 Task: Buy 5 Injectors from Meat & Poultry Tools section under best seller category for shipping address: London Baker, 301 Lake Floyd Circle, Hockessin, Delaware 19707, Cell Number 3022398079. Pay from credit card ending with 7965, CVV 549
Action: Mouse moved to (236, 112)
Screenshot: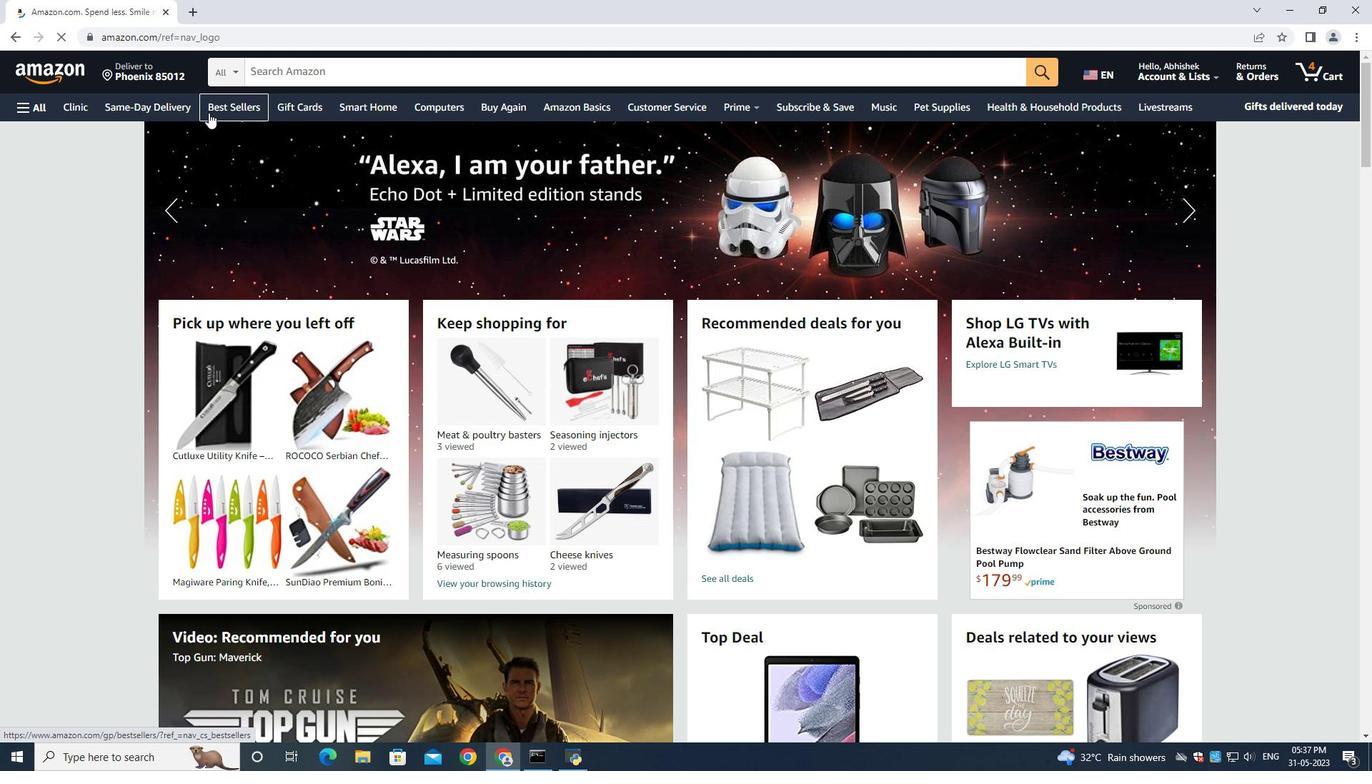 
Action: Mouse pressed left at (236, 112)
Screenshot: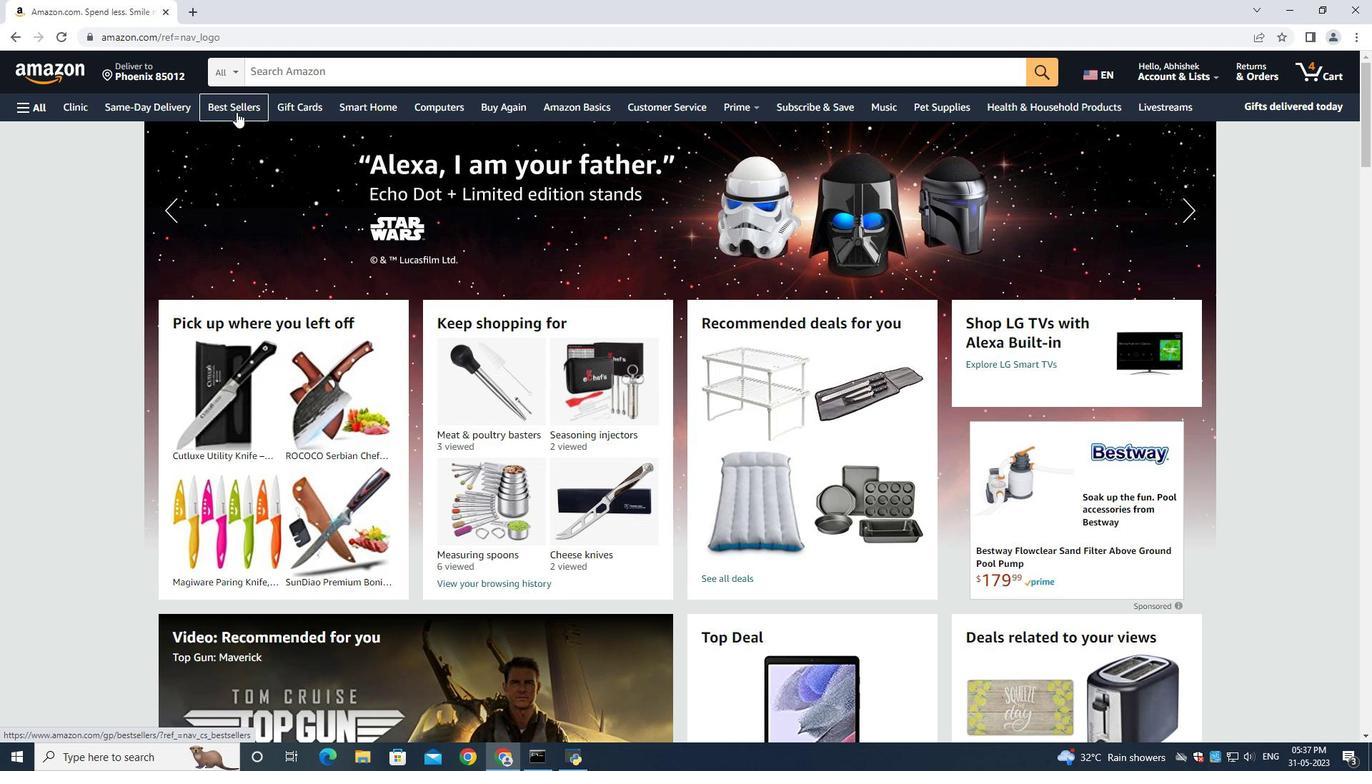 
Action: Mouse moved to (295, 78)
Screenshot: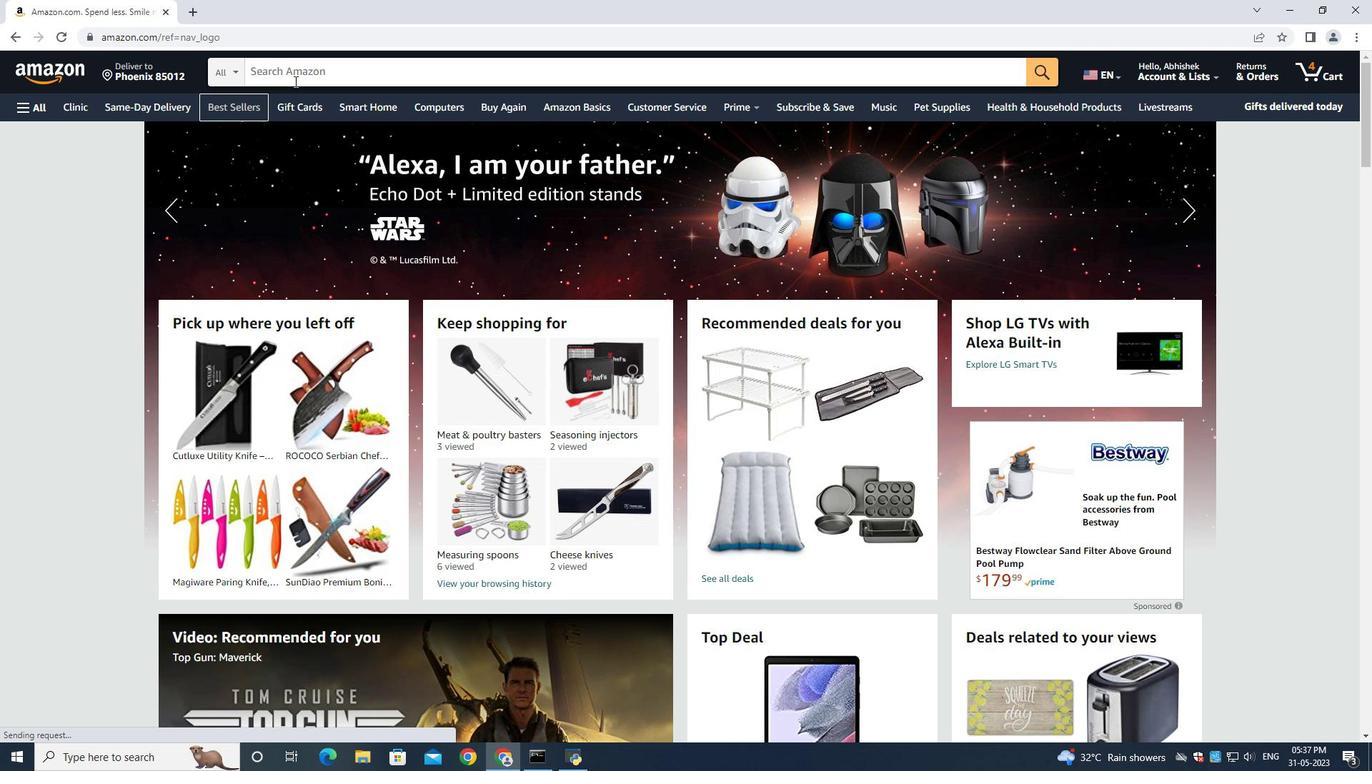 
Action: Mouse pressed left at (295, 78)
Screenshot: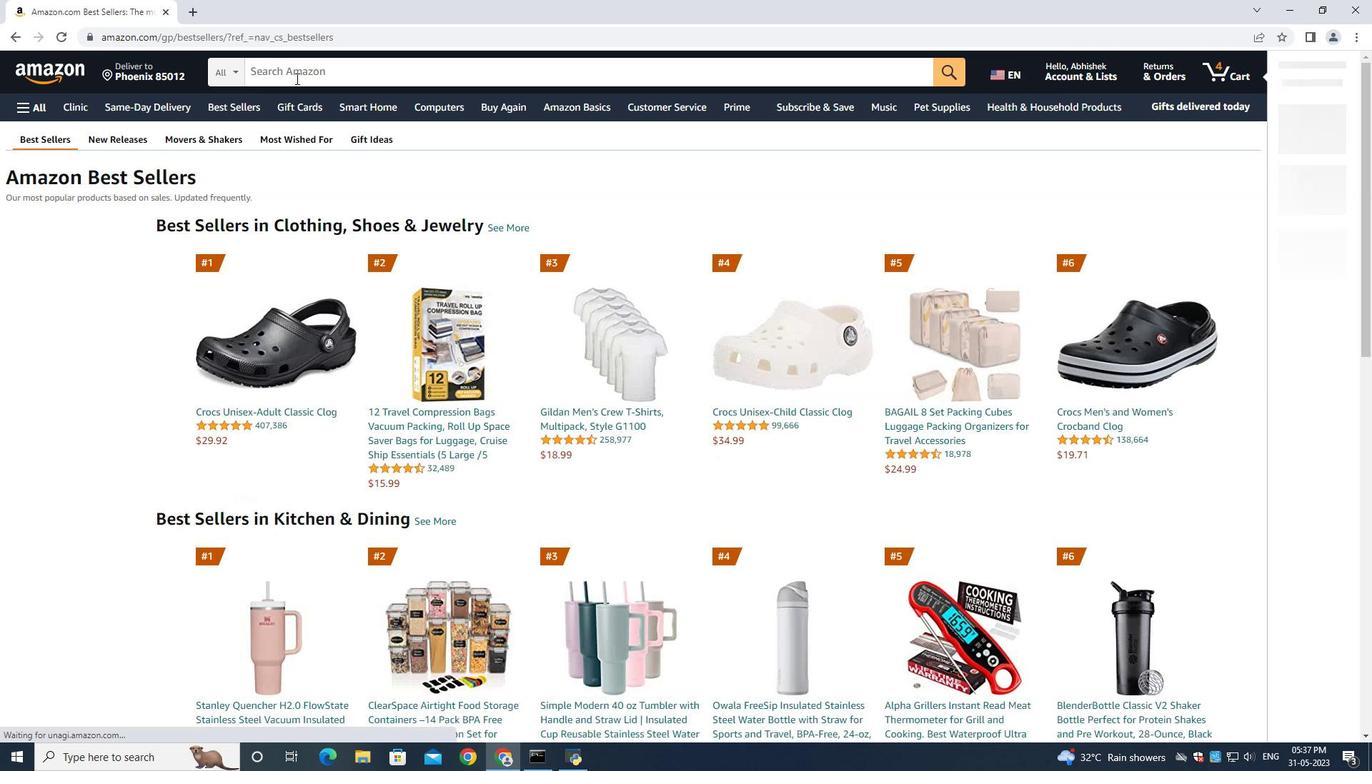 
Action: Key pressed <Key.shift><Key.shift><Key.shift>Injectors
Screenshot: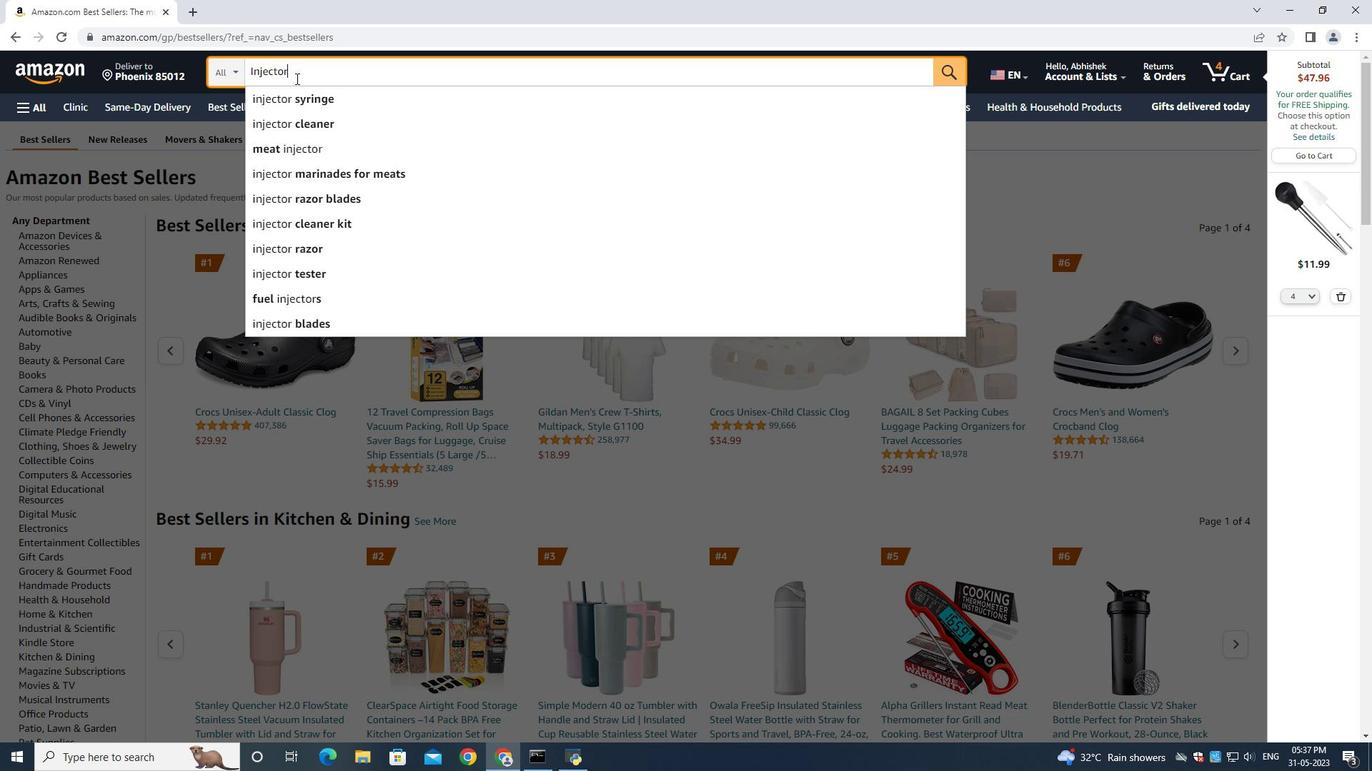 
Action: Mouse moved to (305, 78)
Screenshot: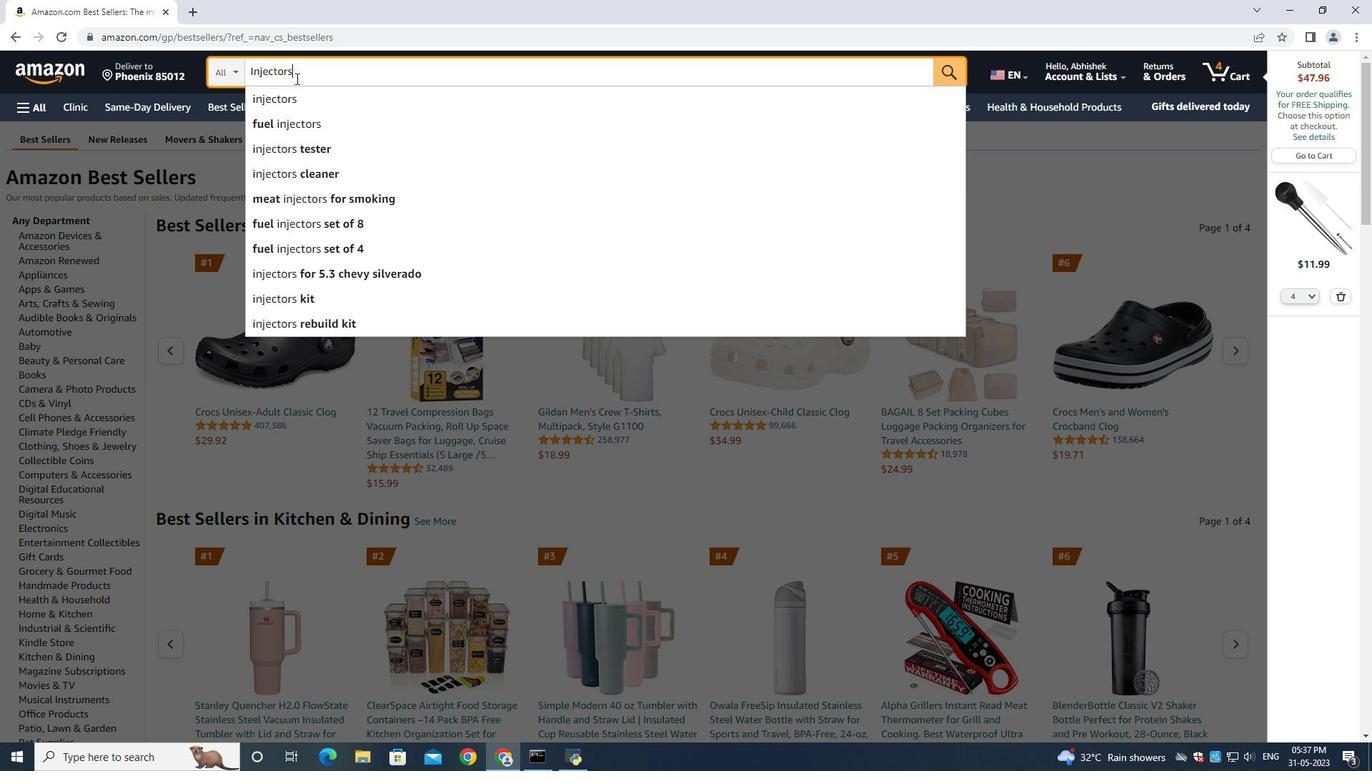 
Action: Key pressed <Key.enter>
Screenshot: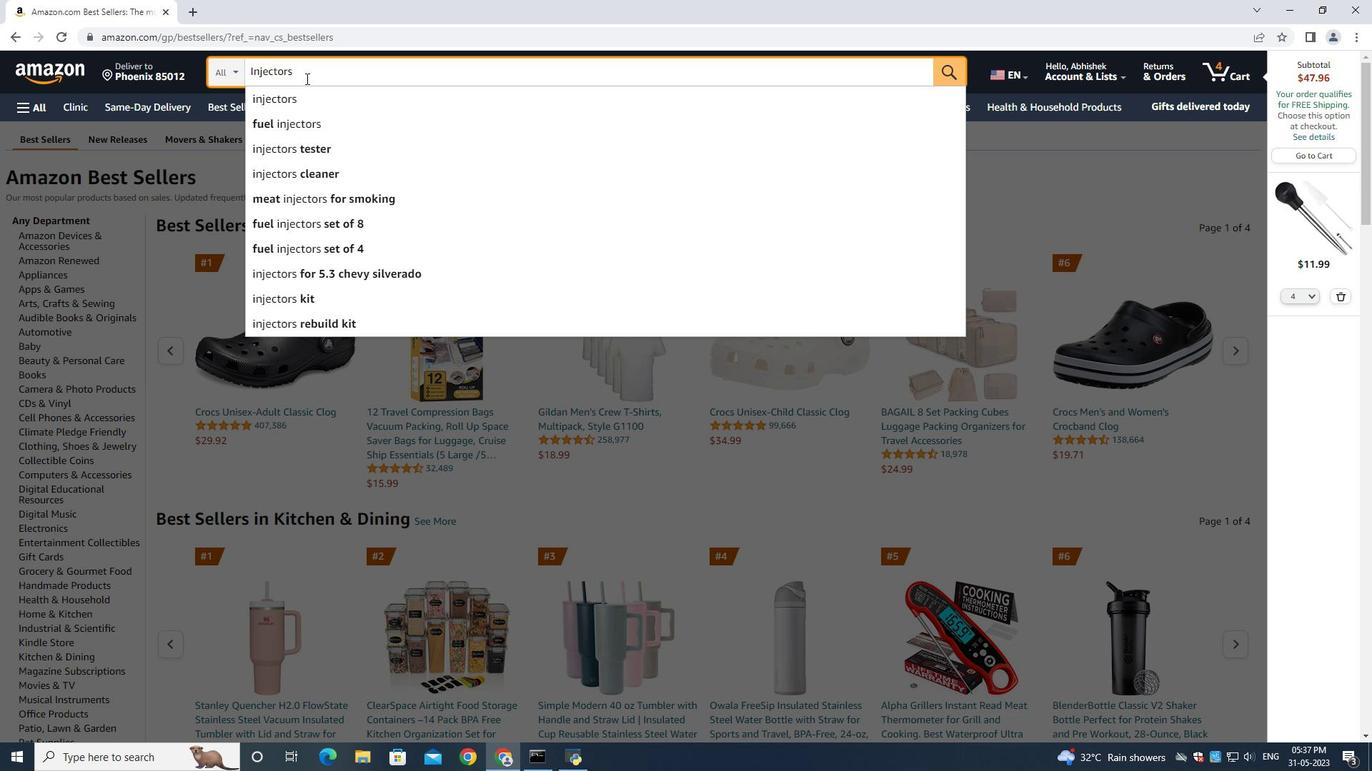 
Action: Mouse moved to (1349, 297)
Screenshot: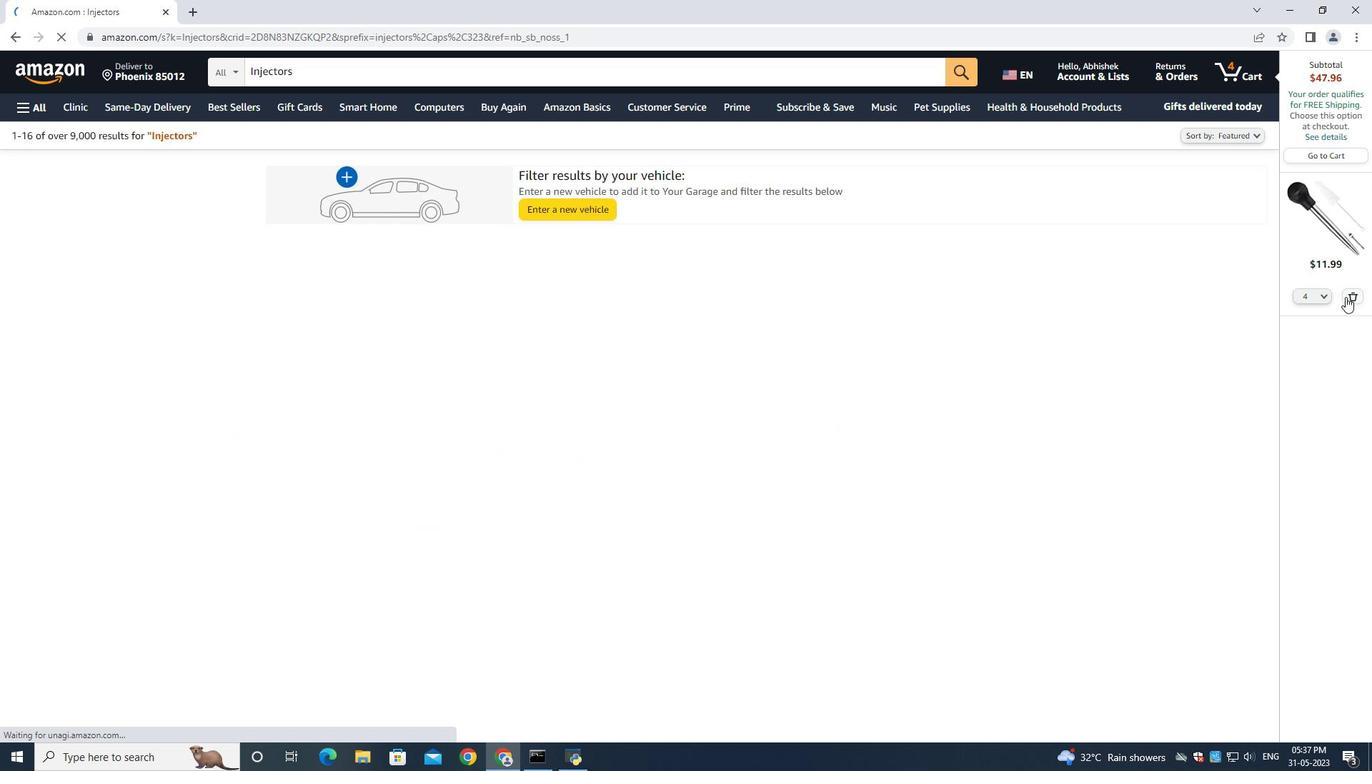 
Action: Mouse pressed left at (1349, 297)
Screenshot: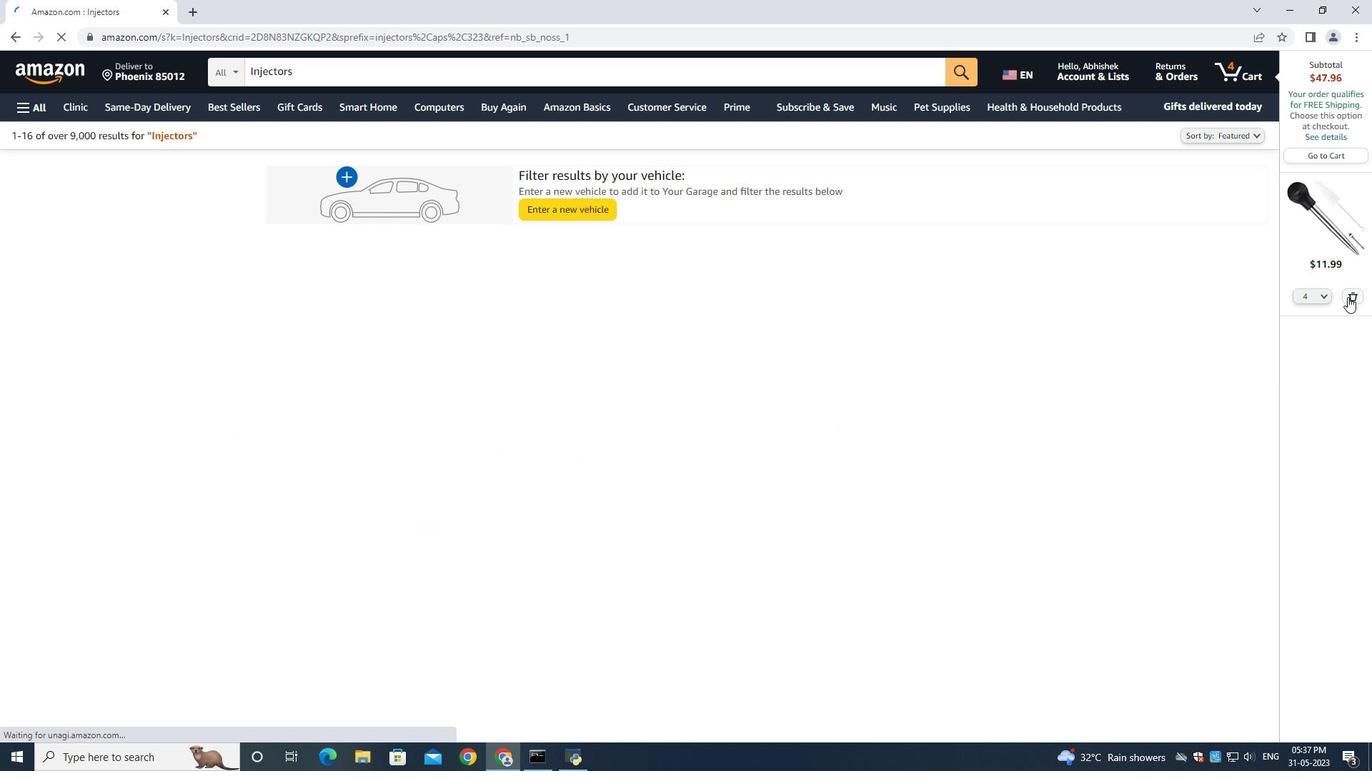 
Action: Mouse moved to (1338, 298)
Screenshot: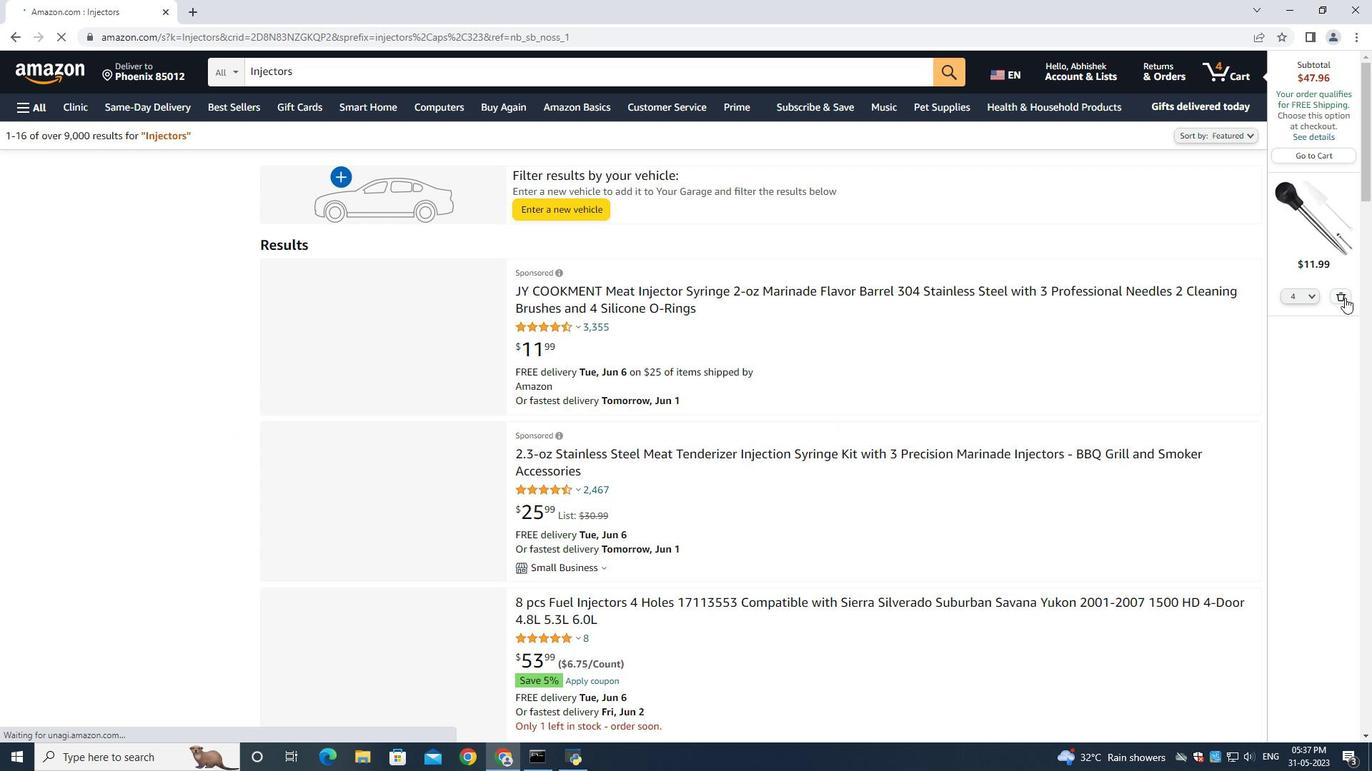 
Action: Mouse pressed left at (1338, 298)
Screenshot: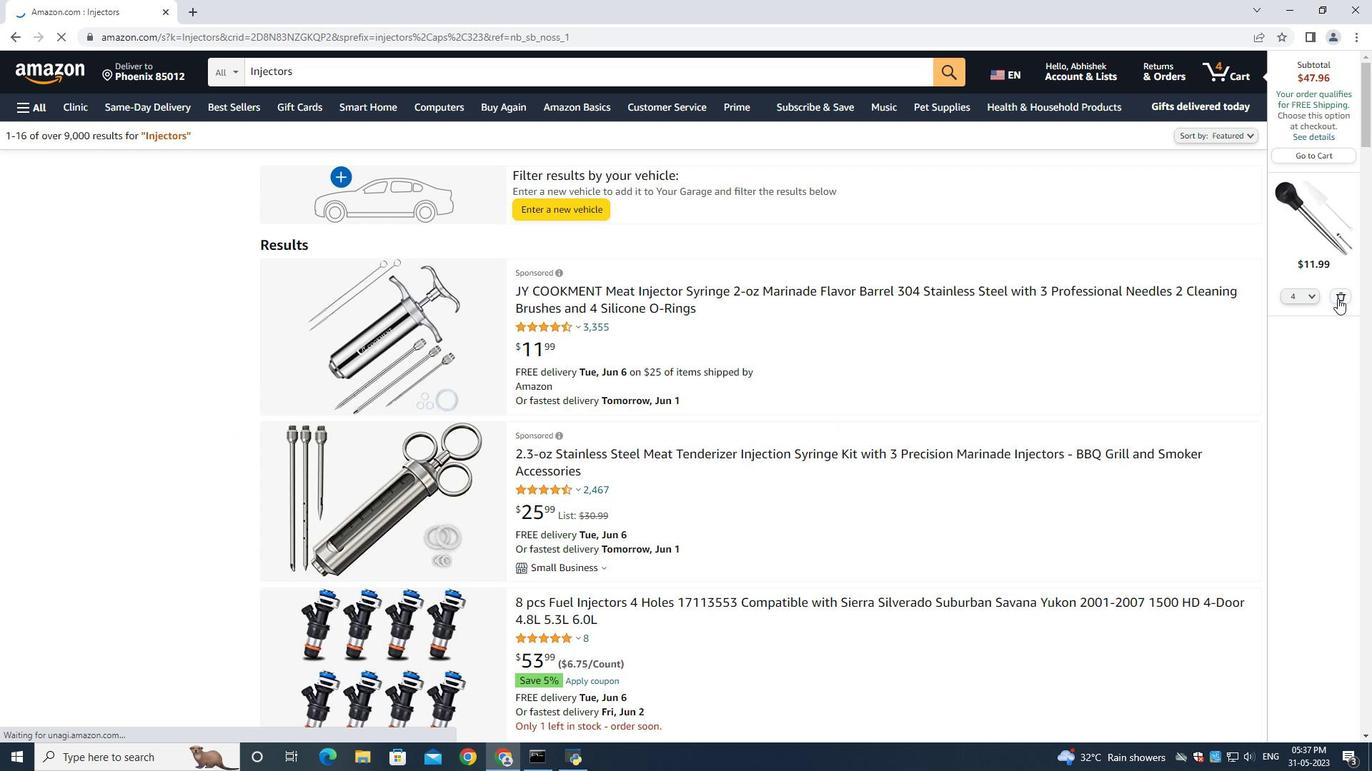 
Action: Mouse moved to (1336, 300)
Screenshot: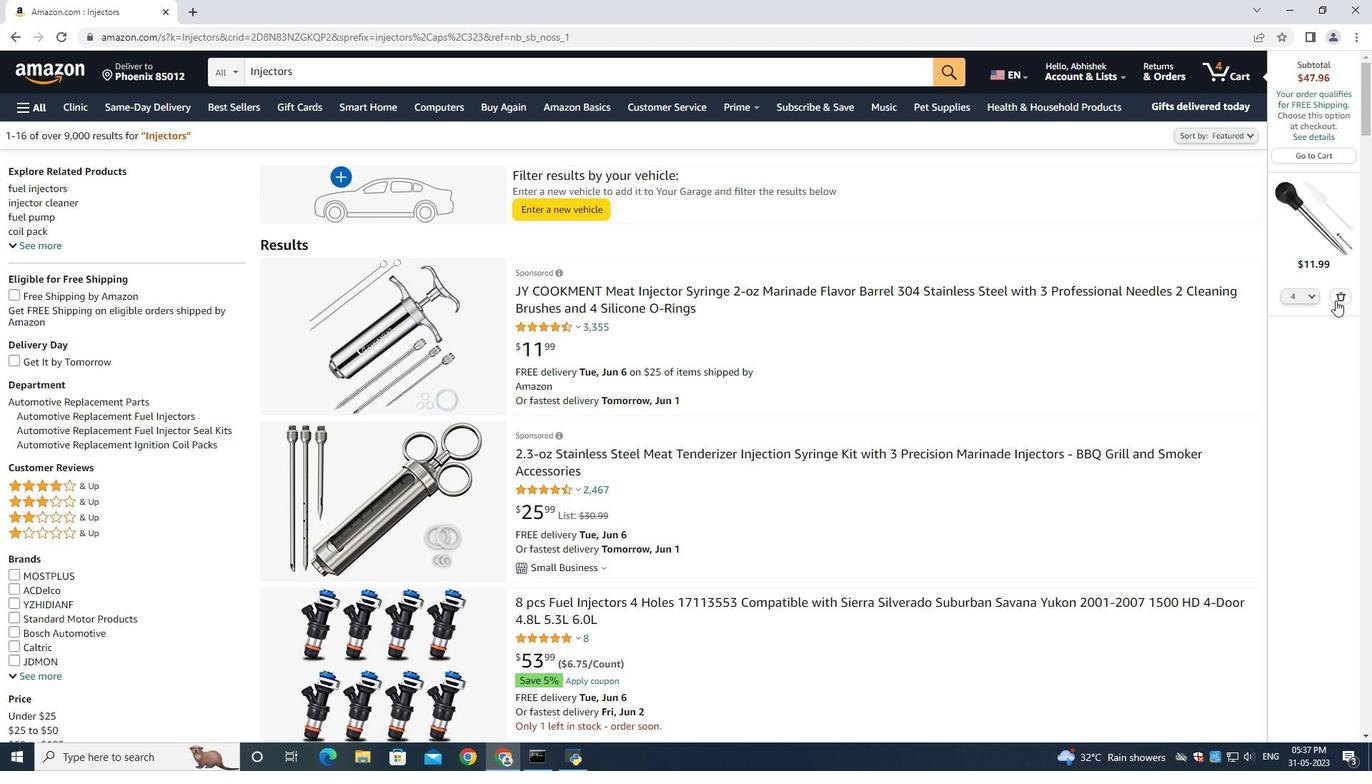 
Action: Mouse pressed left at (1336, 300)
Screenshot: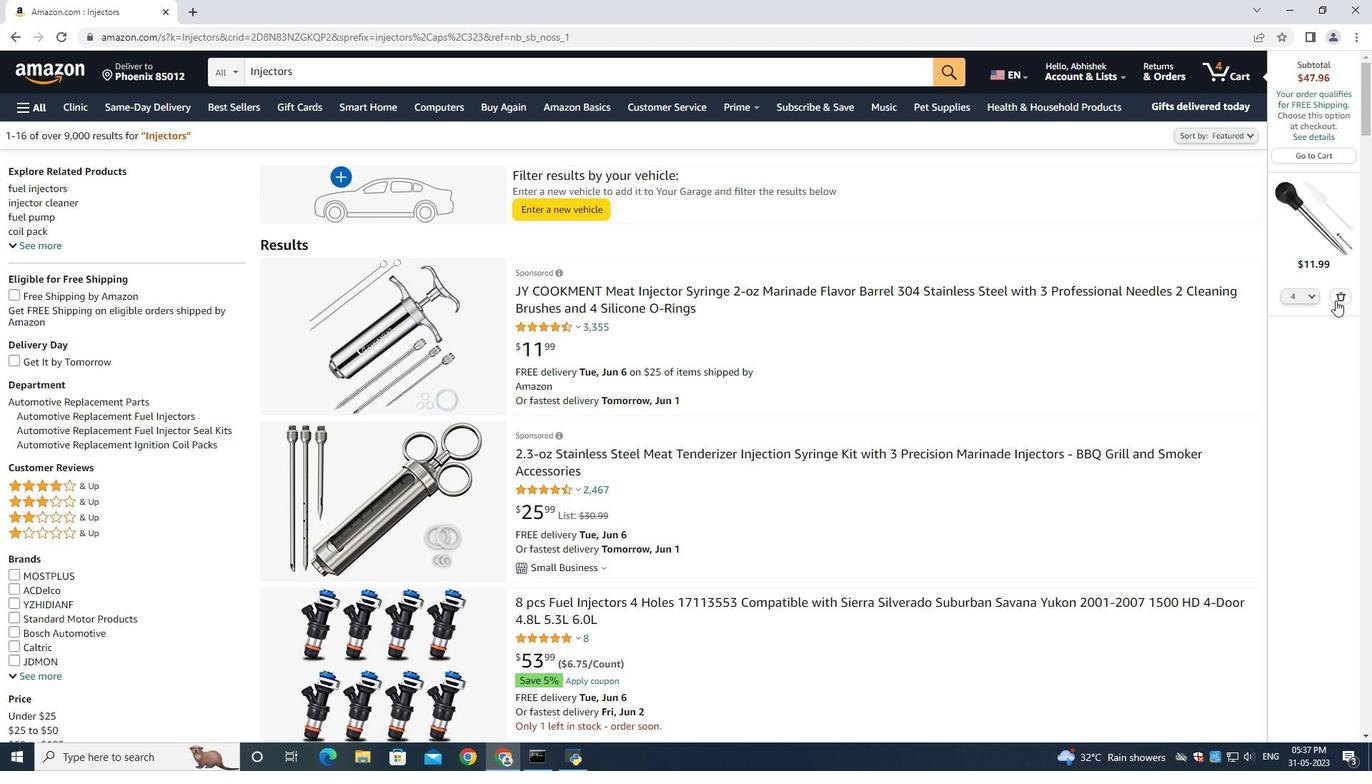 
Action: Mouse moved to (426, 69)
Screenshot: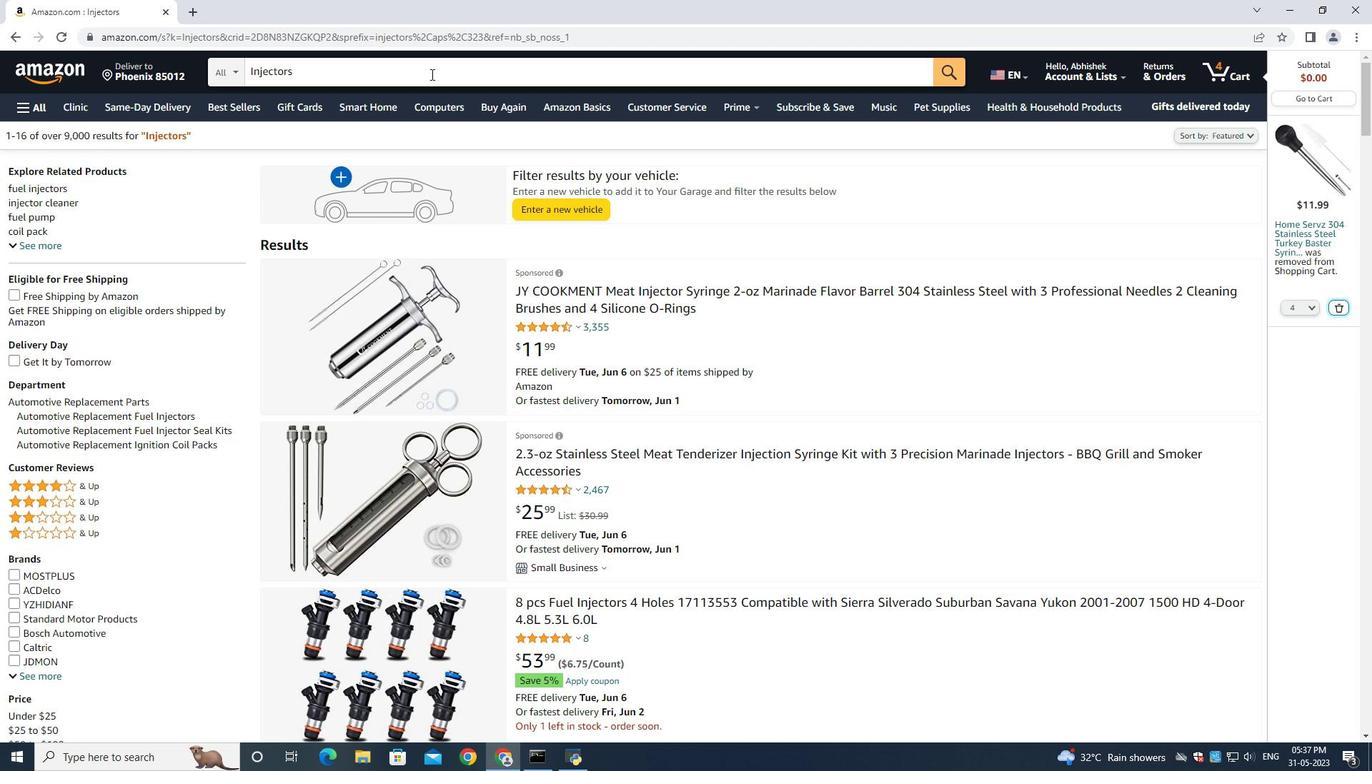 
Action: Mouse pressed left at (426, 69)
Screenshot: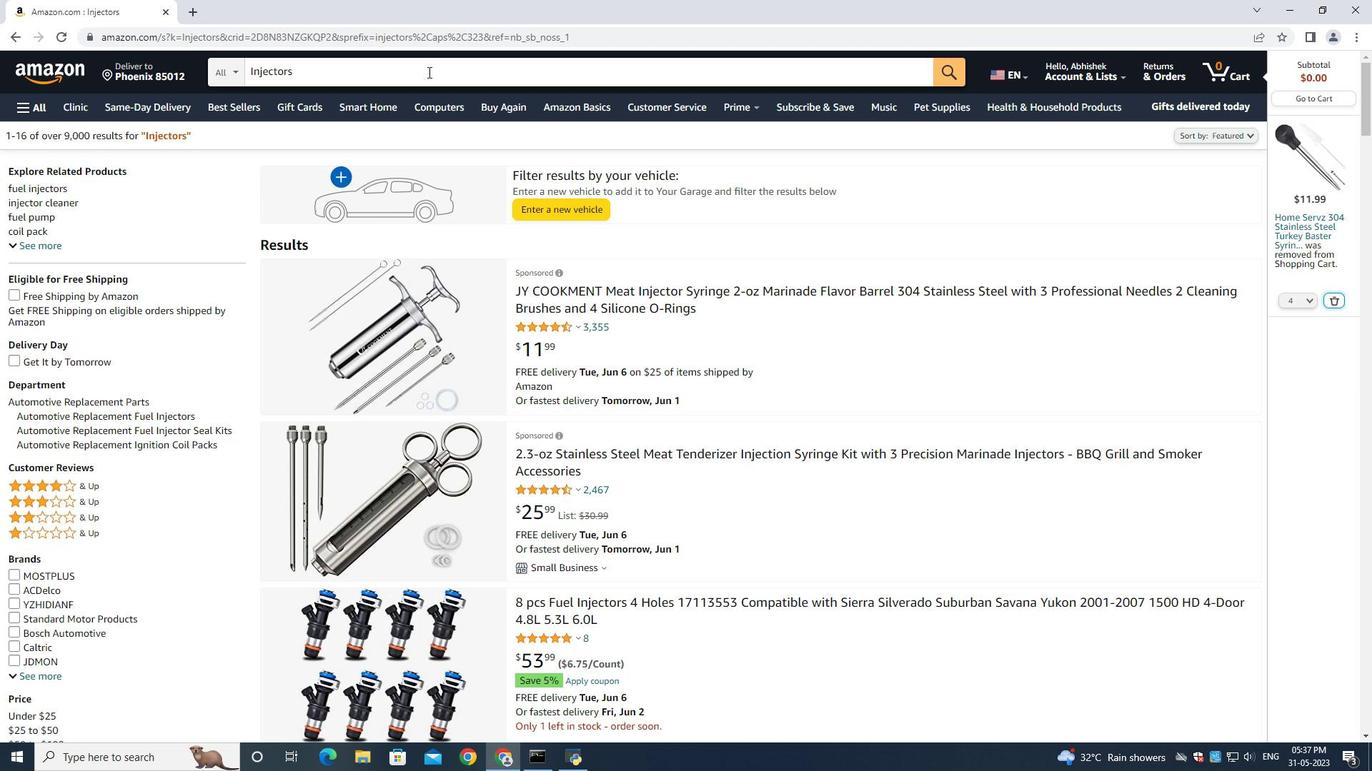 
Action: Mouse moved to (426, 69)
Screenshot: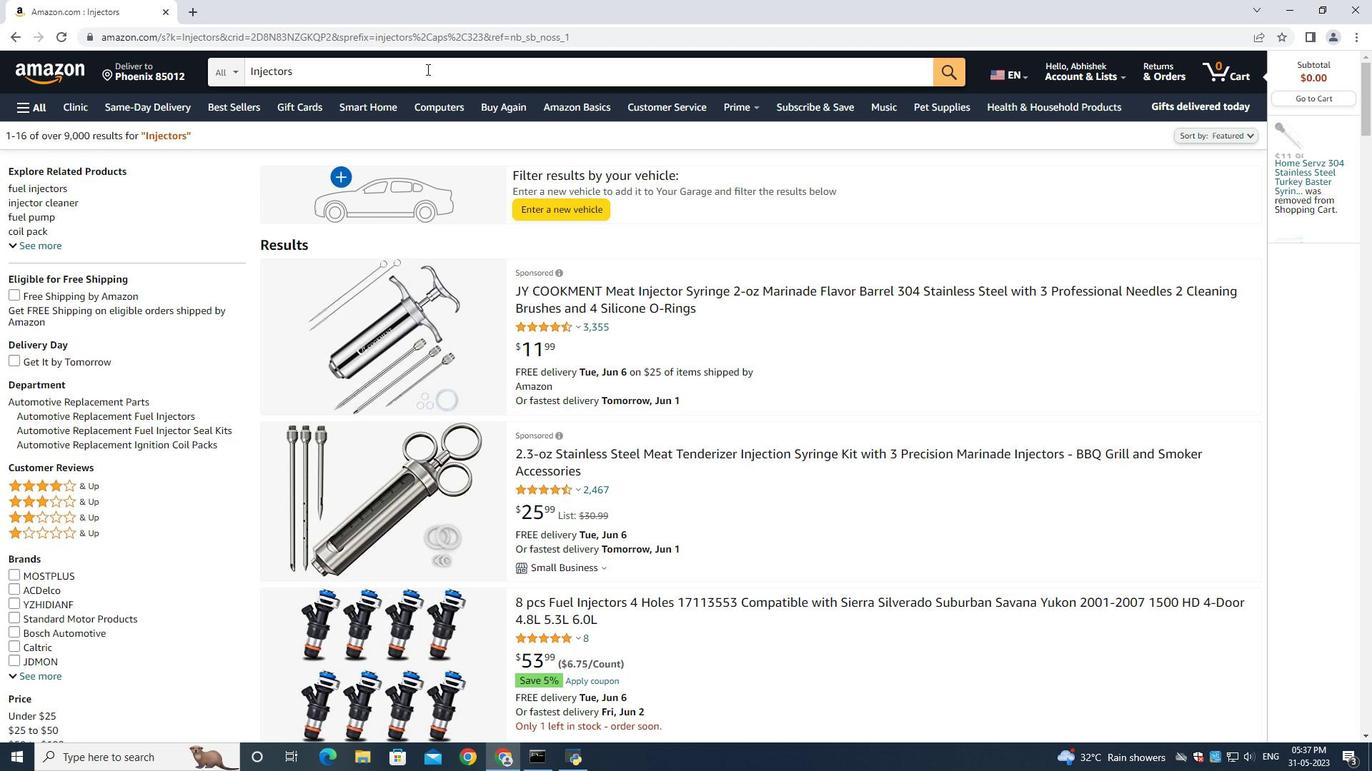 
Action: Key pressed <Key.space>meat<Key.enter>
Screenshot: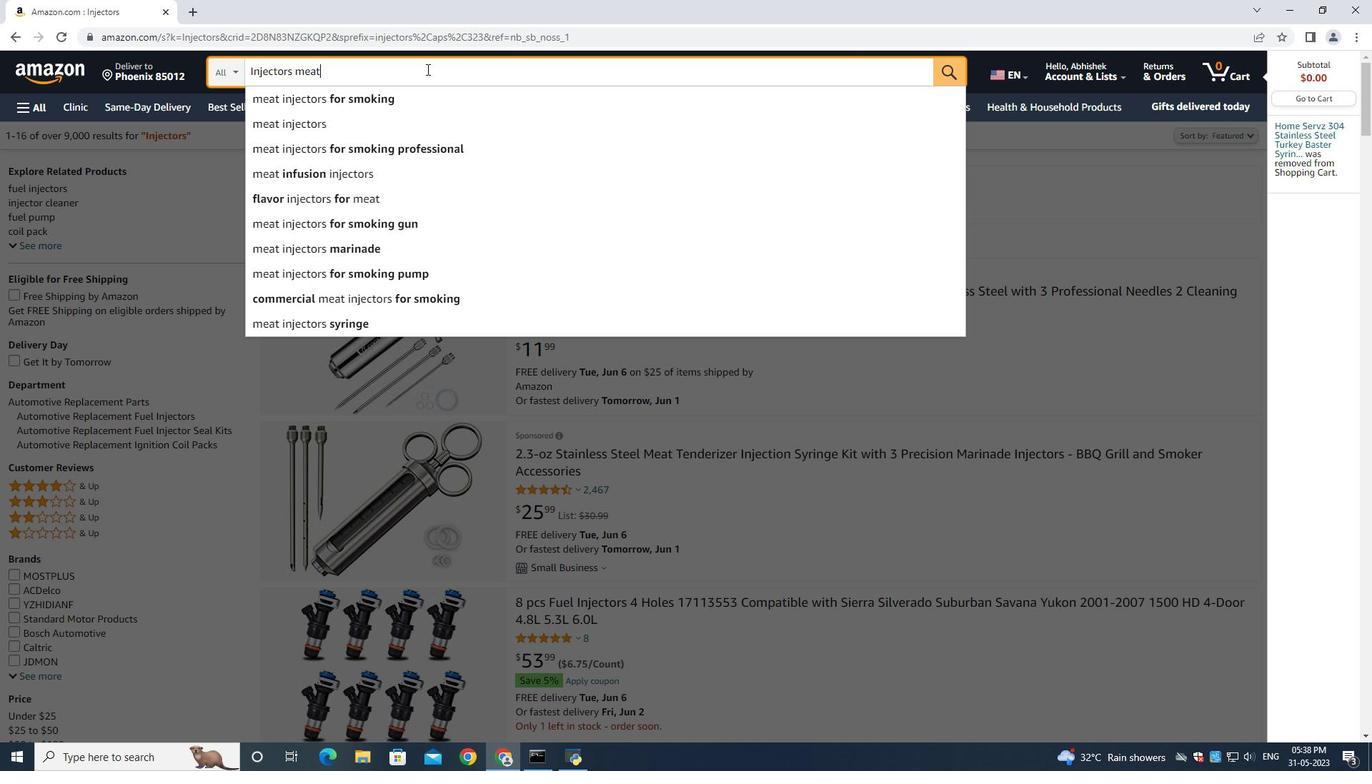 
Action: Mouse moved to (373, 73)
Screenshot: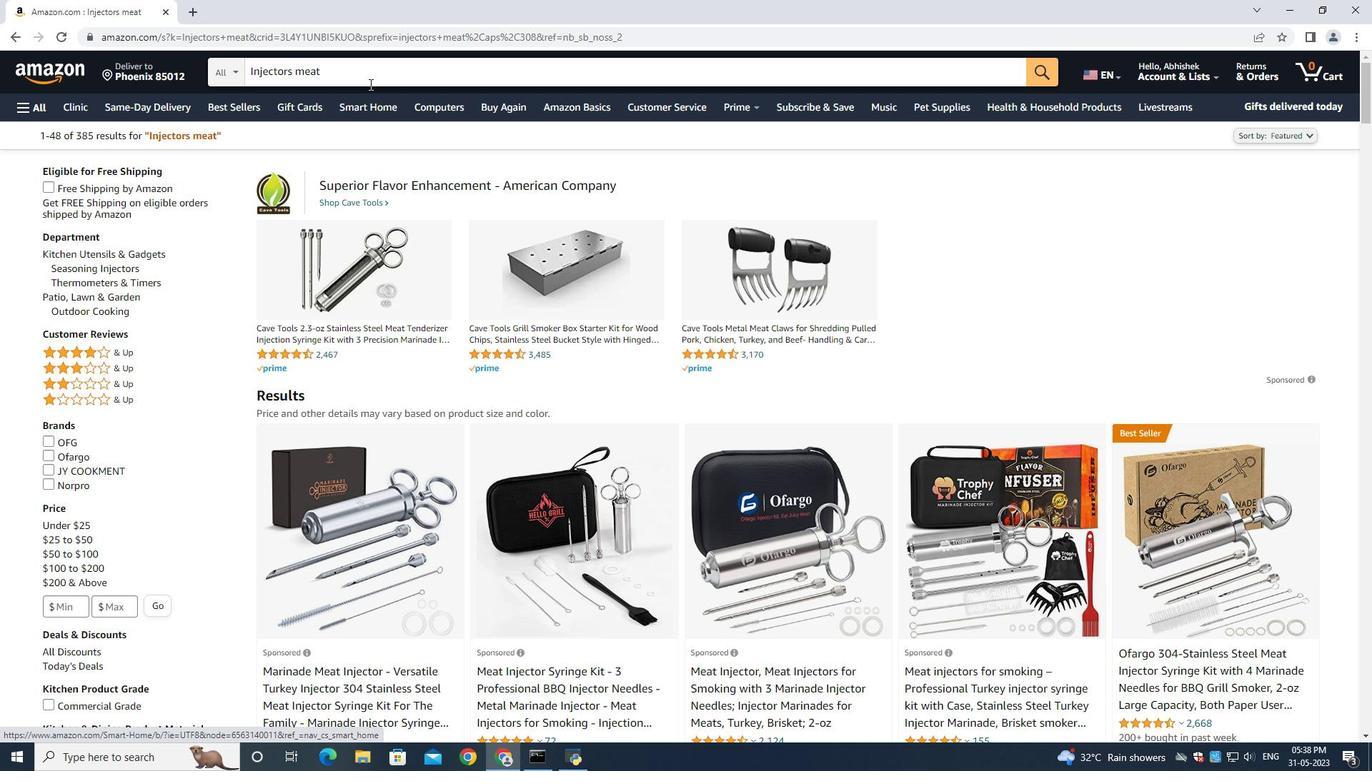 
Action: Mouse pressed left at (373, 73)
Screenshot: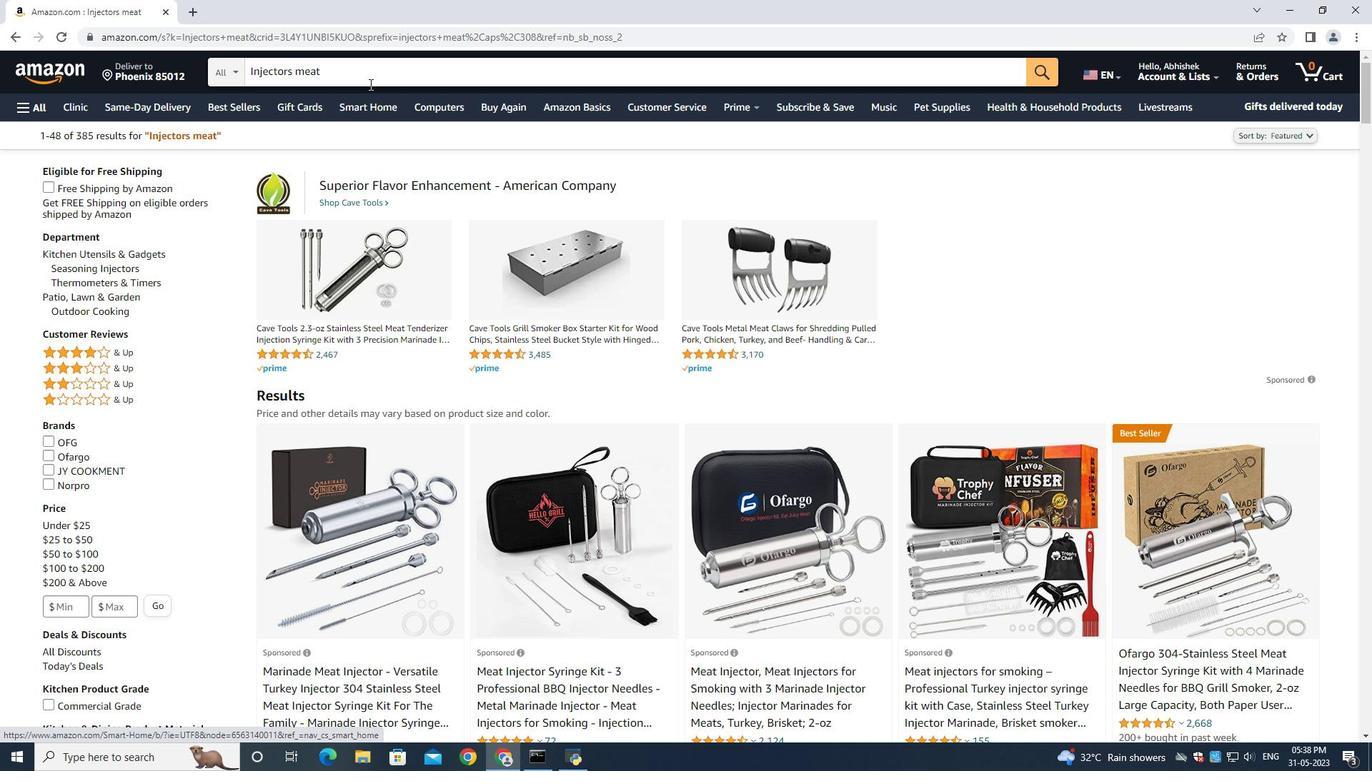 
Action: Key pressed <Key.space>poi<Key.backspace>ultry<Key.enter>
Screenshot: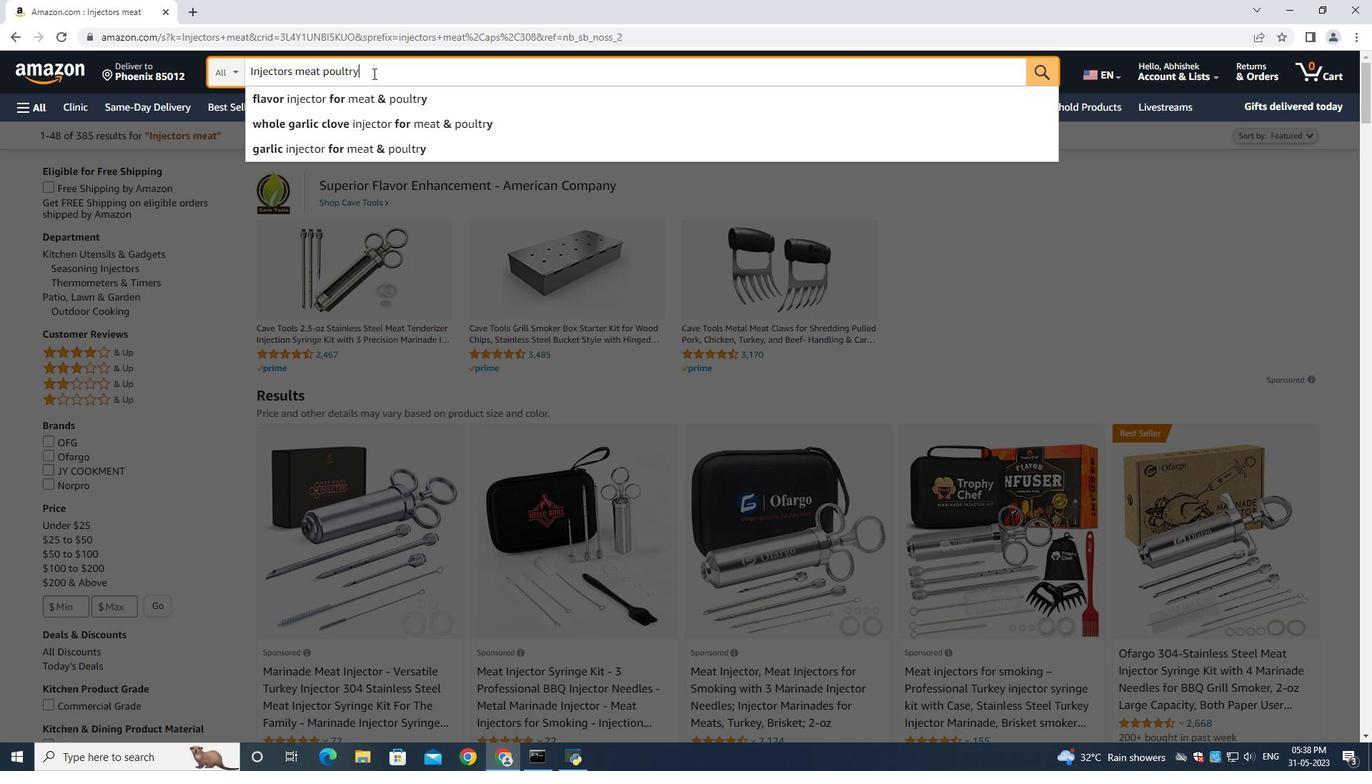 
Action: Mouse moved to (543, 269)
Screenshot: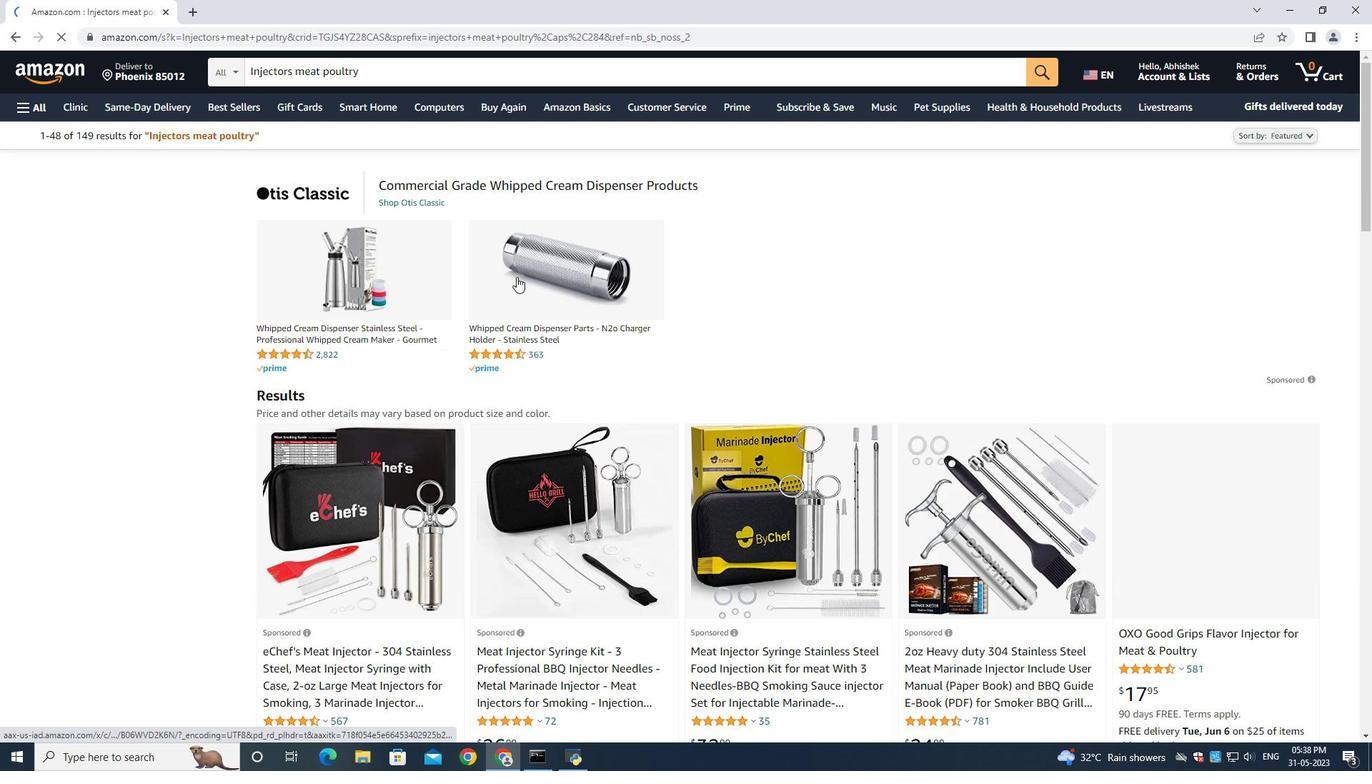 
Action: Mouse scrolled (543, 268) with delta (0, 0)
Screenshot: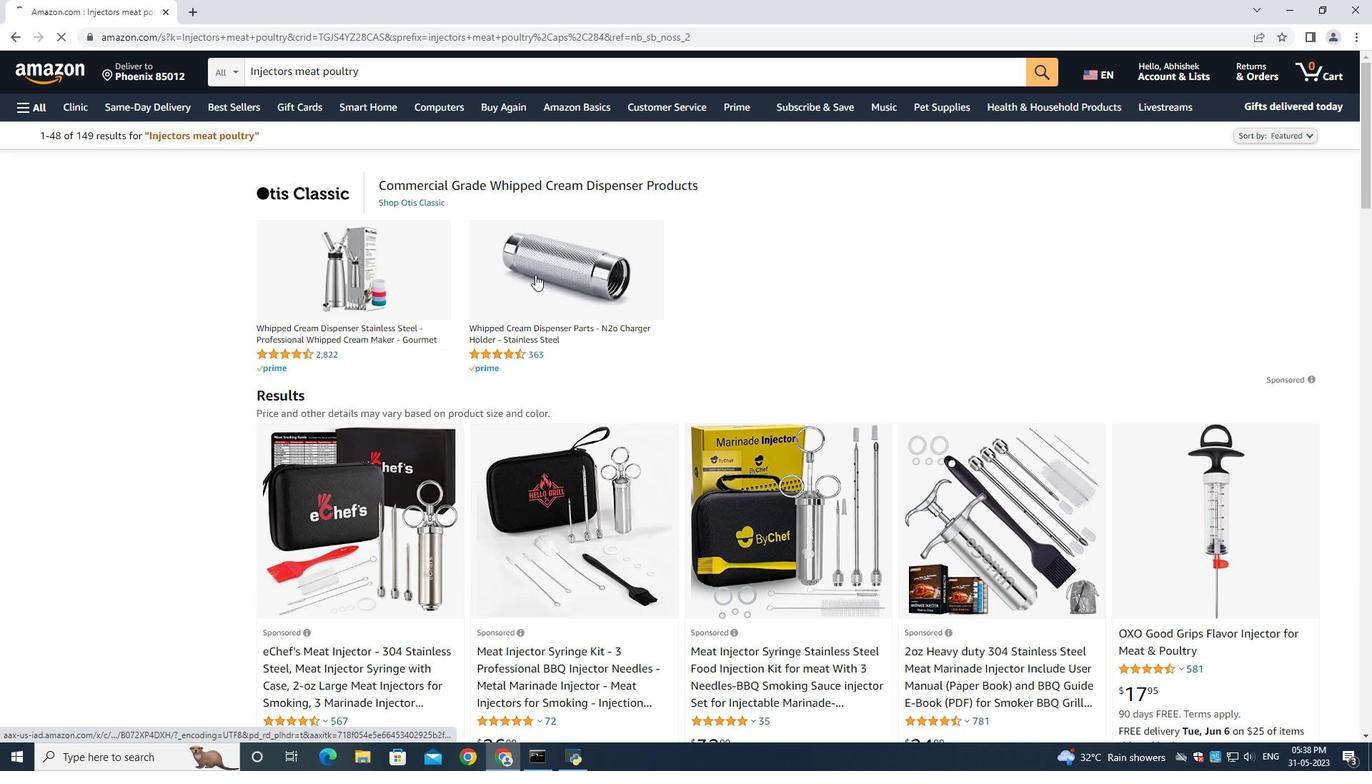 
Action: Mouse scrolled (543, 268) with delta (0, 0)
Screenshot: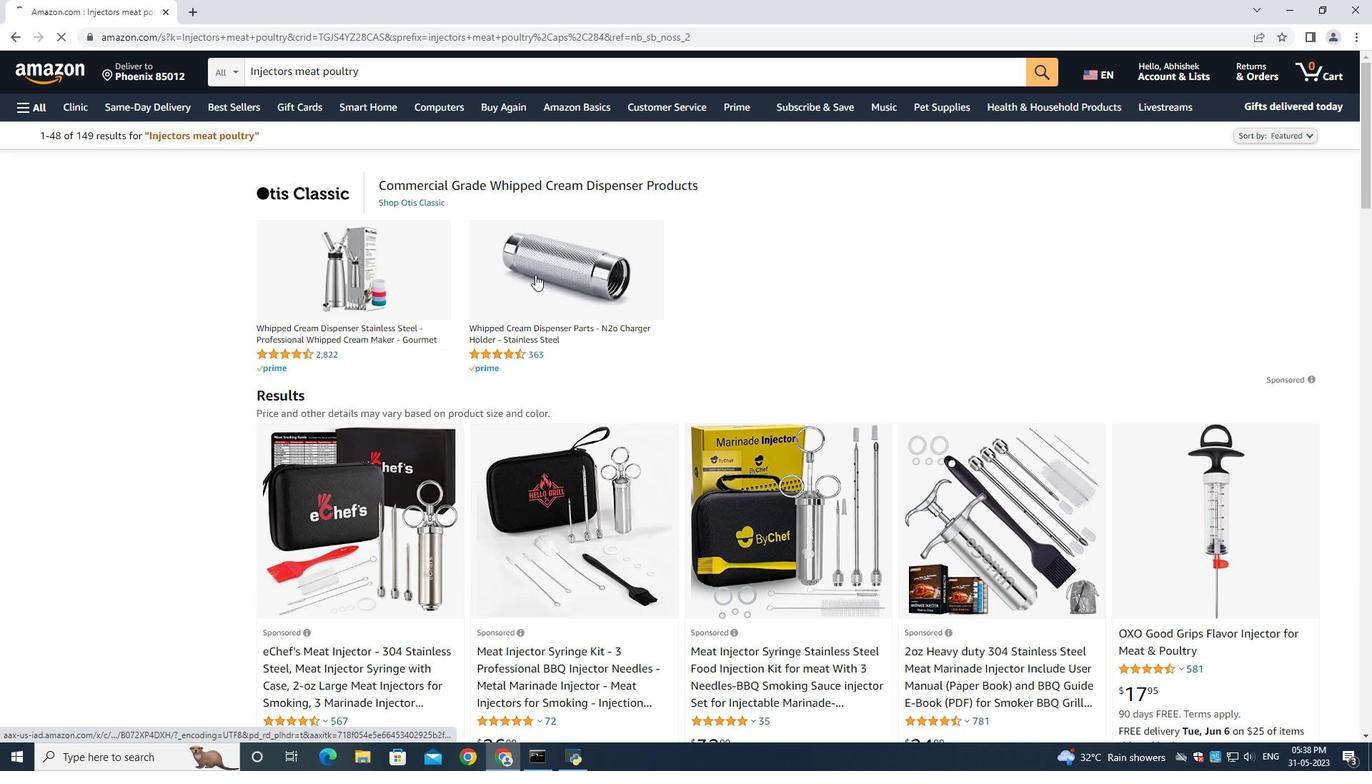 
Action: Mouse scrolled (543, 268) with delta (0, 0)
Screenshot: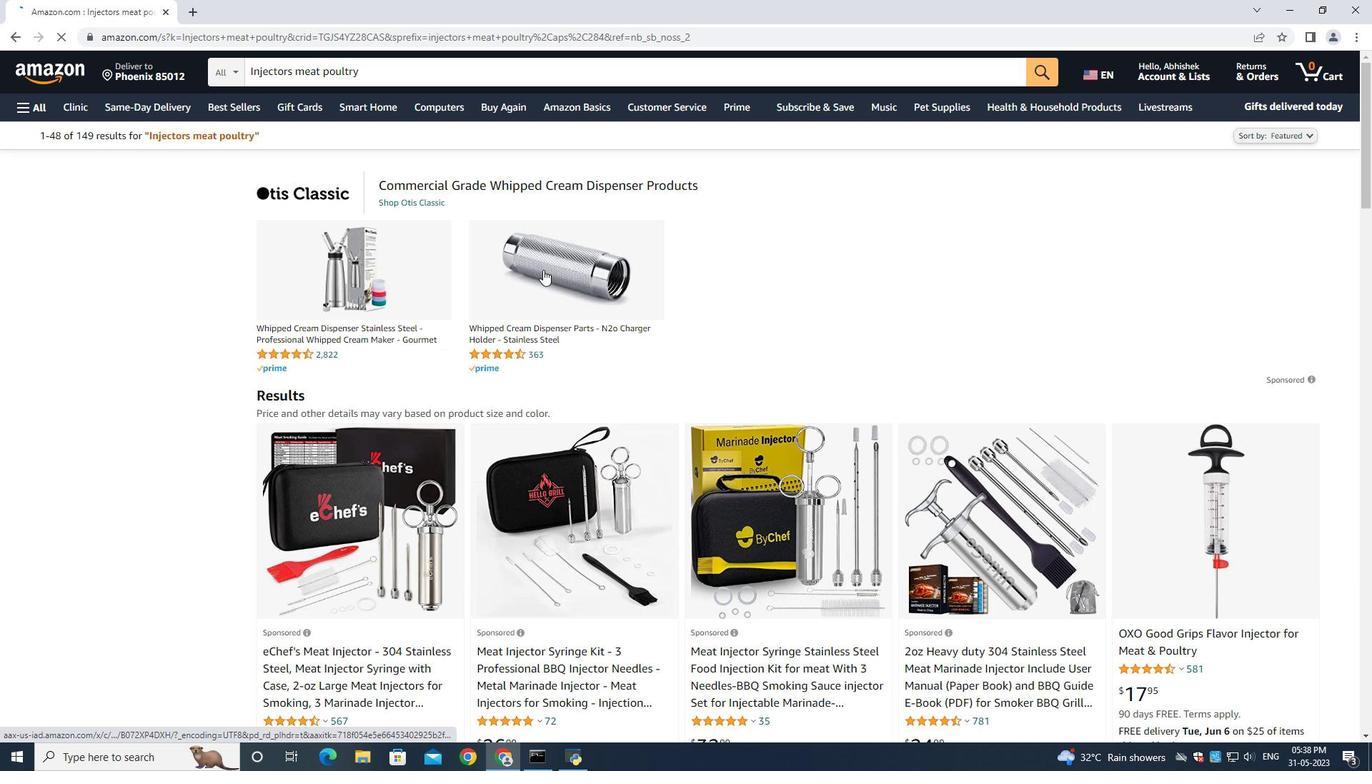 
Action: Mouse moved to (556, 243)
Screenshot: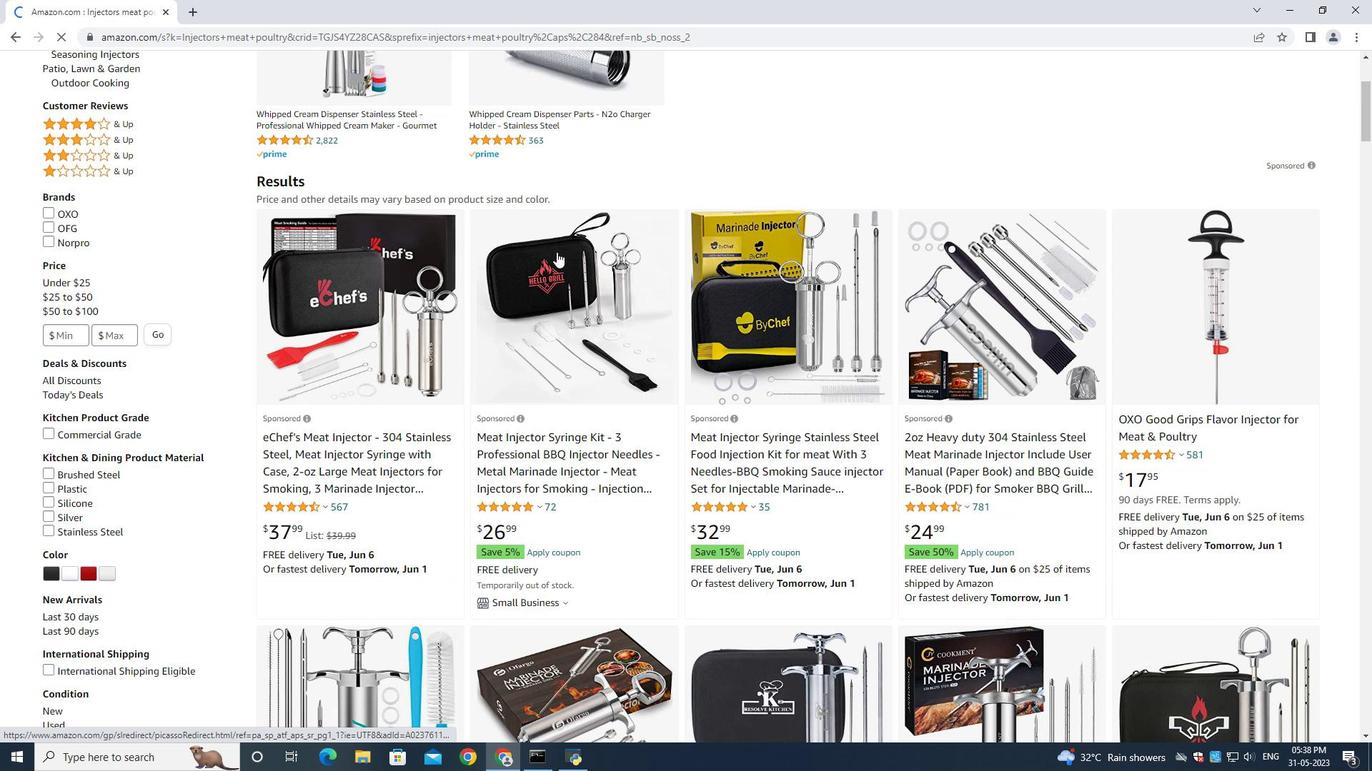 
Action: Mouse scrolled (556, 243) with delta (0, 0)
Screenshot: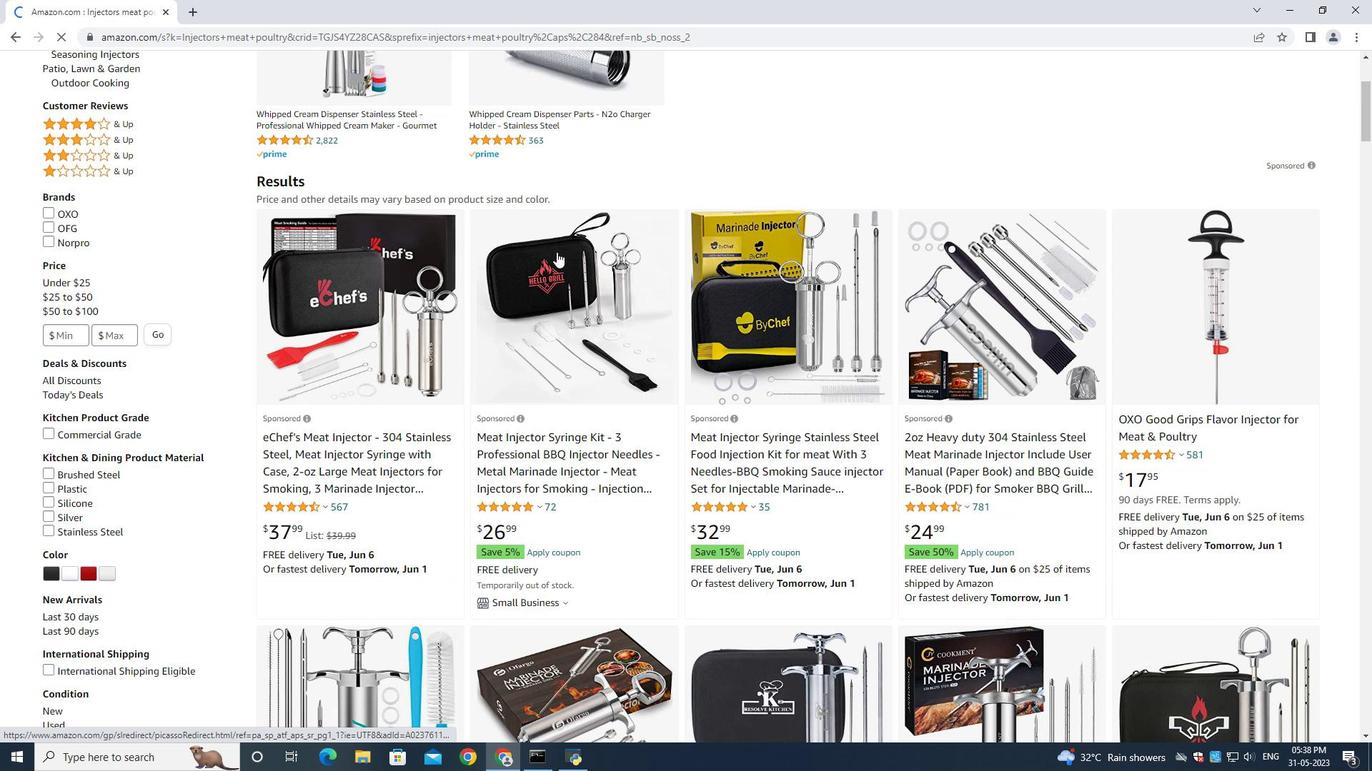
Action: Mouse moved to (117, 115)
Screenshot: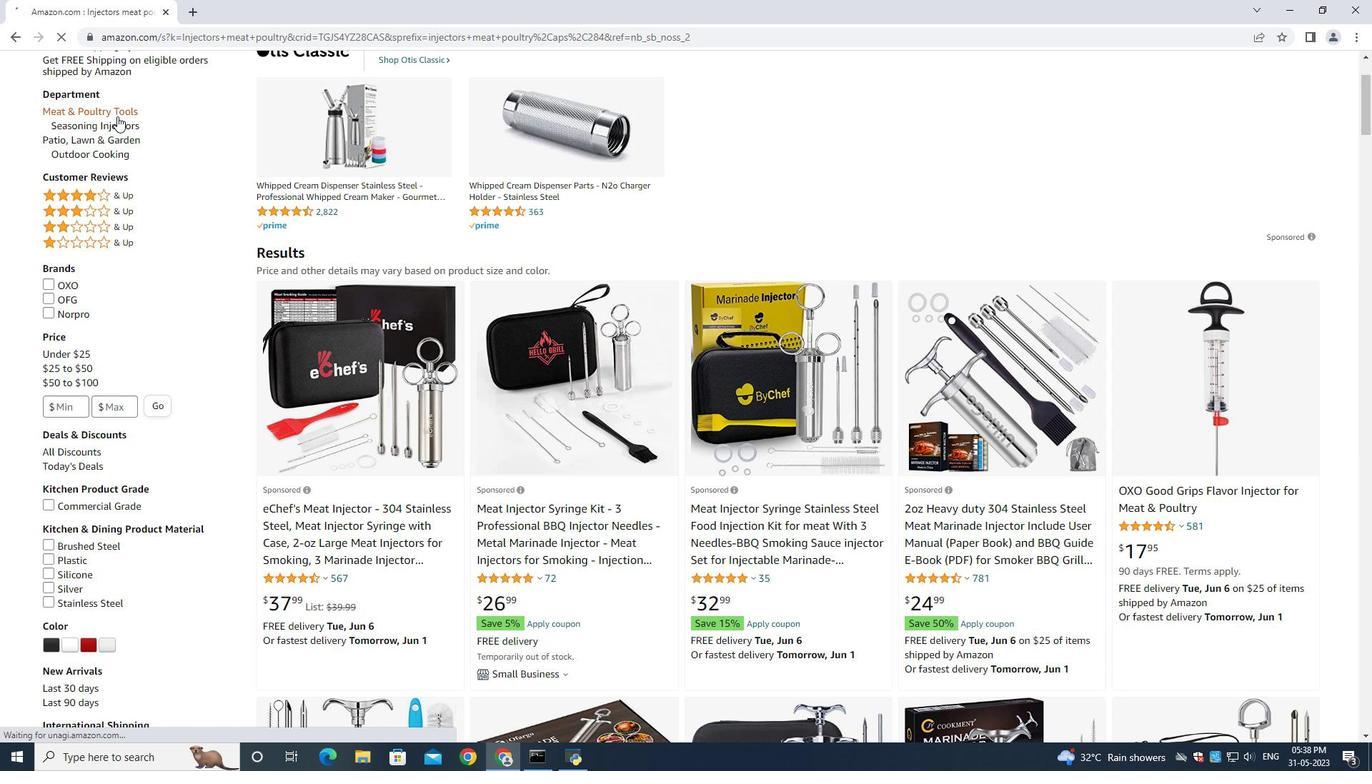 
Action: Mouse pressed left at (117, 115)
Screenshot: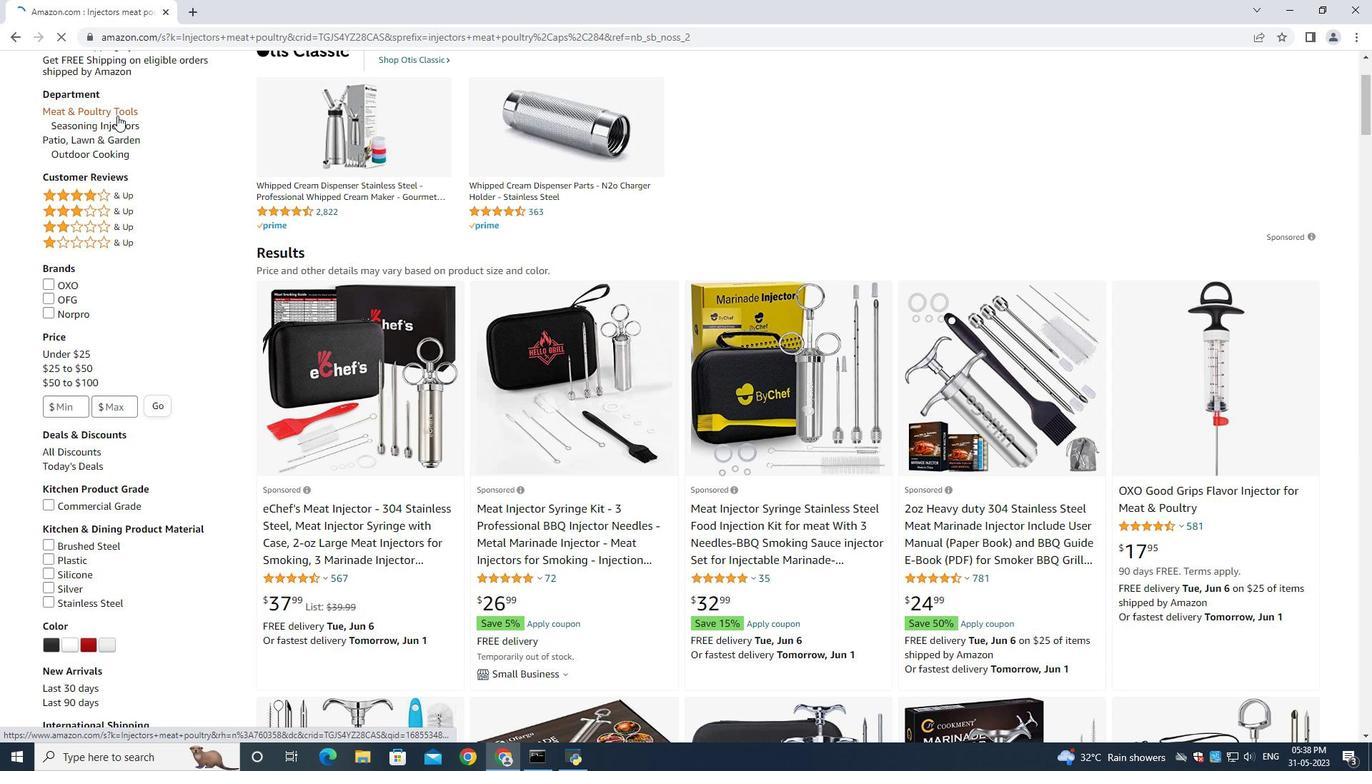 
Action: Mouse moved to (591, 512)
Screenshot: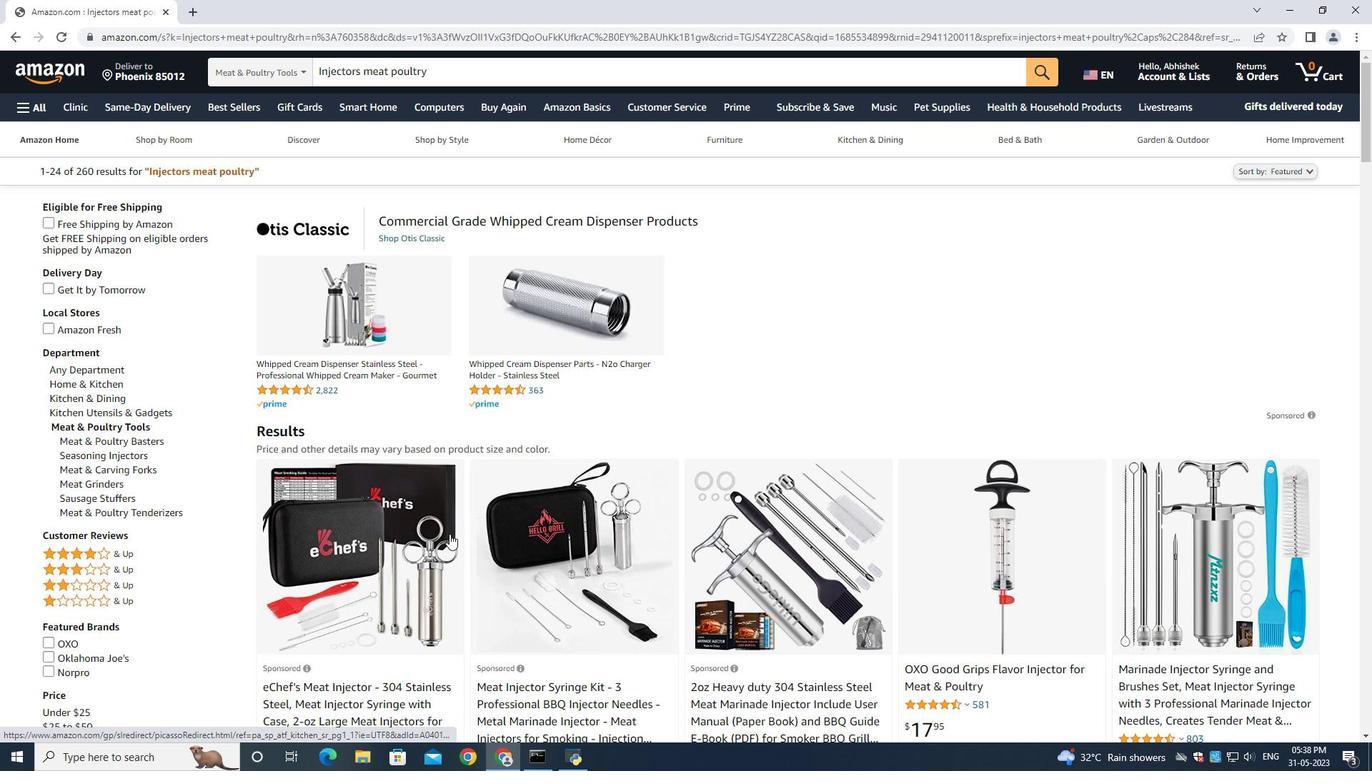 
Action: Mouse scrolled (591, 511) with delta (0, 0)
Screenshot: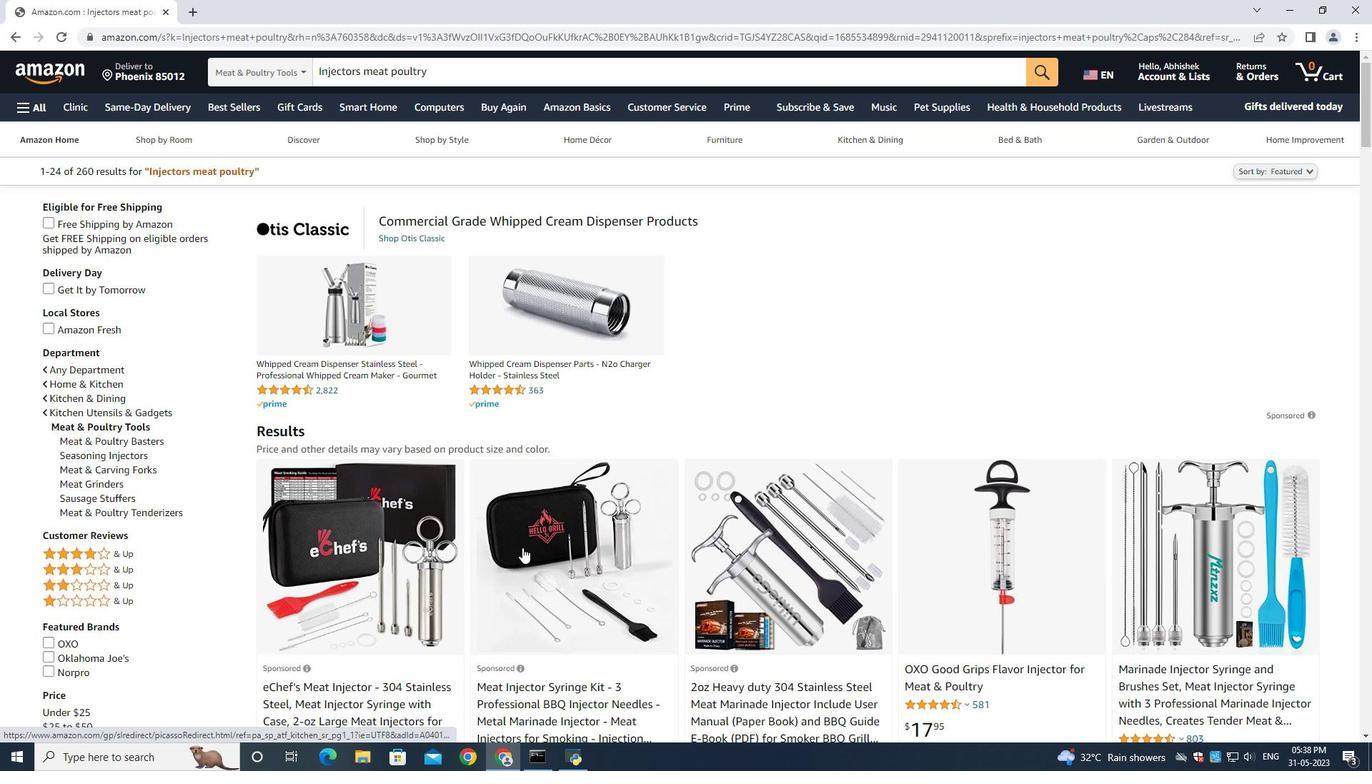 
Action: Mouse scrolled (591, 511) with delta (0, 0)
Screenshot: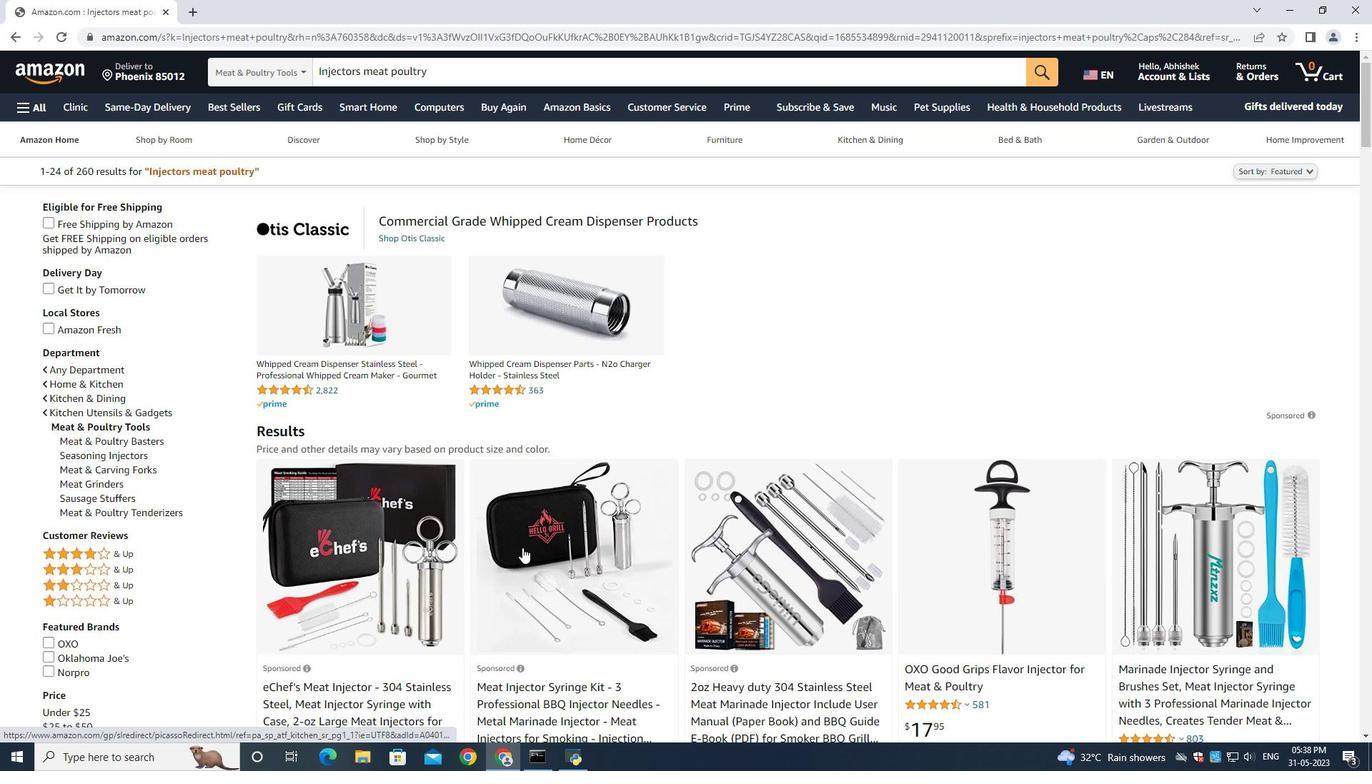 
Action: Mouse scrolled (591, 511) with delta (0, 0)
Screenshot: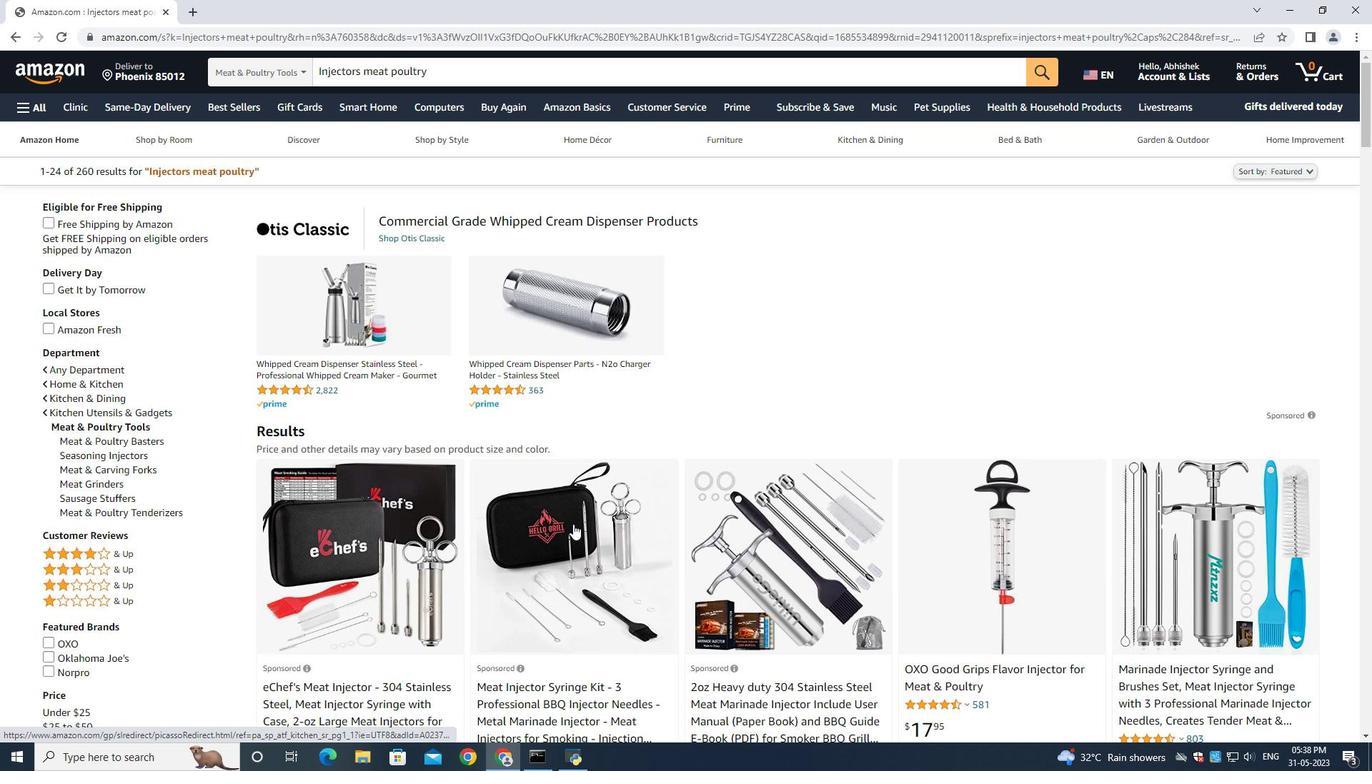 
Action: Mouse moved to (375, 486)
Screenshot: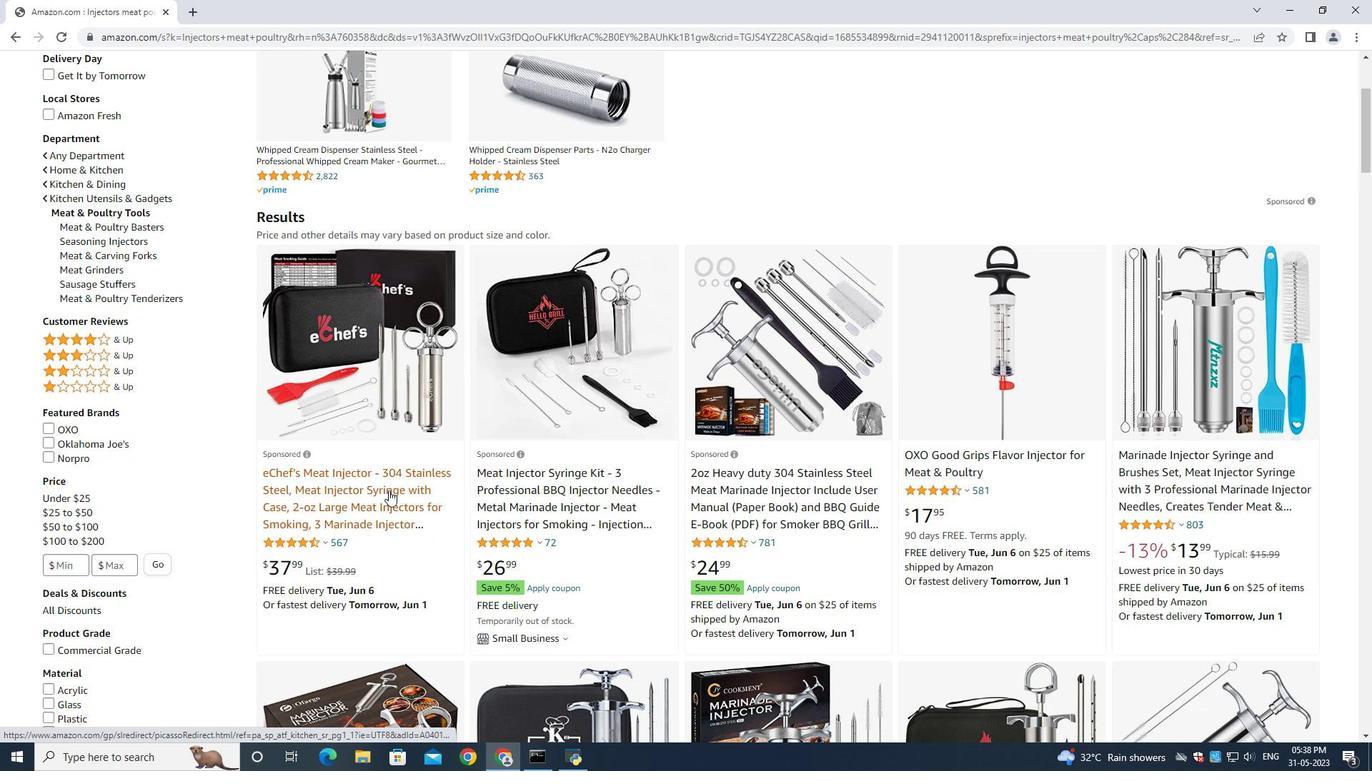 
Action: Mouse pressed left at (375, 486)
Screenshot: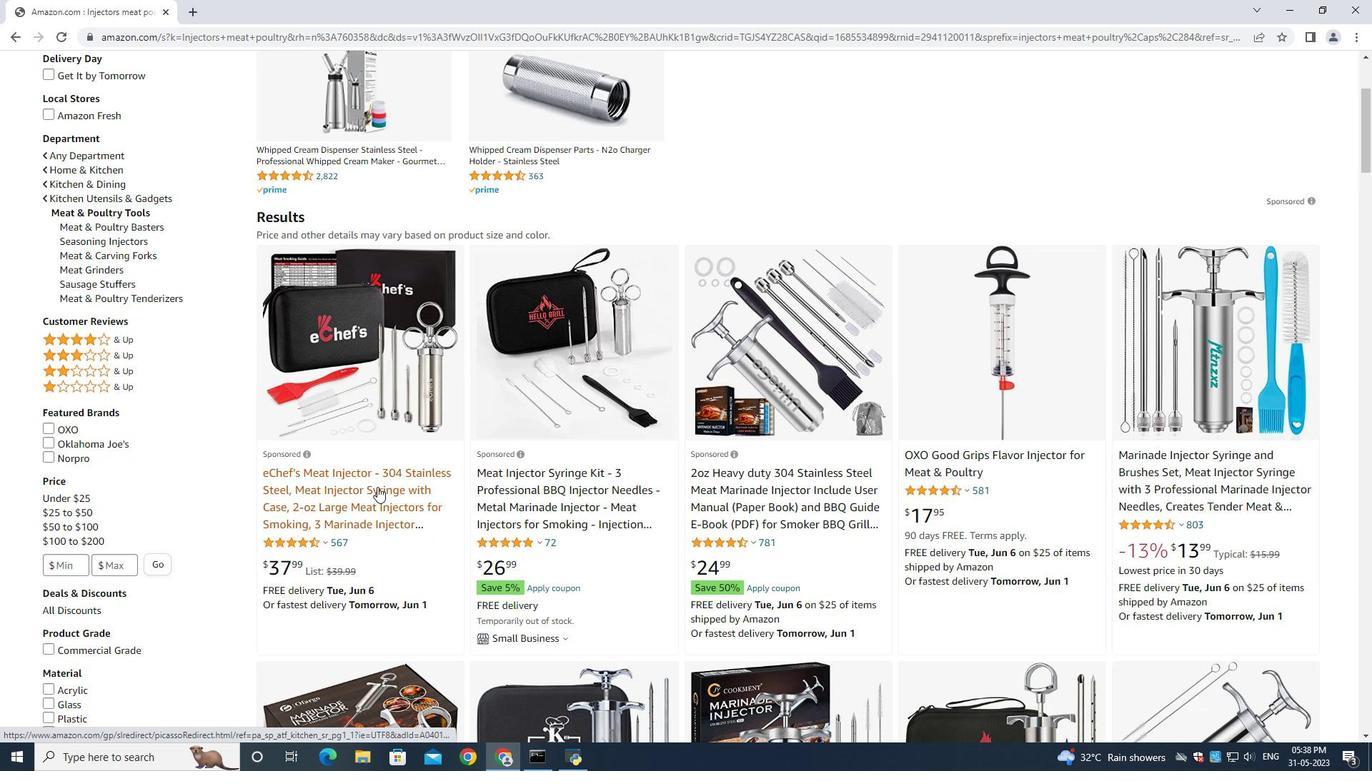 
Action: Mouse moved to (1065, 520)
Screenshot: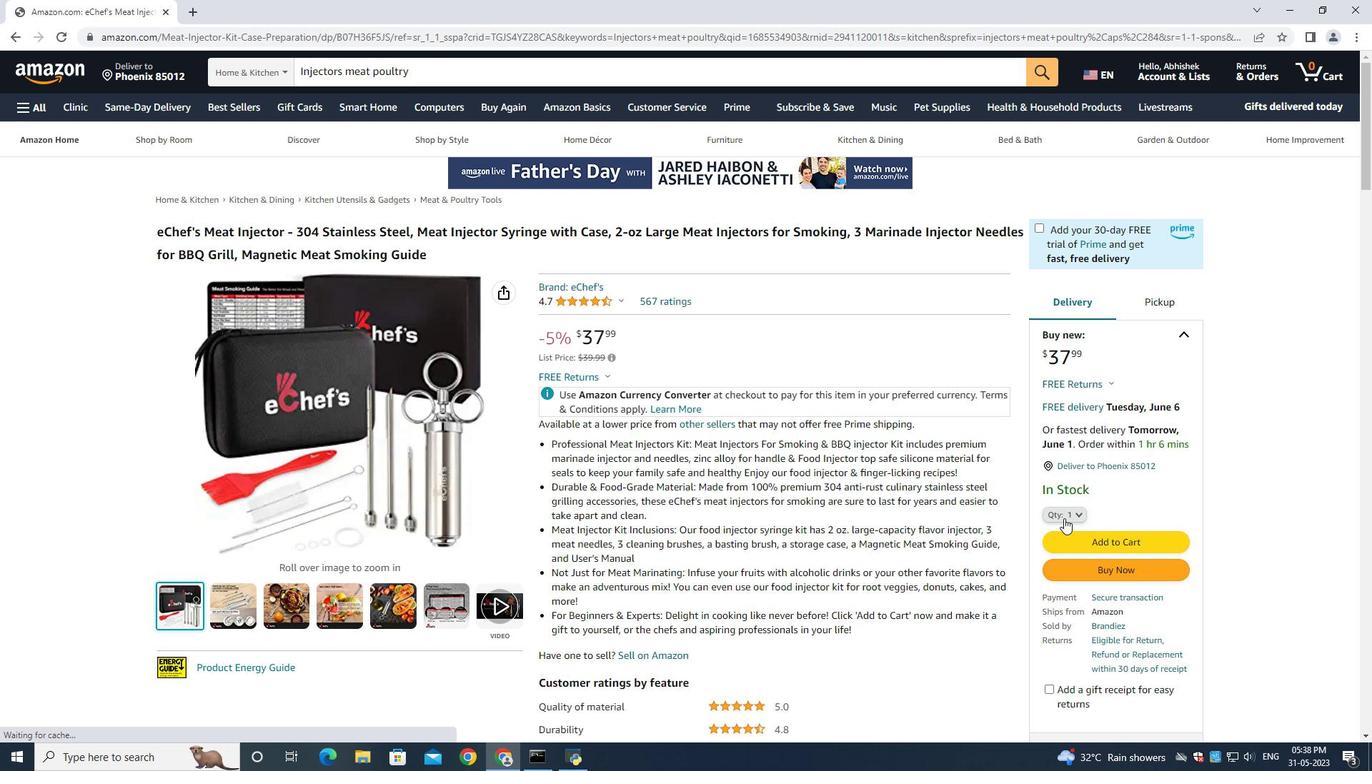 
Action: Mouse pressed left at (1066, 521)
Screenshot: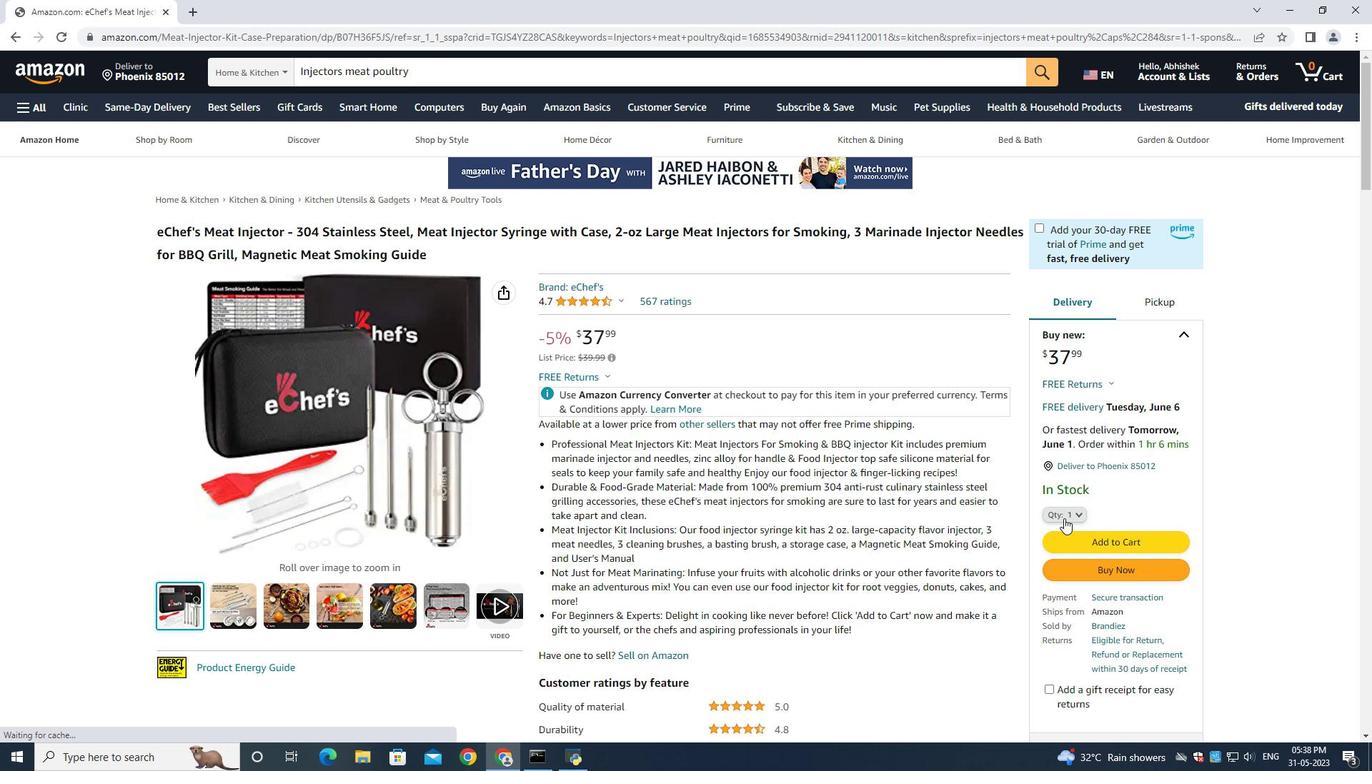 
Action: Mouse moved to (1056, 601)
Screenshot: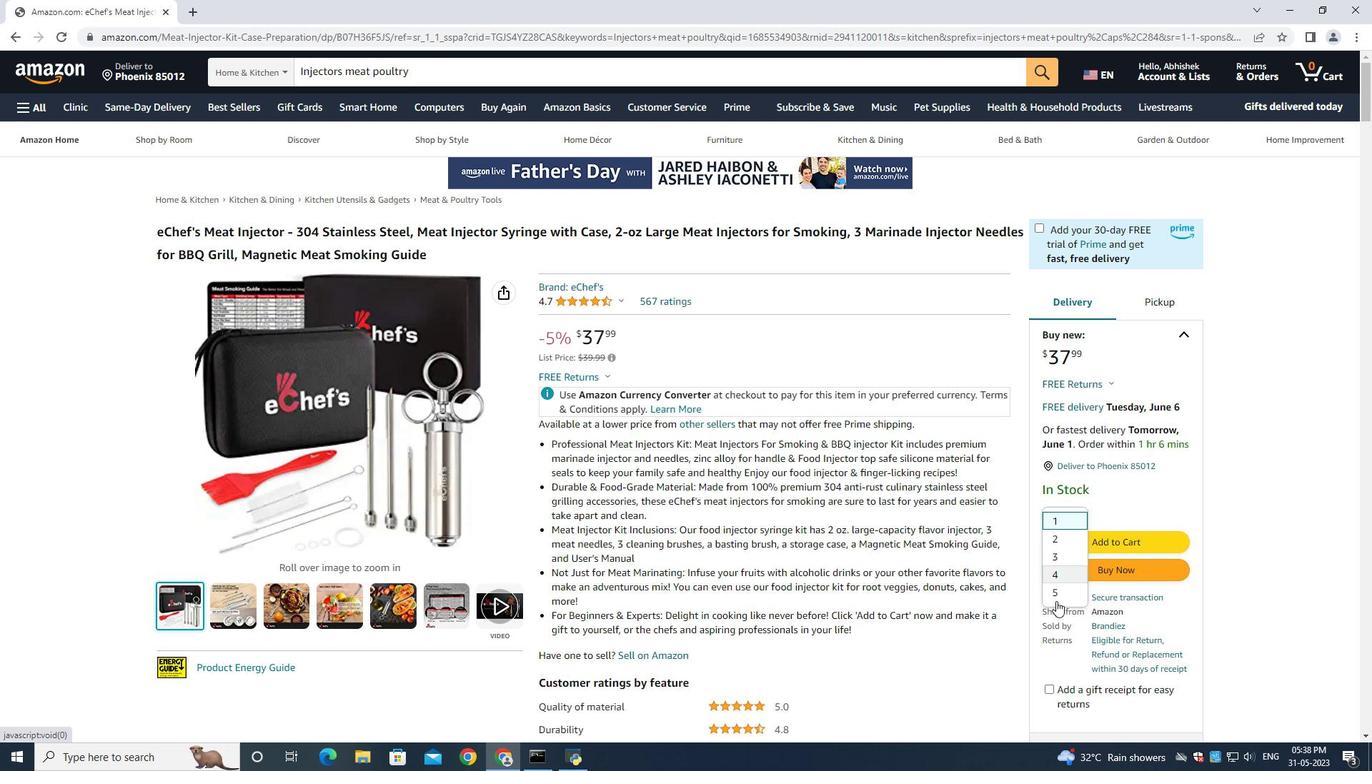 
Action: Mouse pressed left at (1056, 601)
Screenshot: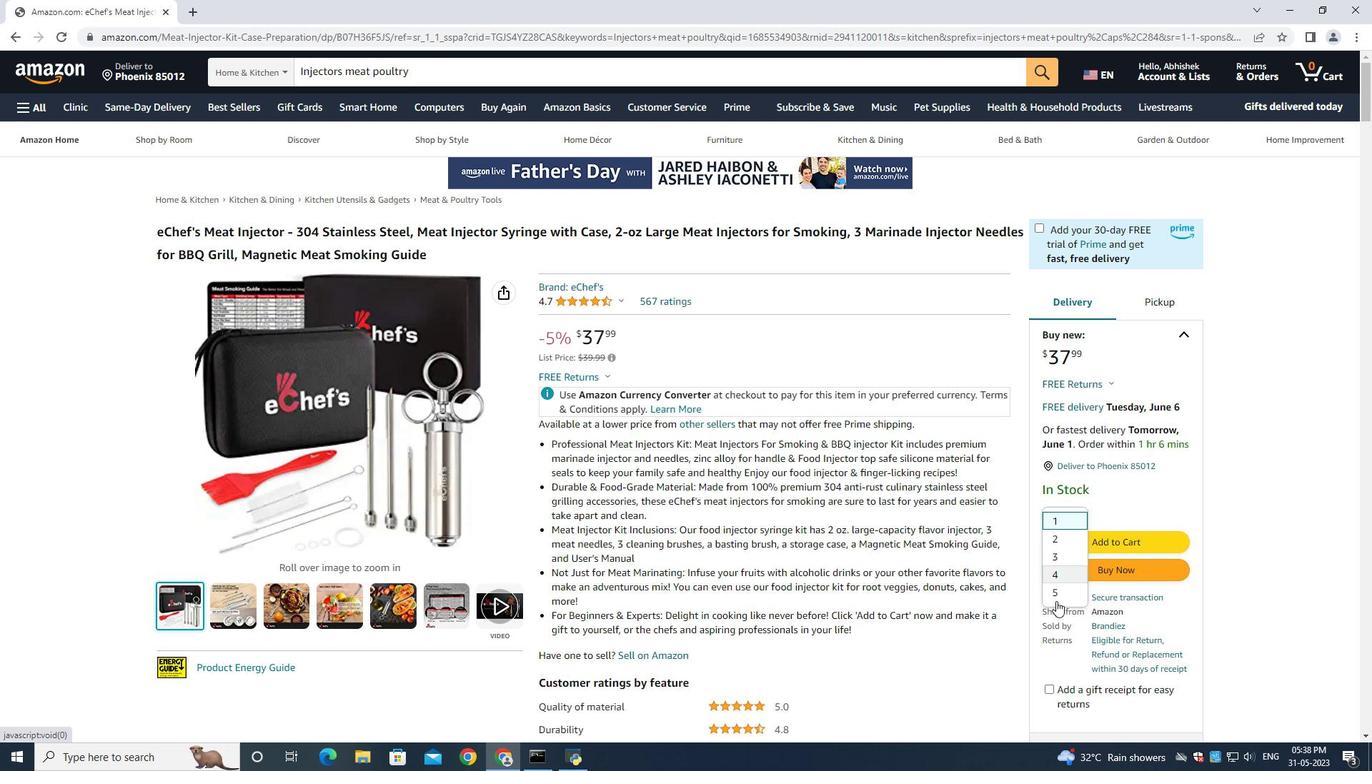 
Action: Mouse moved to (1101, 568)
Screenshot: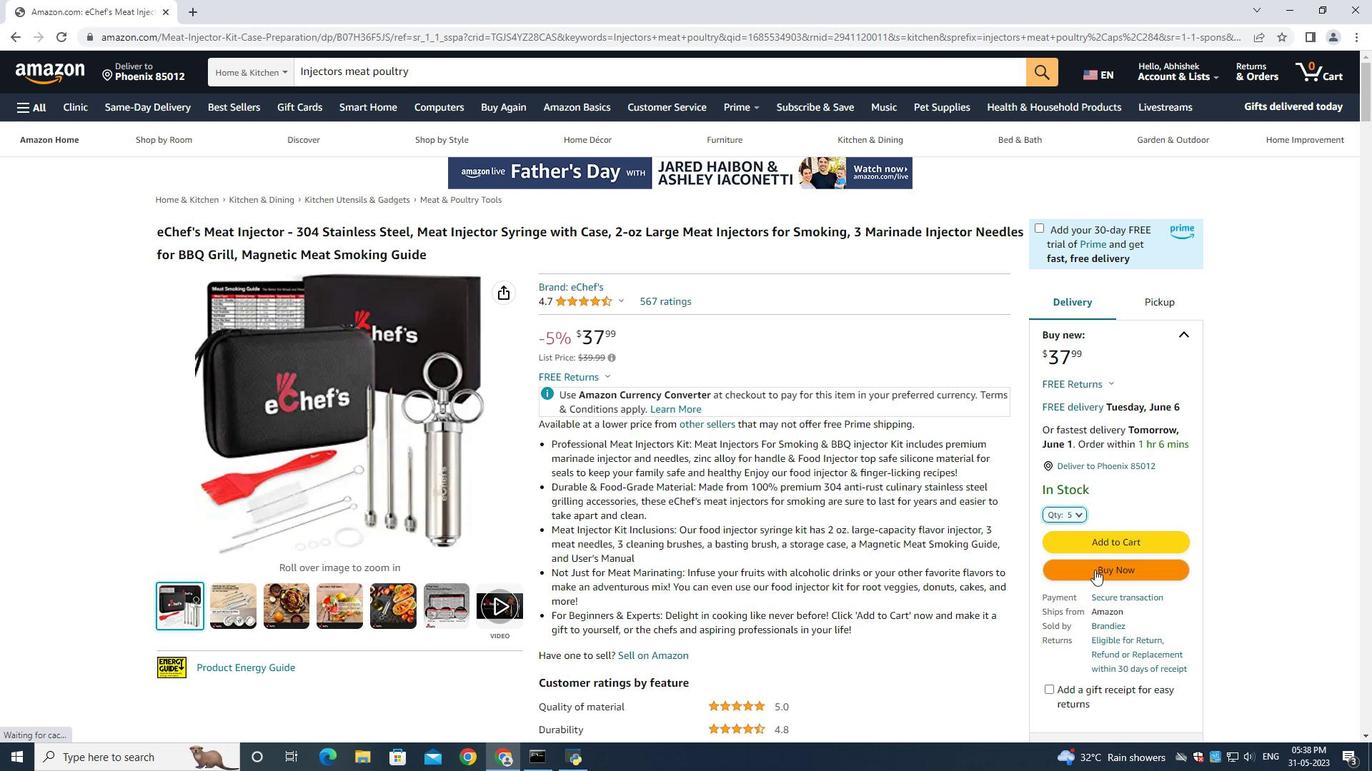
Action: Mouse pressed left at (1101, 568)
Screenshot: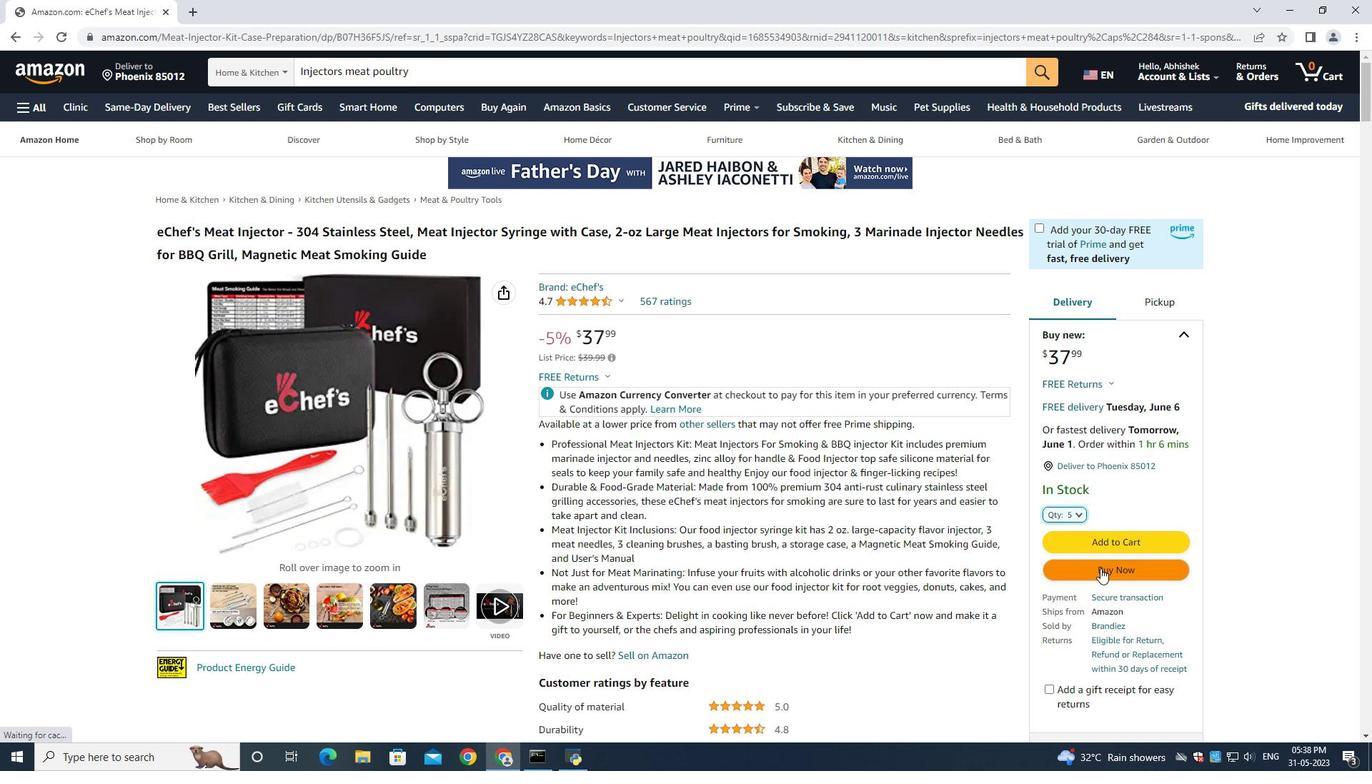 
Action: Mouse moved to (1122, 571)
Screenshot: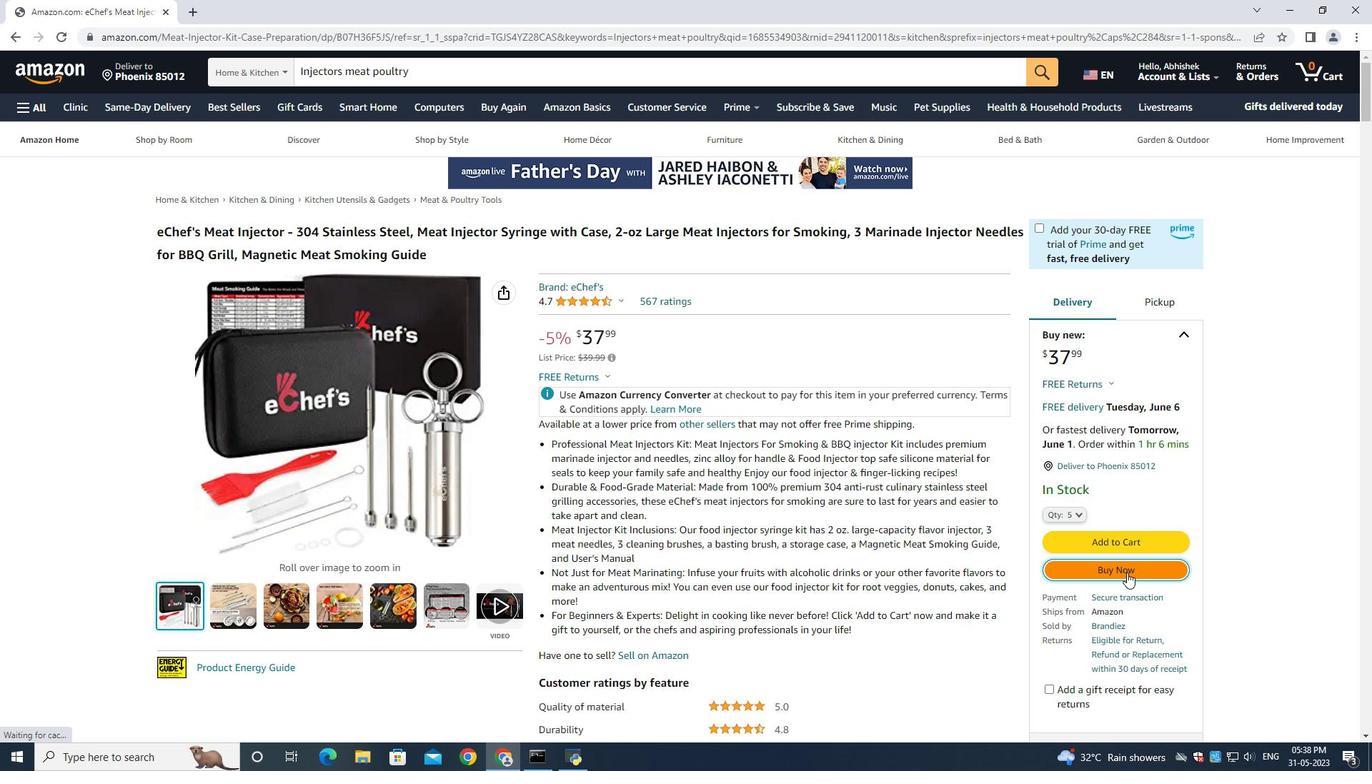 
Action: Mouse pressed left at (1122, 571)
Screenshot: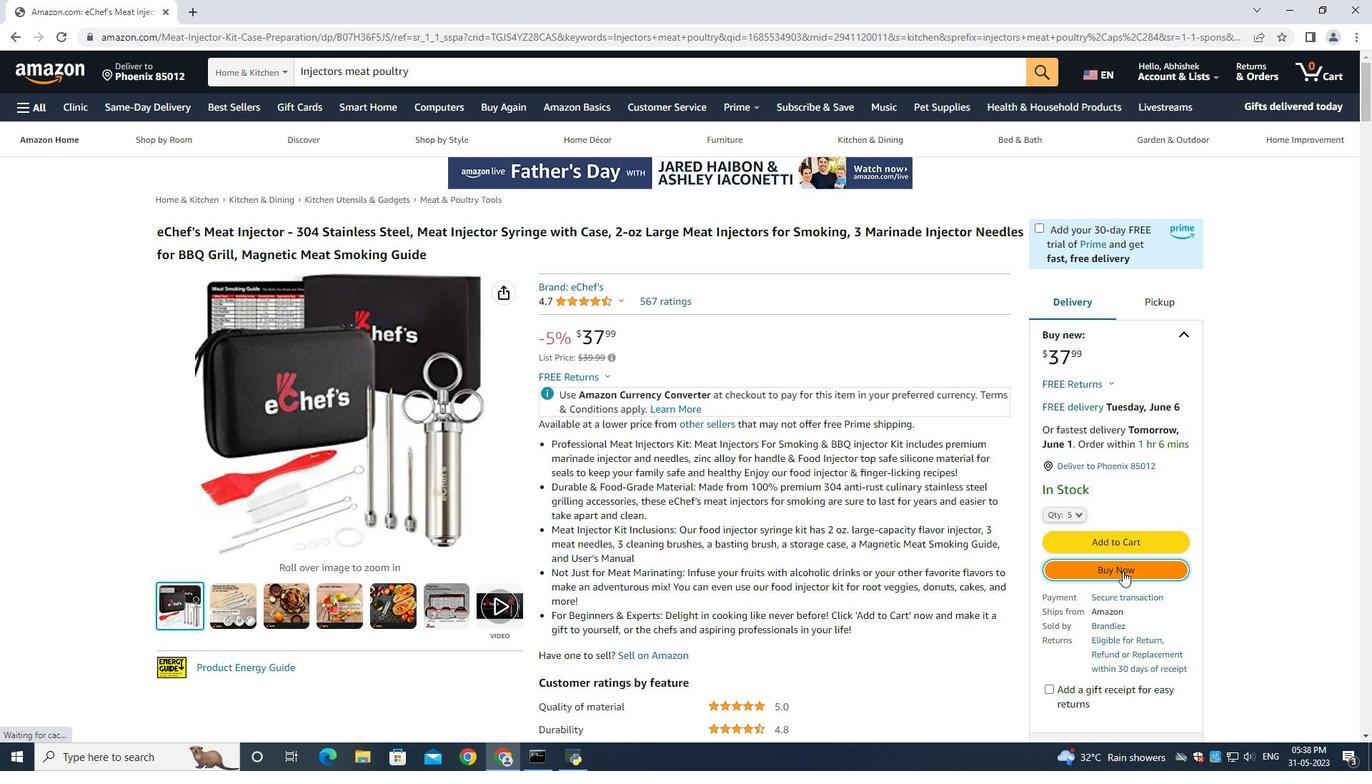 
Action: Mouse moved to (1113, 571)
Screenshot: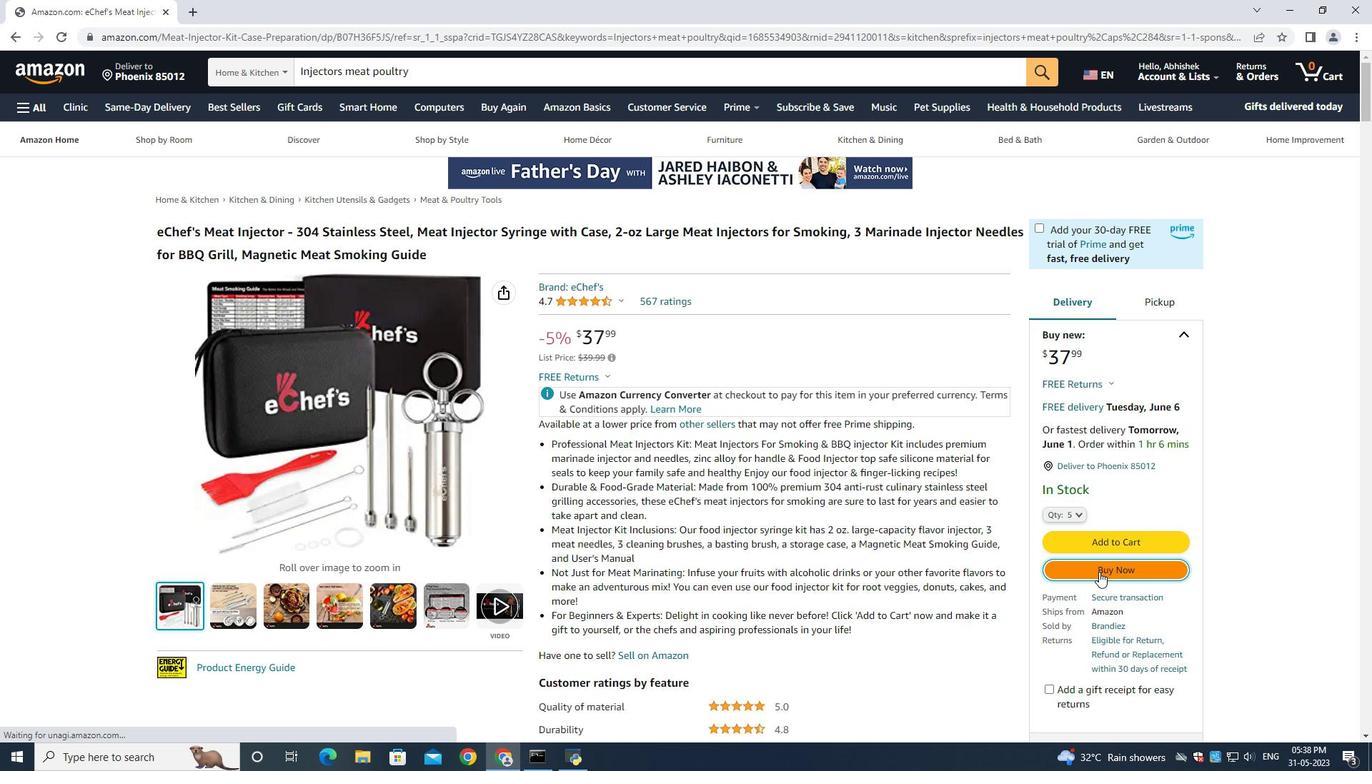 
Action: Mouse pressed left at (1113, 571)
Screenshot: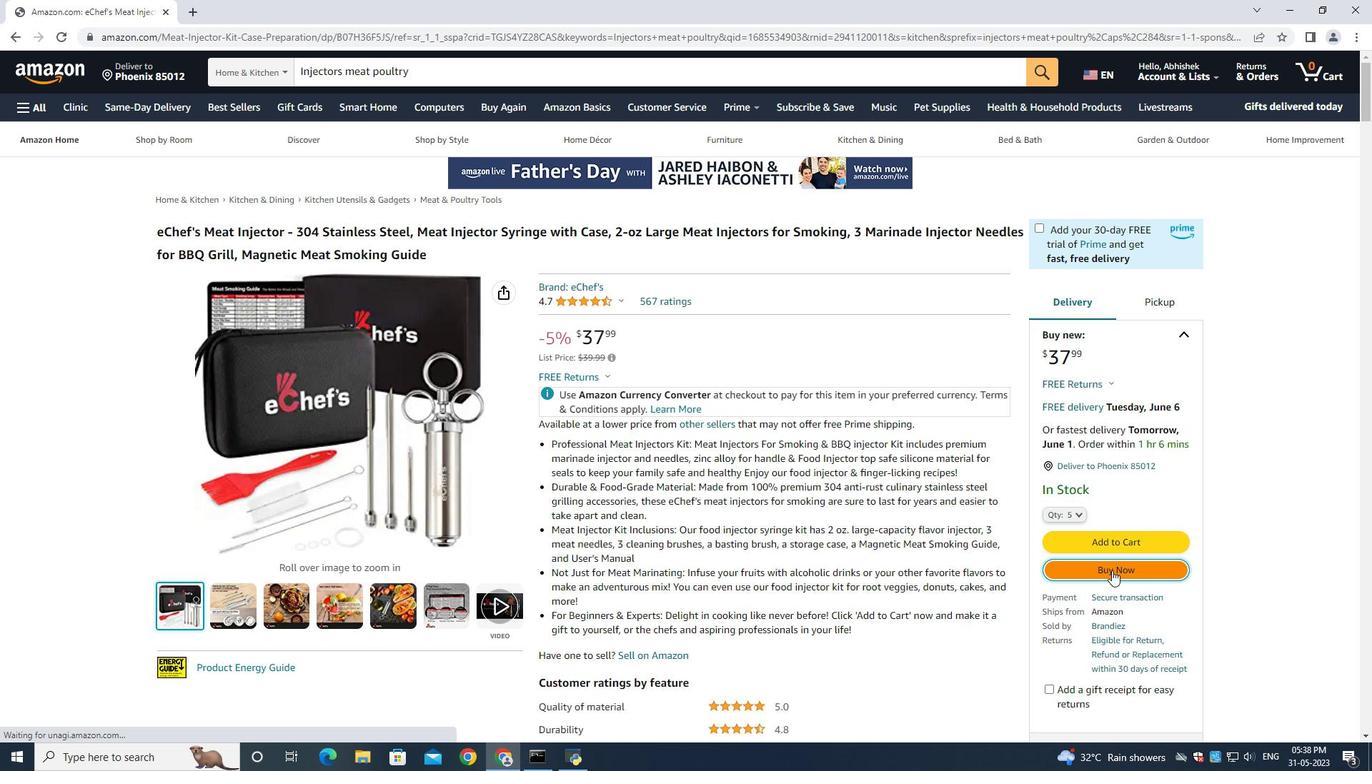 
Action: Mouse moved to (1110, 570)
Screenshot: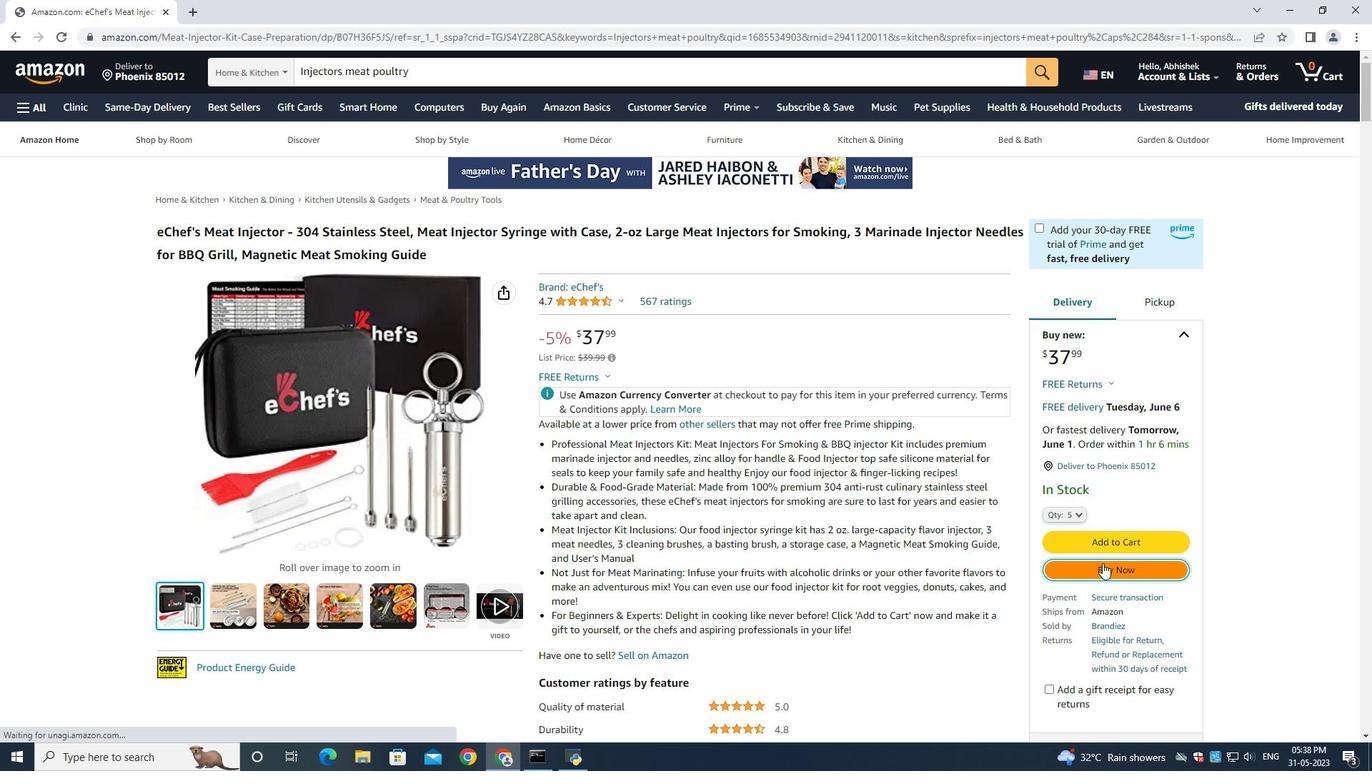 
Action: Mouse pressed left at (1110, 570)
Screenshot: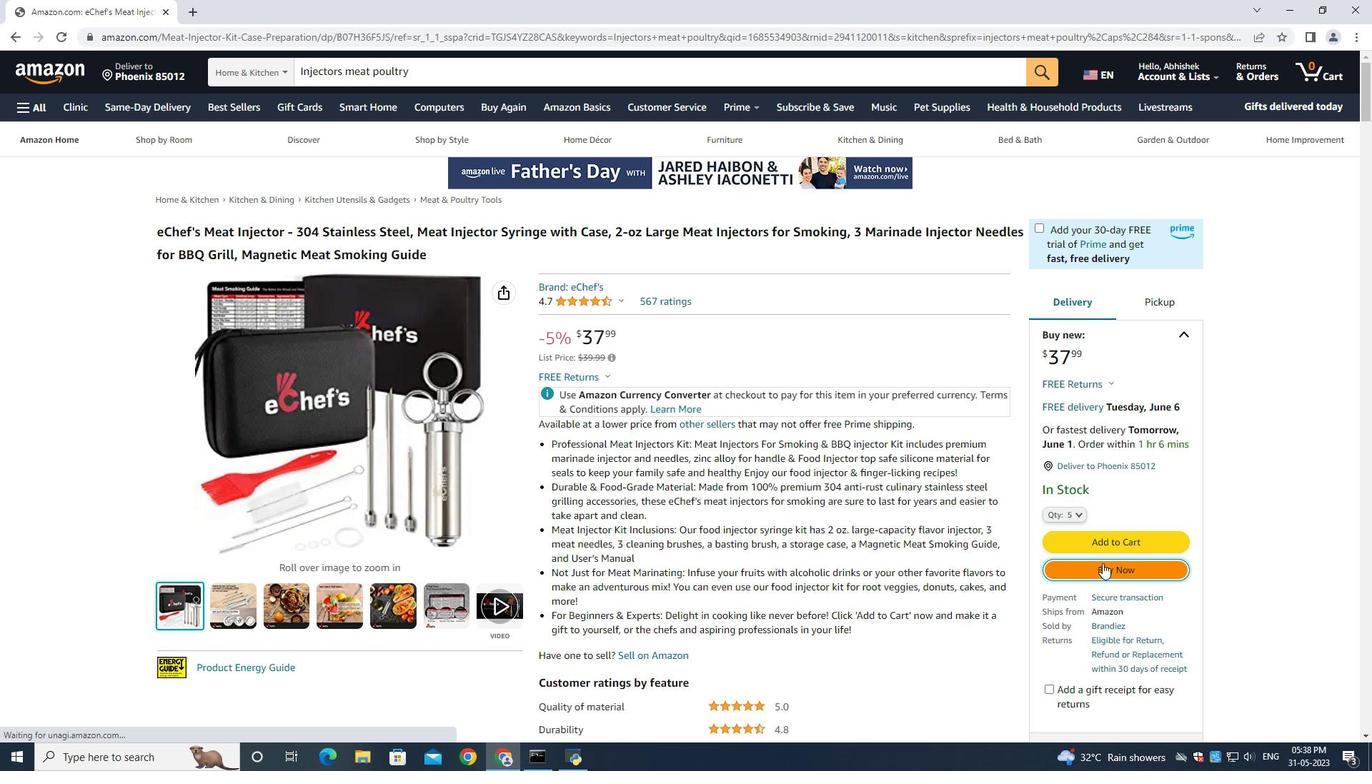 
Action: Mouse moved to (1110, 570)
Screenshot: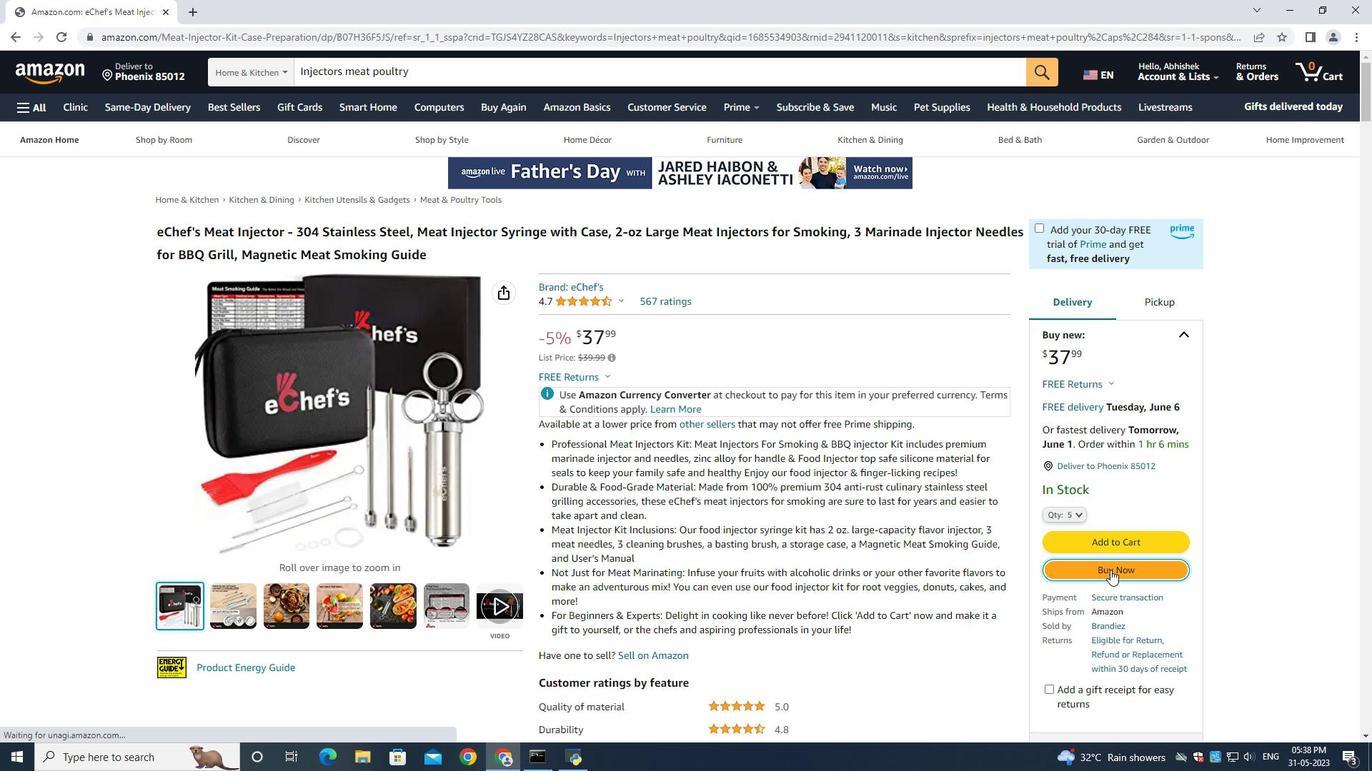 
Action: Mouse pressed left at (1110, 570)
Screenshot: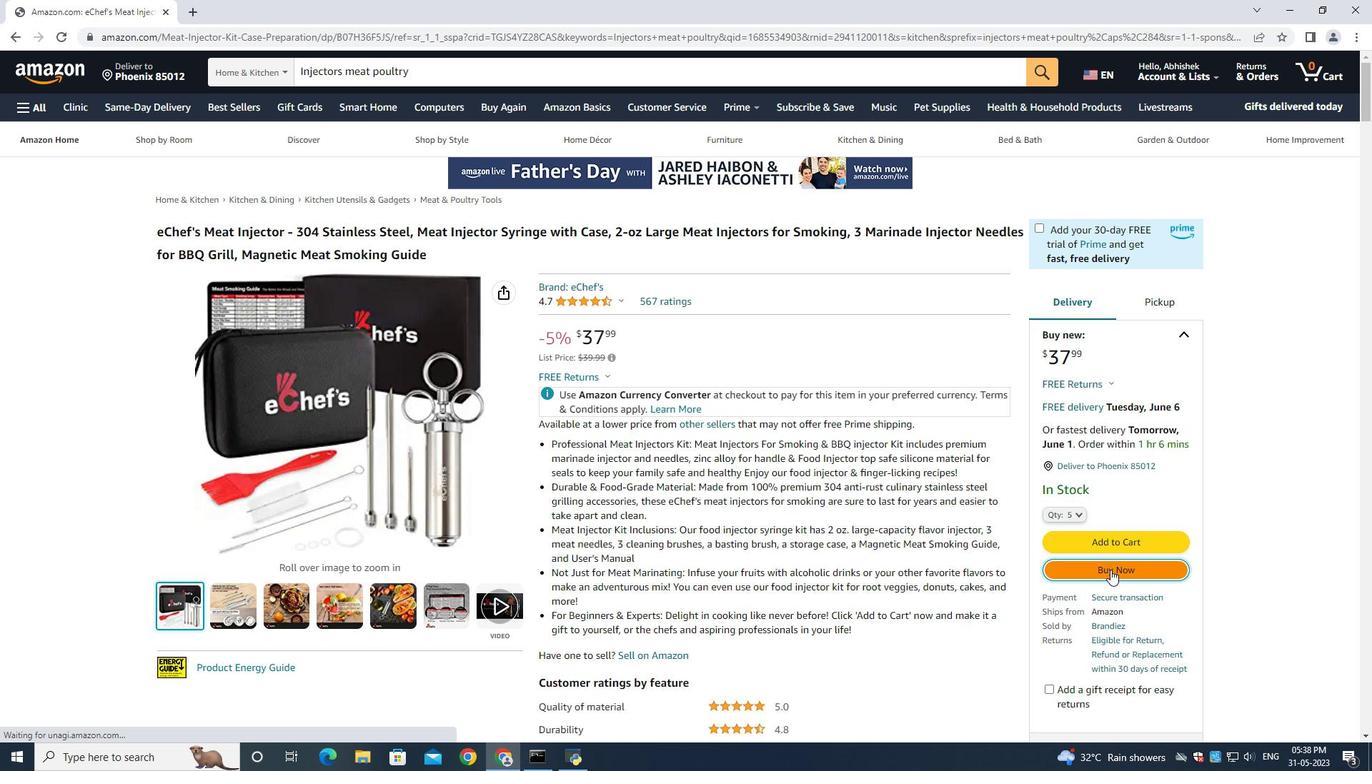 
Action: Mouse pressed left at (1110, 570)
Screenshot: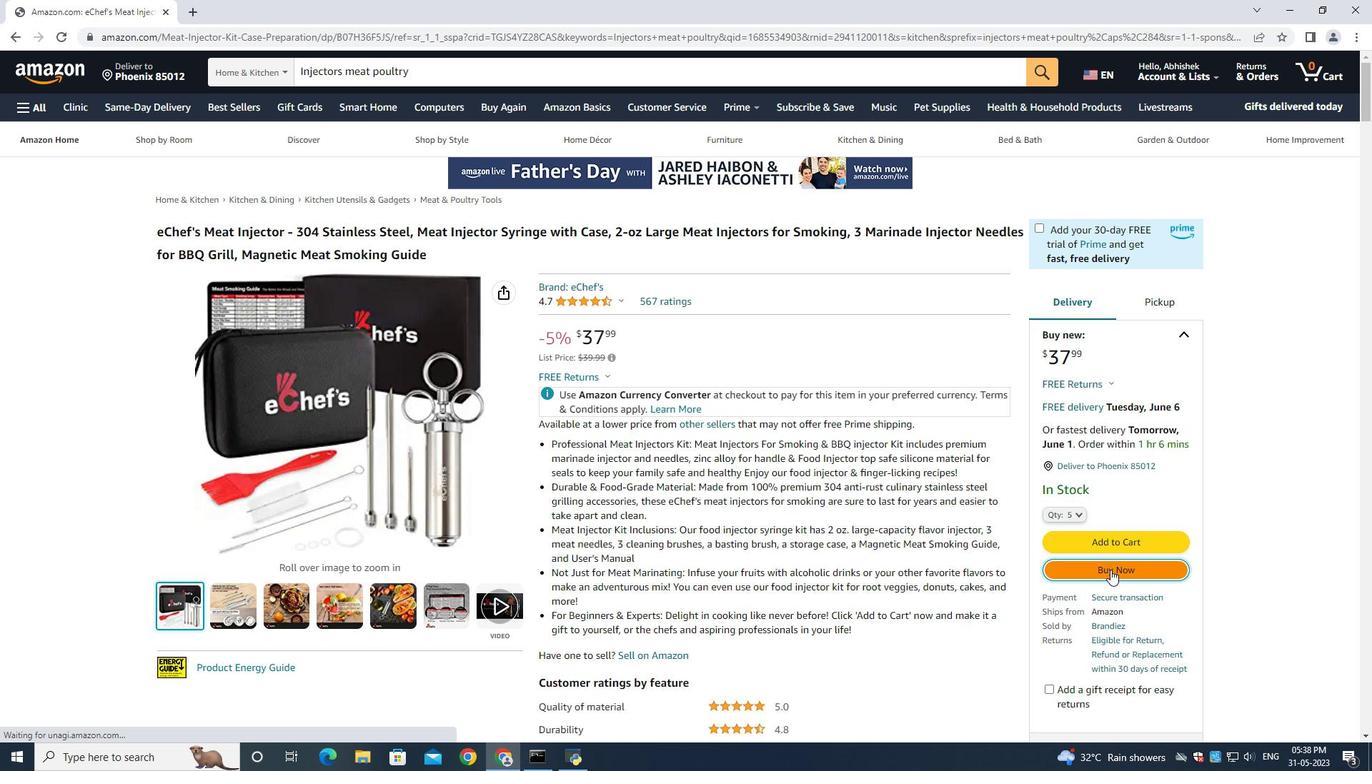
Action: Mouse pressed left at (1110, 570)
Screenshot: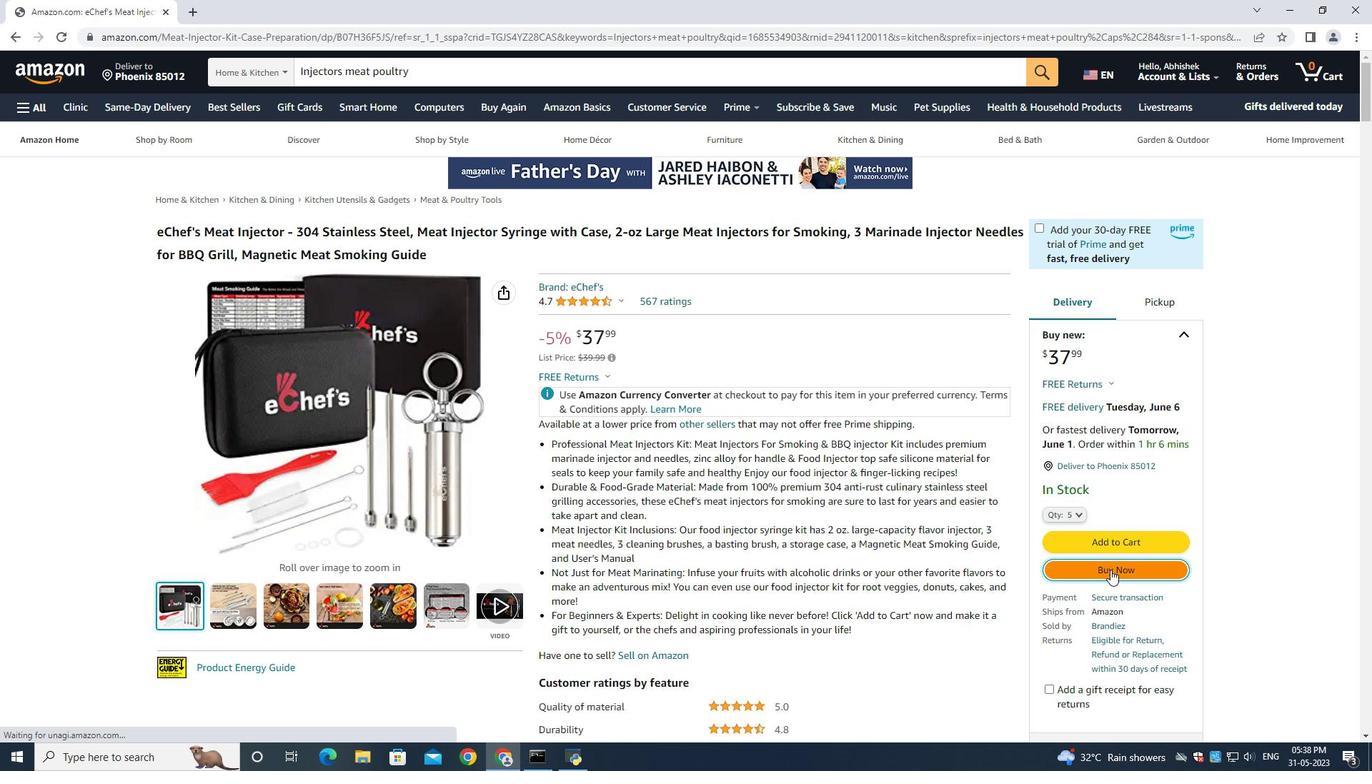 
Action: Mouse pressed left at (1110, 570)
Screenshot: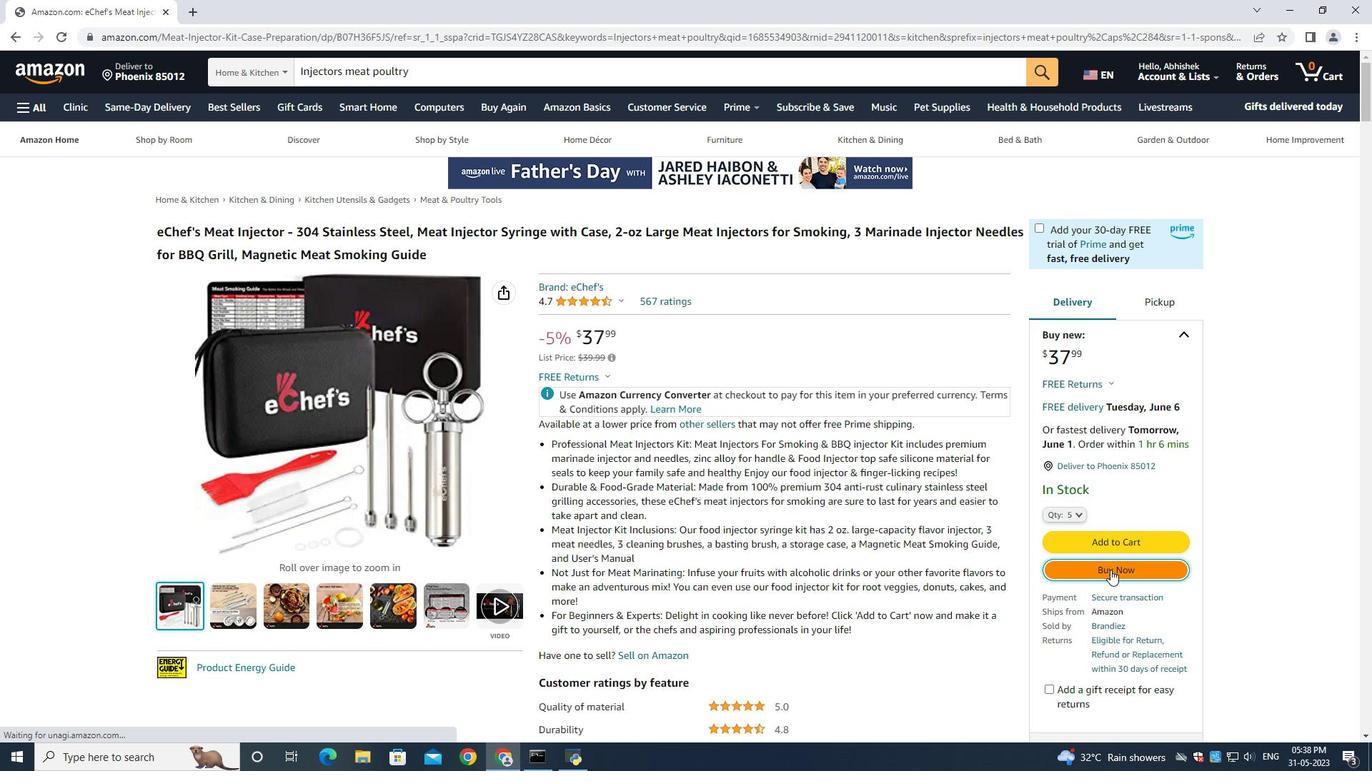 
Action: Mouse pressed left at (1110, 570)
Screenshot: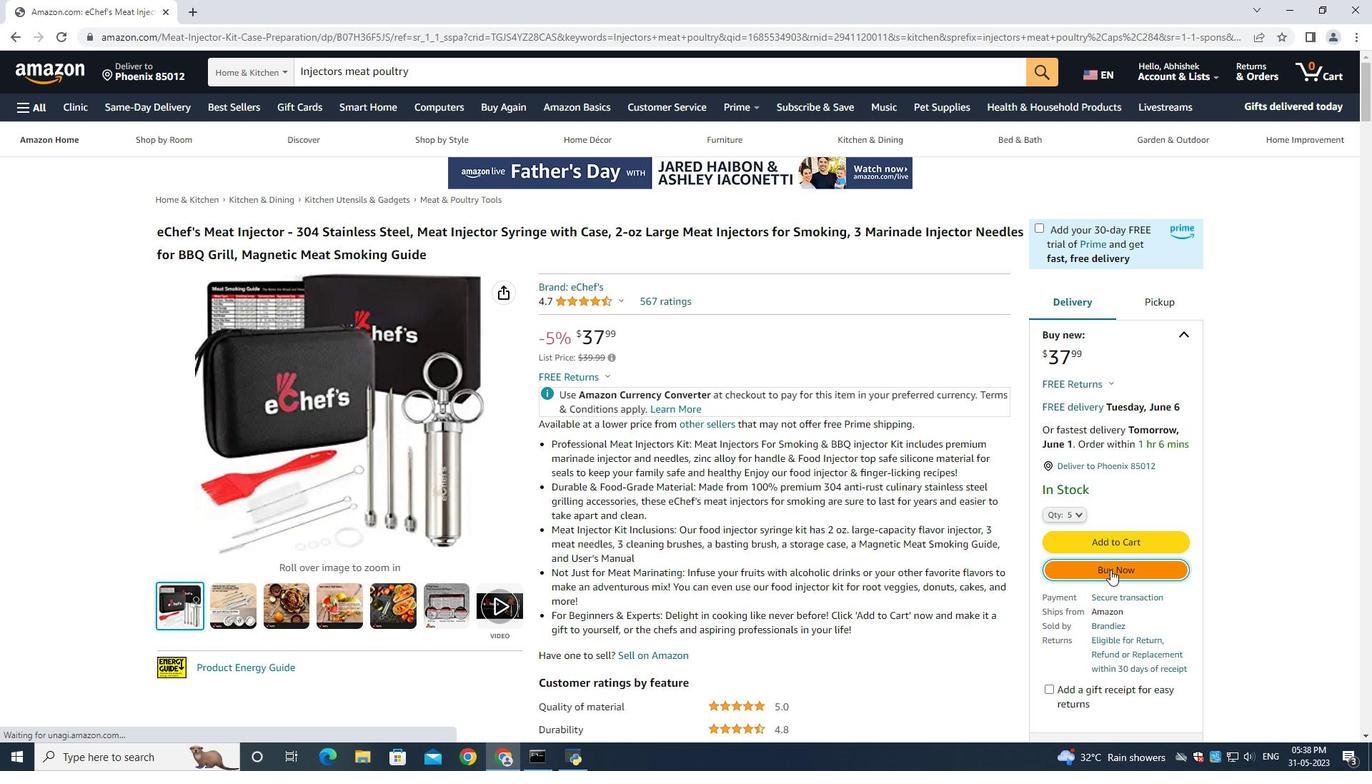 
Action: Mouse pressed left at (1110, 570)
Screenshot: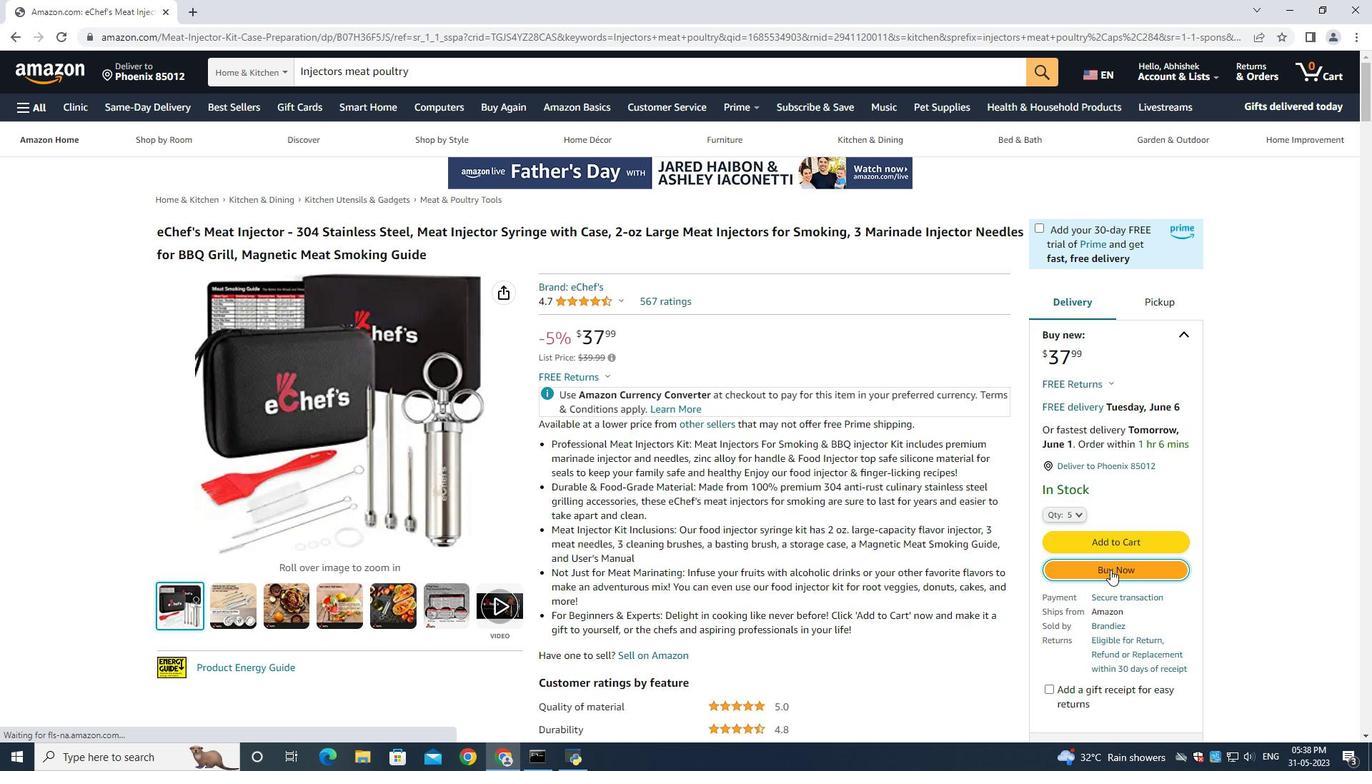 
Action: Mouse pressed left at (1110, 570)
Screenshot: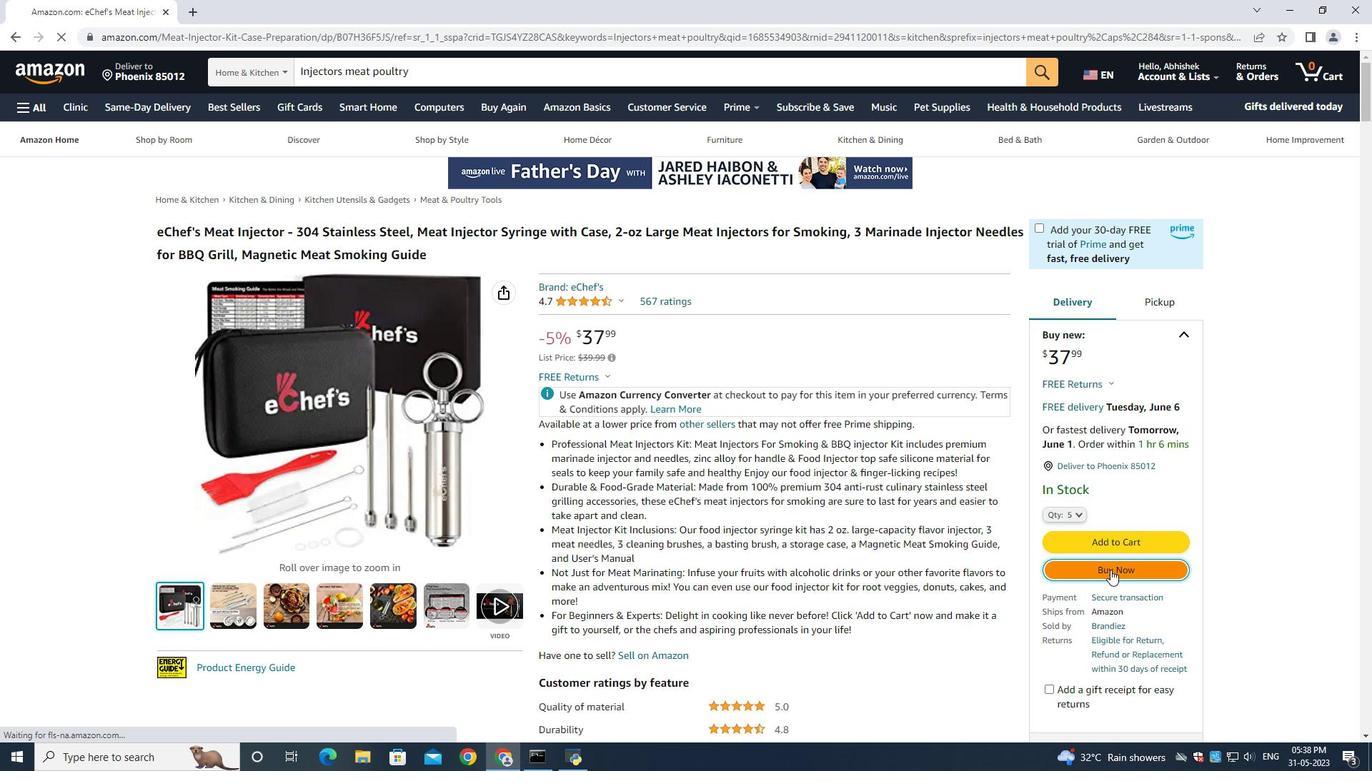 
Action: Mouse pressed left at (1110, 570)
Screenshot: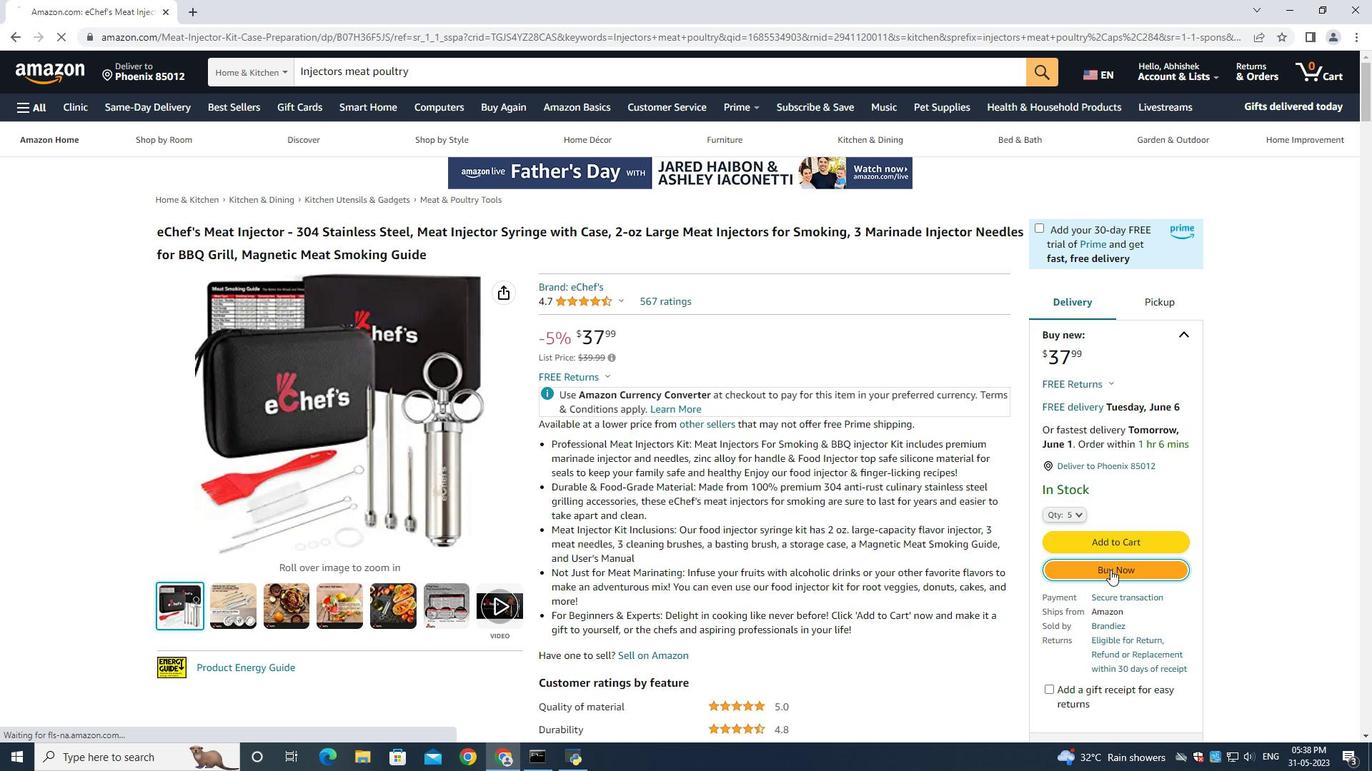 
Action: Mouse moved to (701, 419)
Screenshot: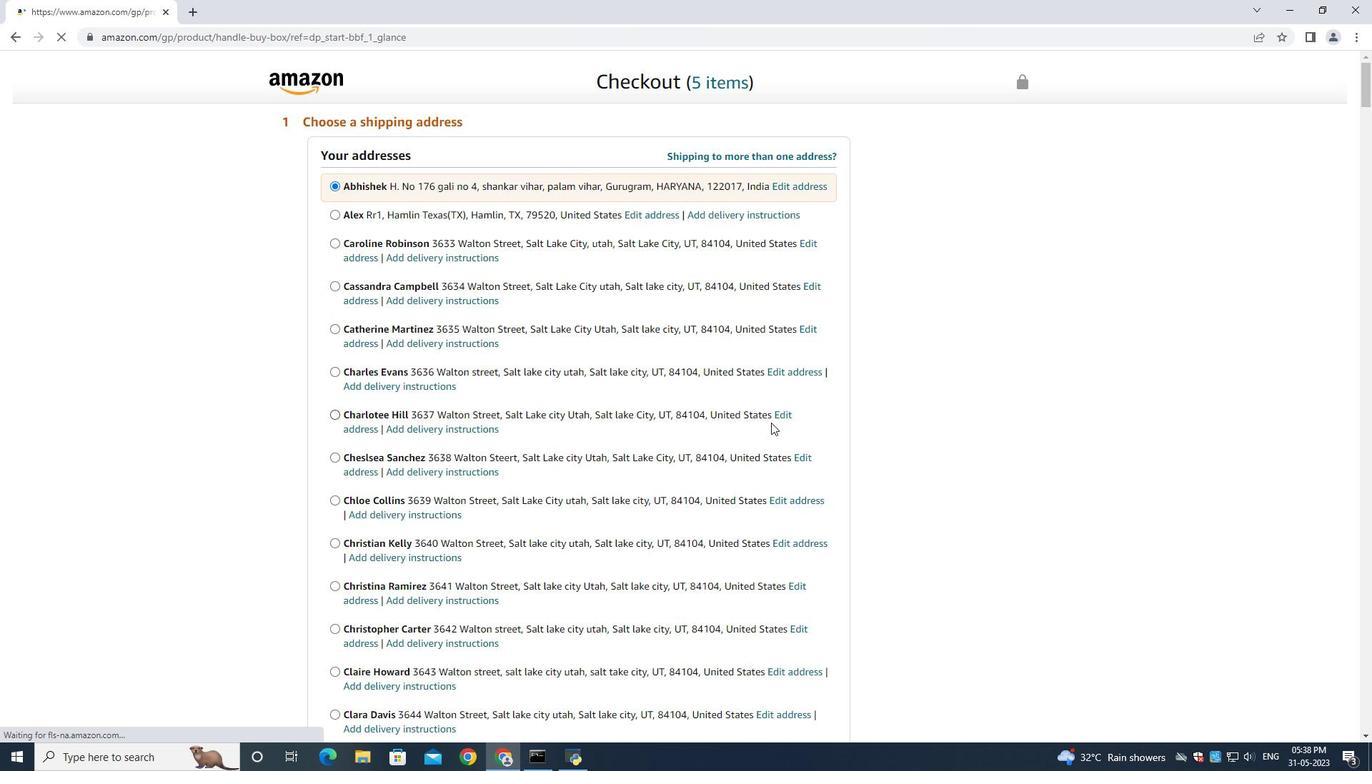 
Action: Mouse scrolled (701, 418) with delta (0, 0)
Screenshot: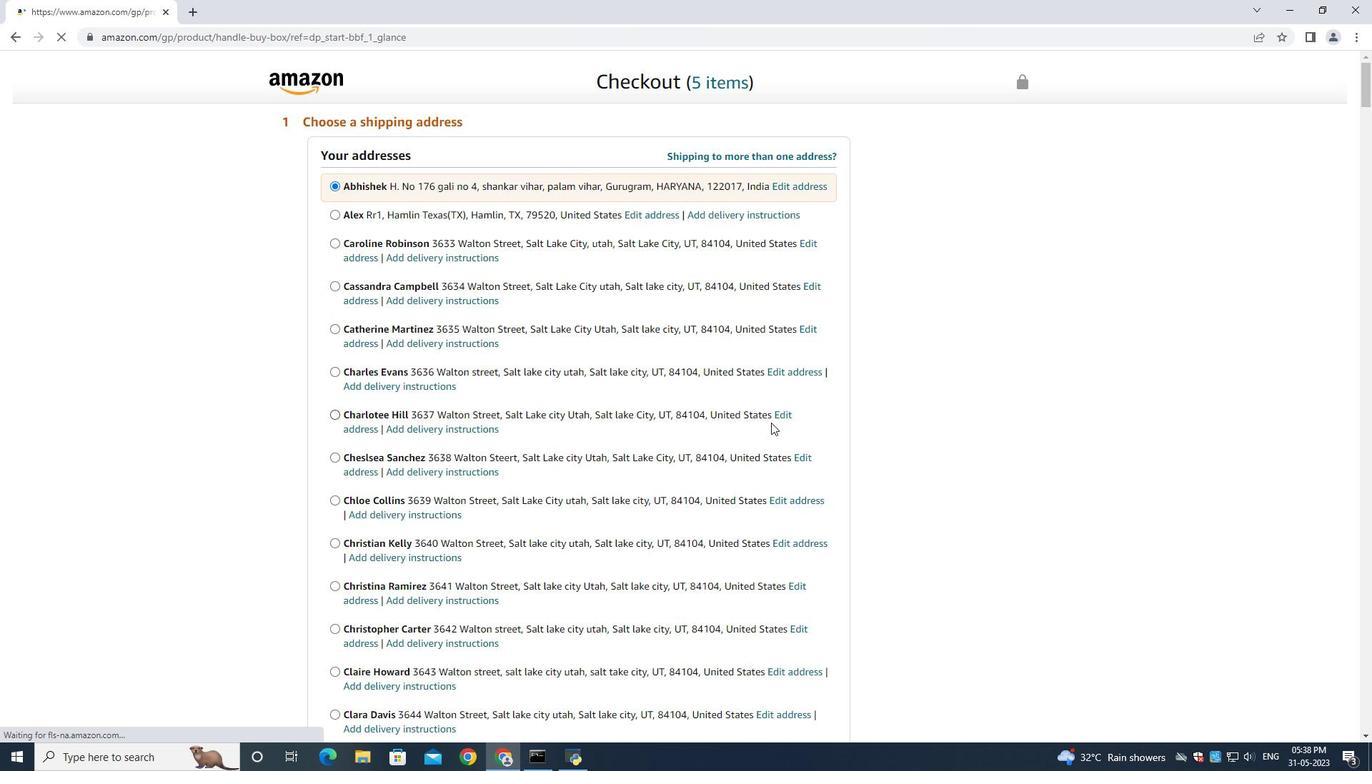 
Action: Mouse moved to (699, 425)
Screenshot: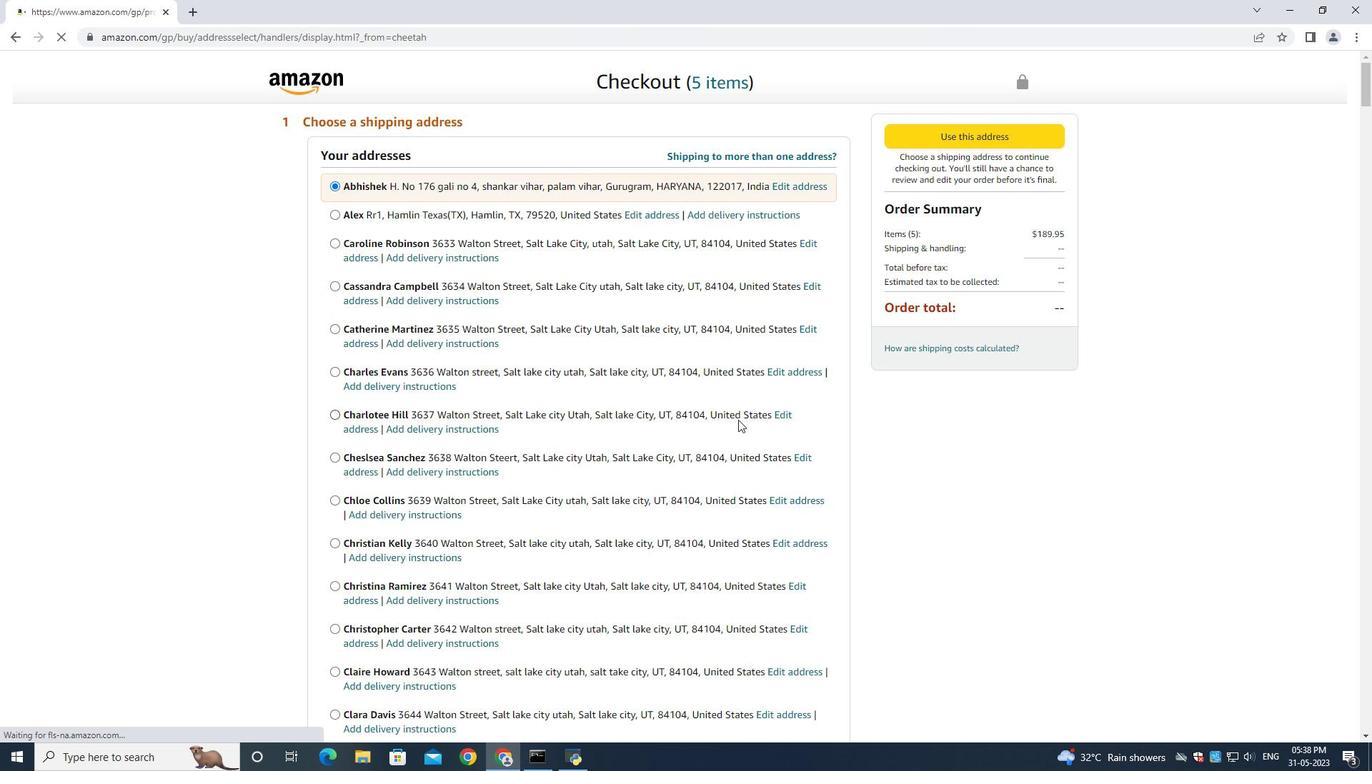 
Action: Mouse scrolled (700, 422) with delta (0, 0)
Screenshot: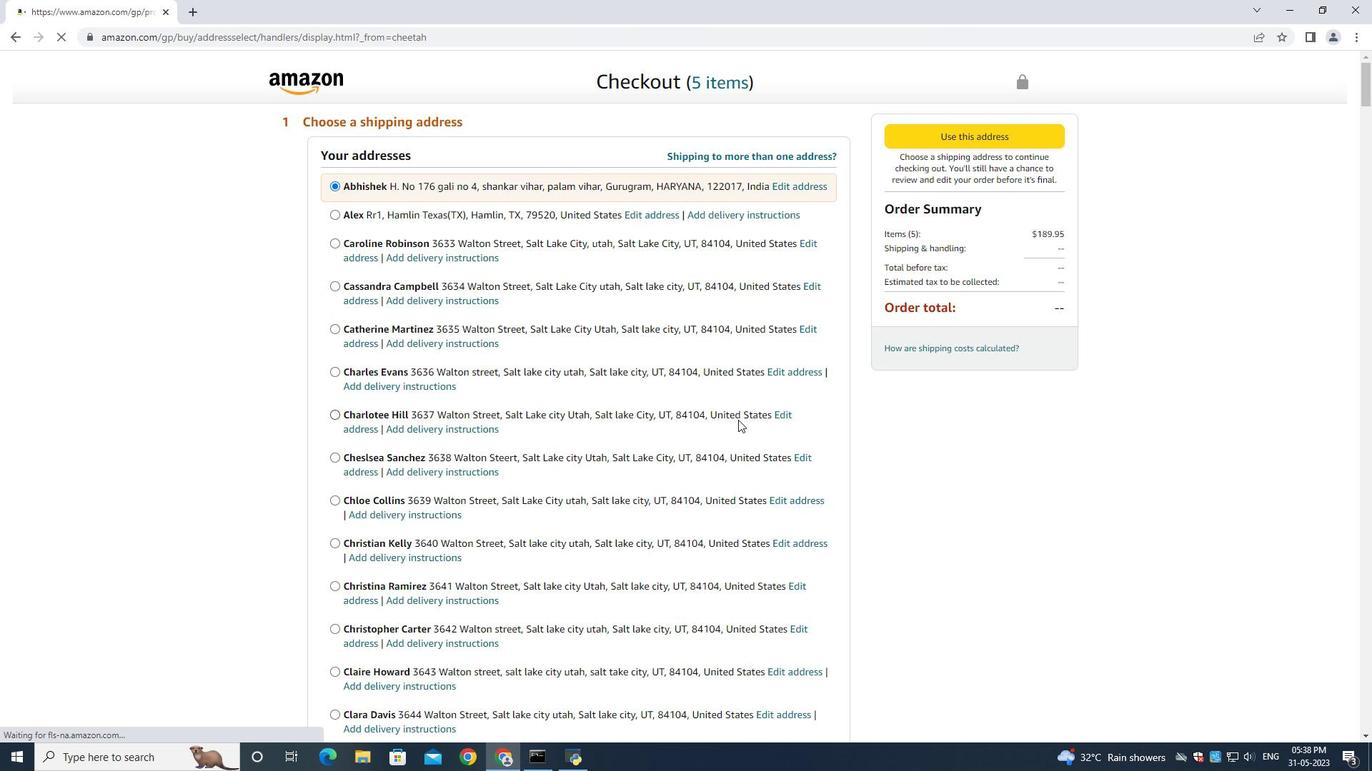 
Action: Mouse moved to (699, 425)
Screenshot: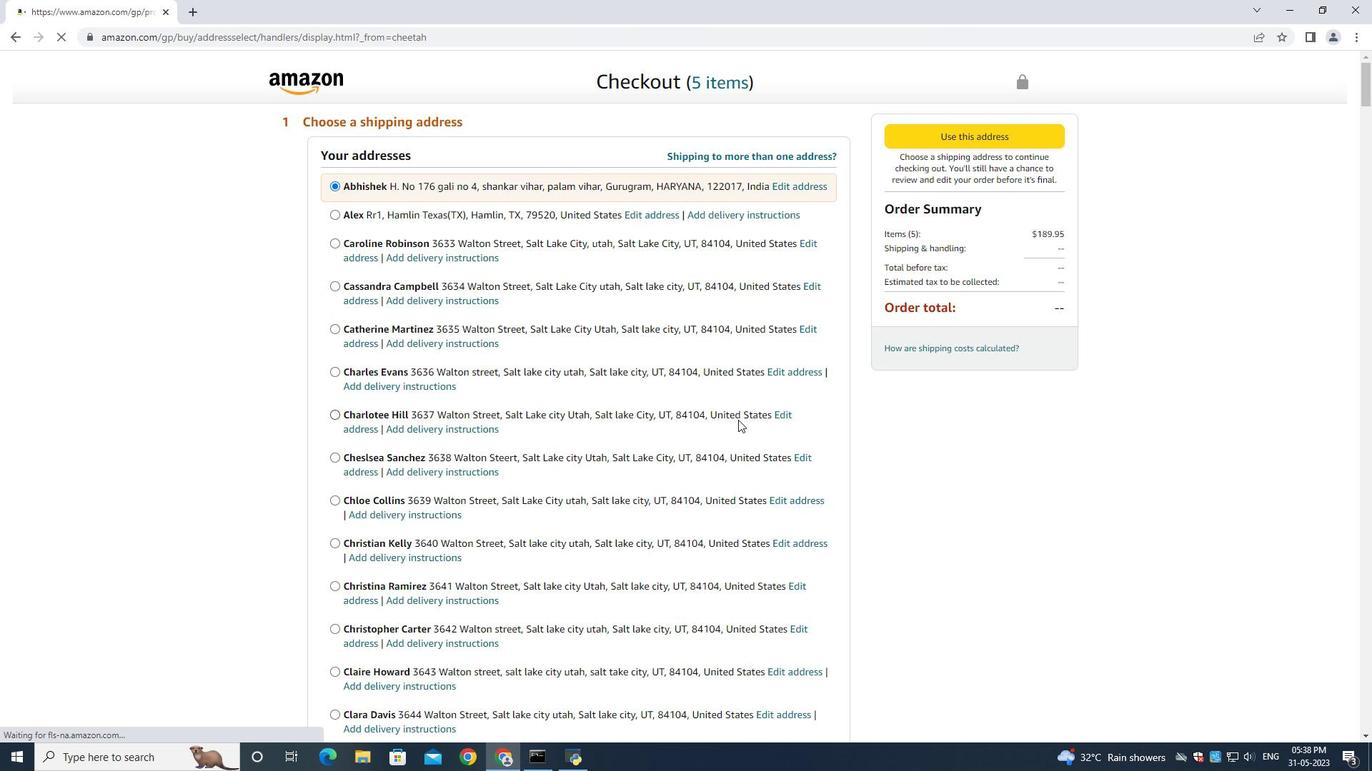 
Action: Mouse scrolled (699, 424) with delta (0, 0)
Screenshot: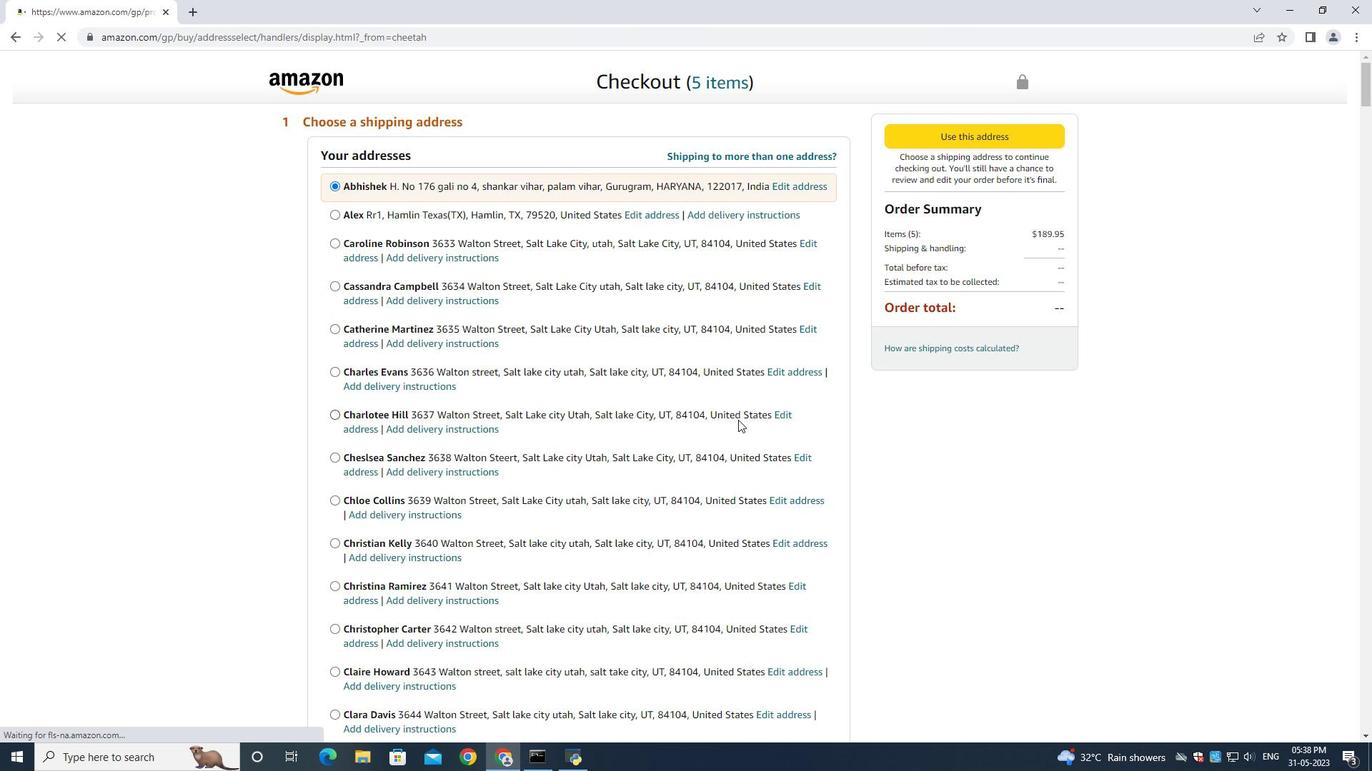 
Action: Mouse moved to (698, 424)
Screenshot: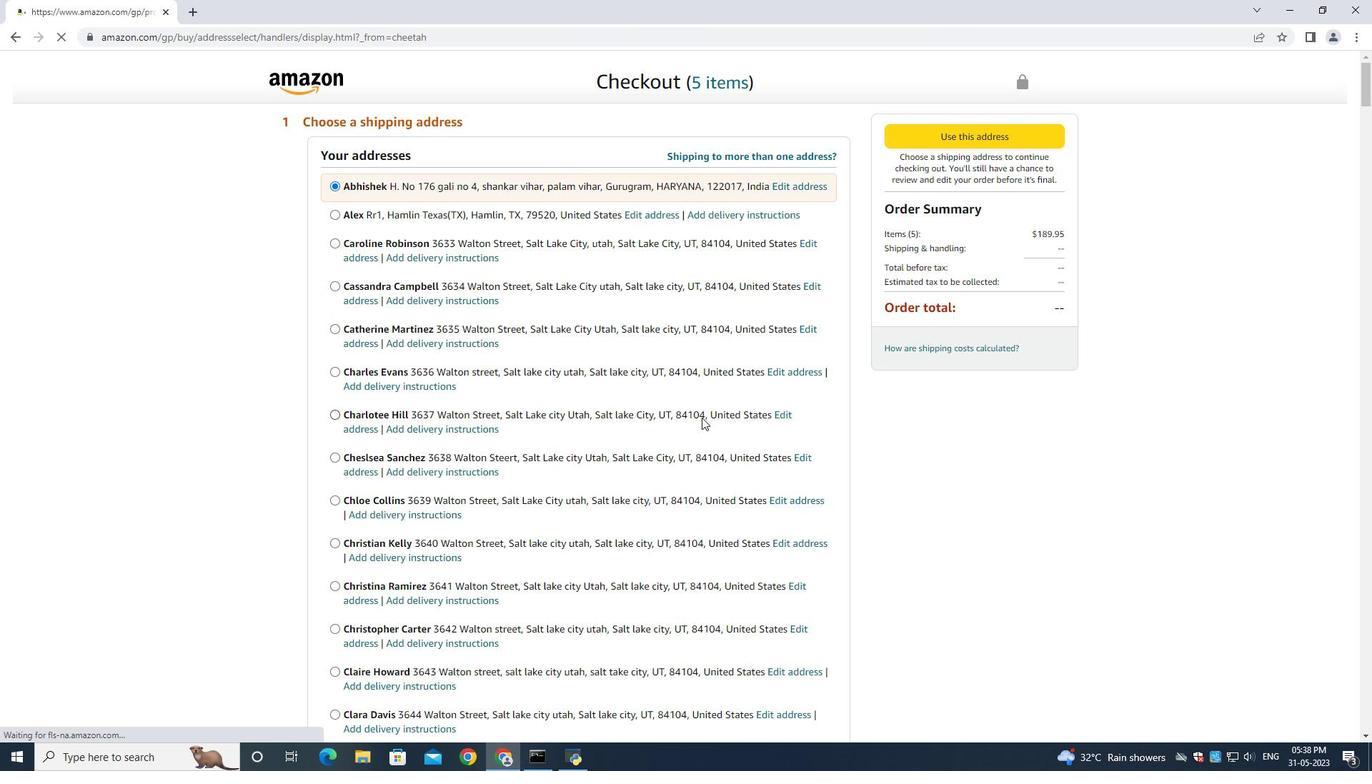
Action: Mouse scrolled (699, 424) with delta (0, 0)
Screenshot: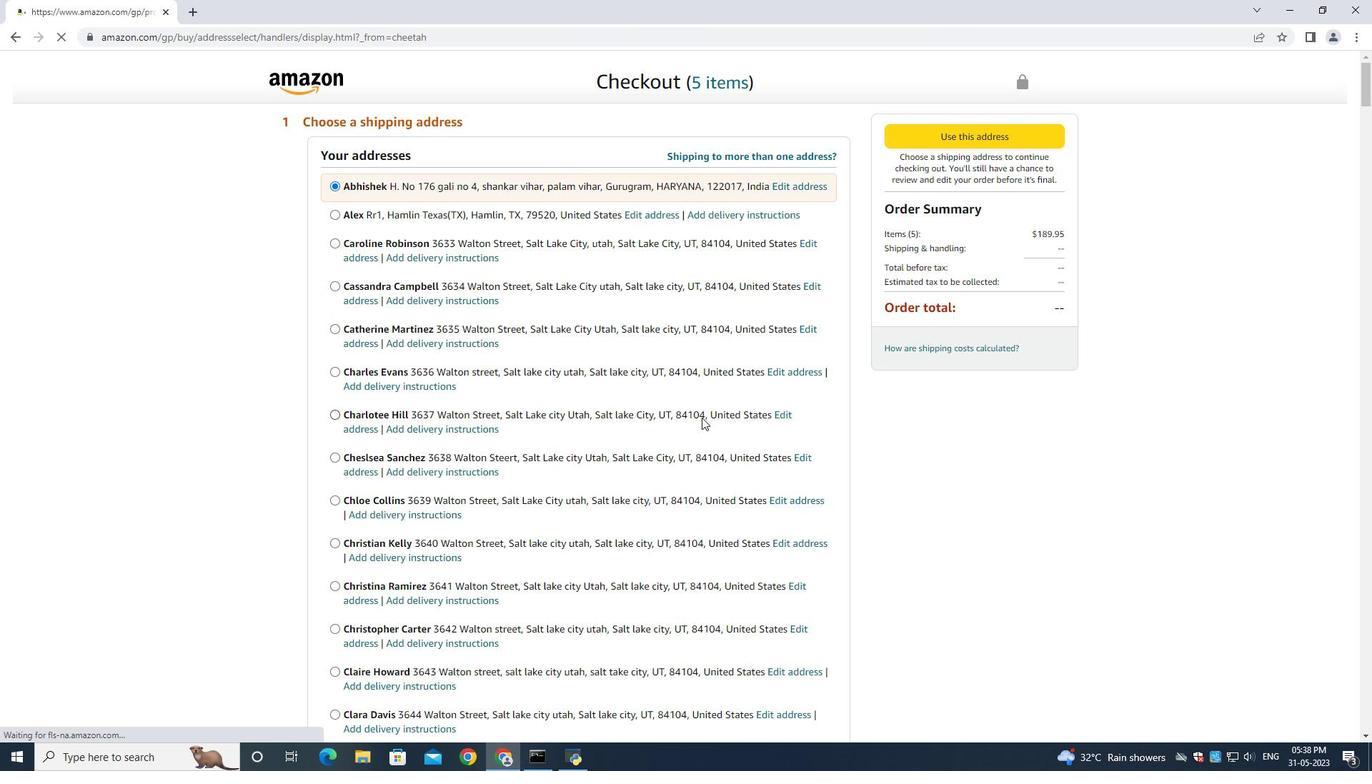 
Action: Mouse moved to (695, 415)
Screenshot: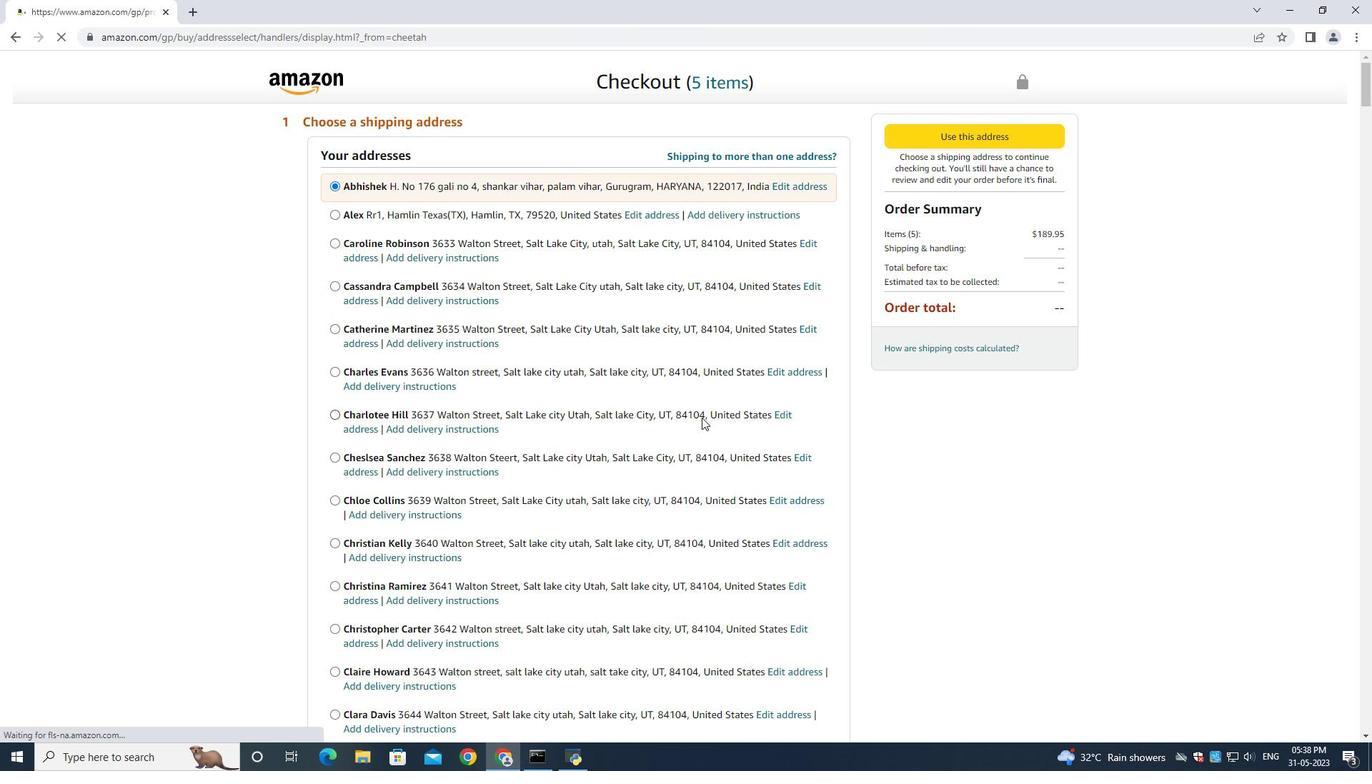 
Action: Mouse scrolled (699, 424) with delta (0, 0)
Screenshot: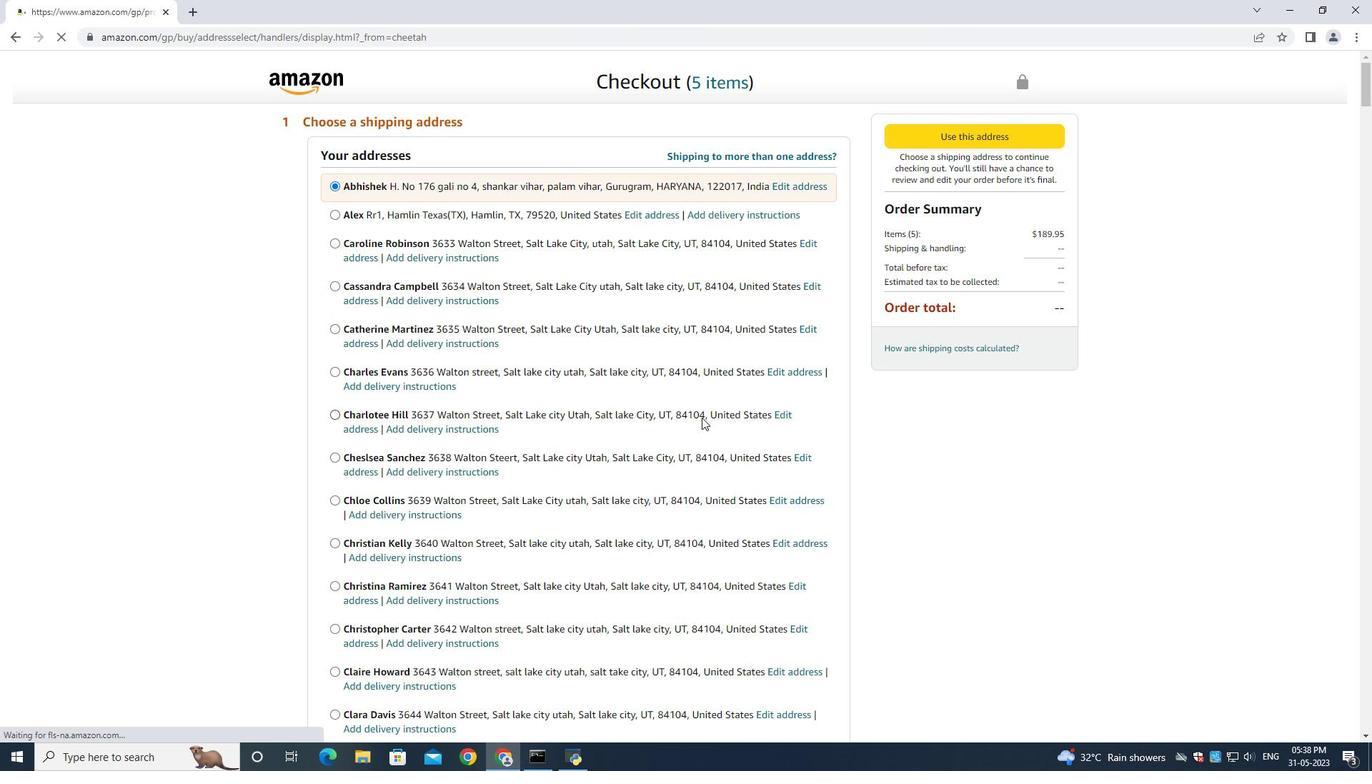
Action: Mouse moved to (695, 413)
Screenshot: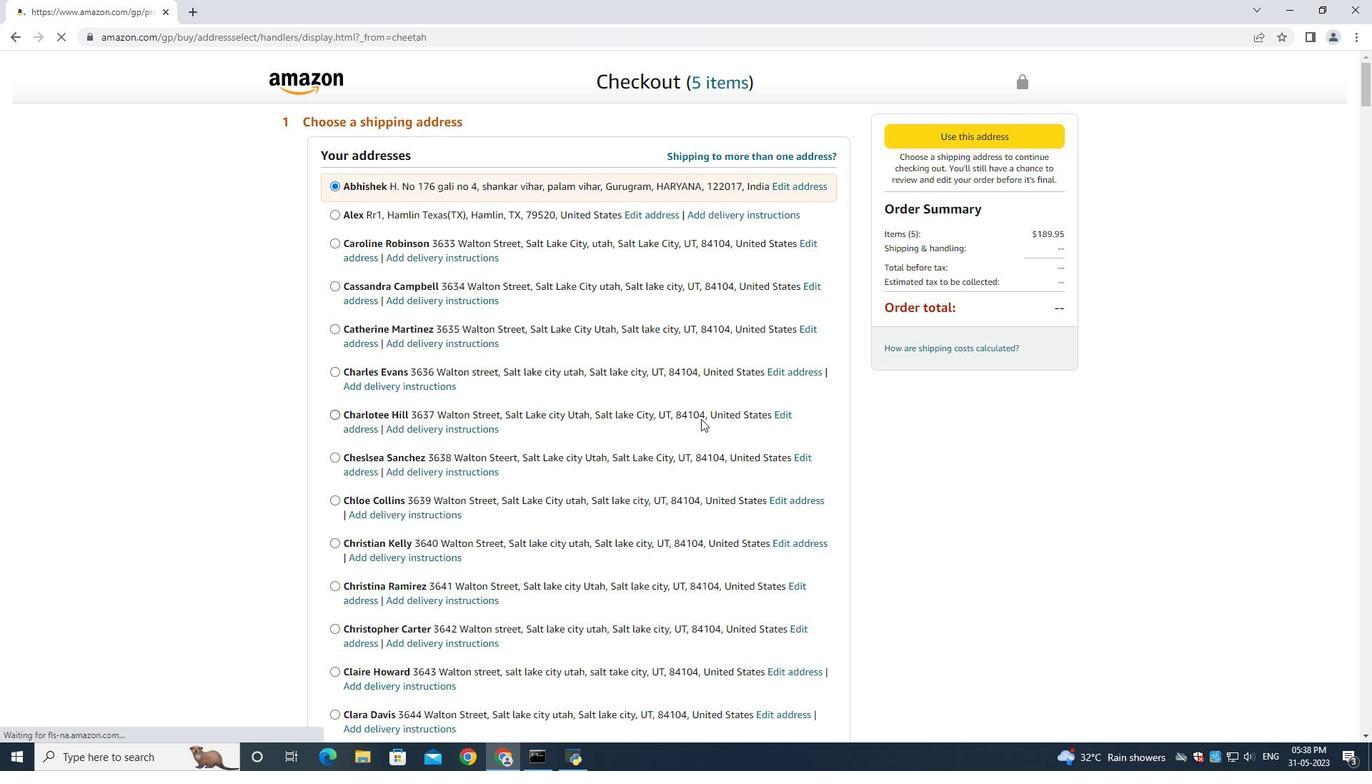 
Action: Mouse scrolled (699, 423) with delta (0, -1)
Screenshot: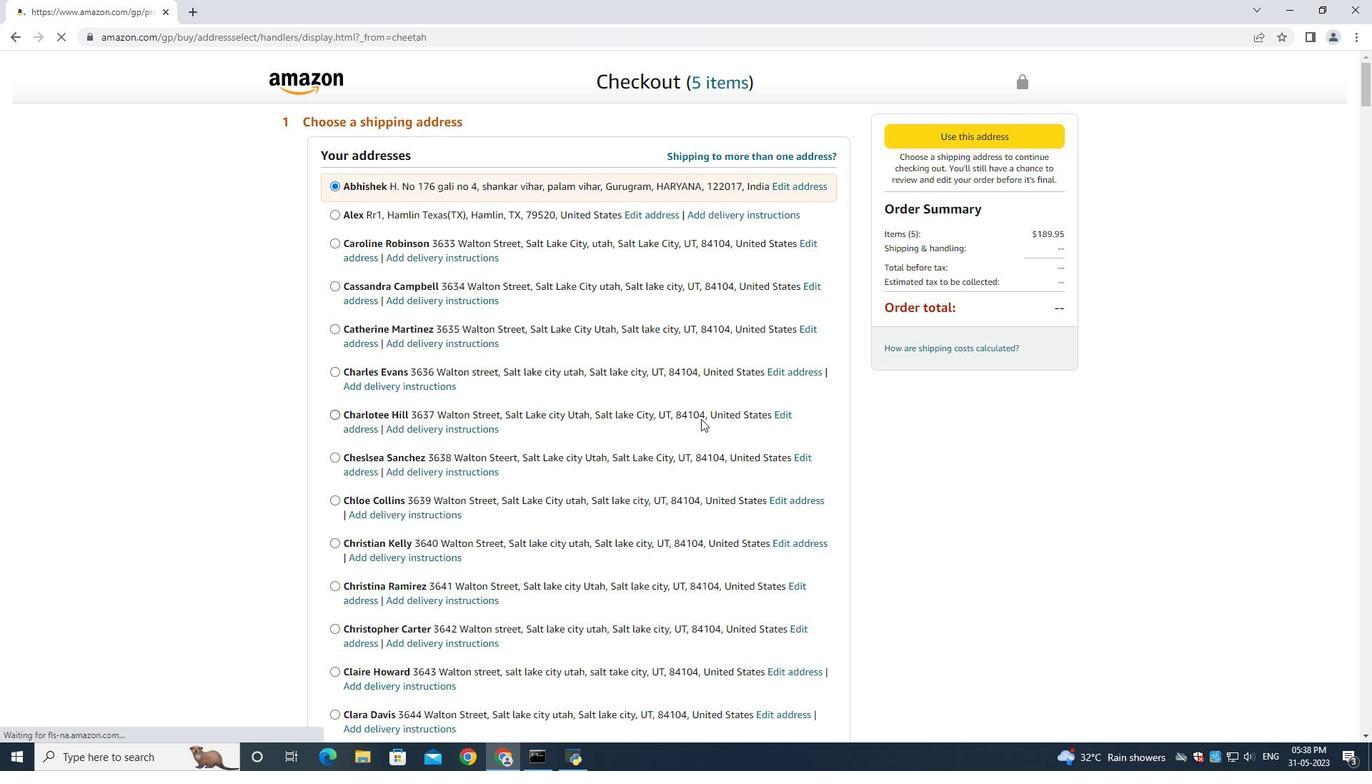 
Action: Mouse moved to (695, 412)
Screenshot: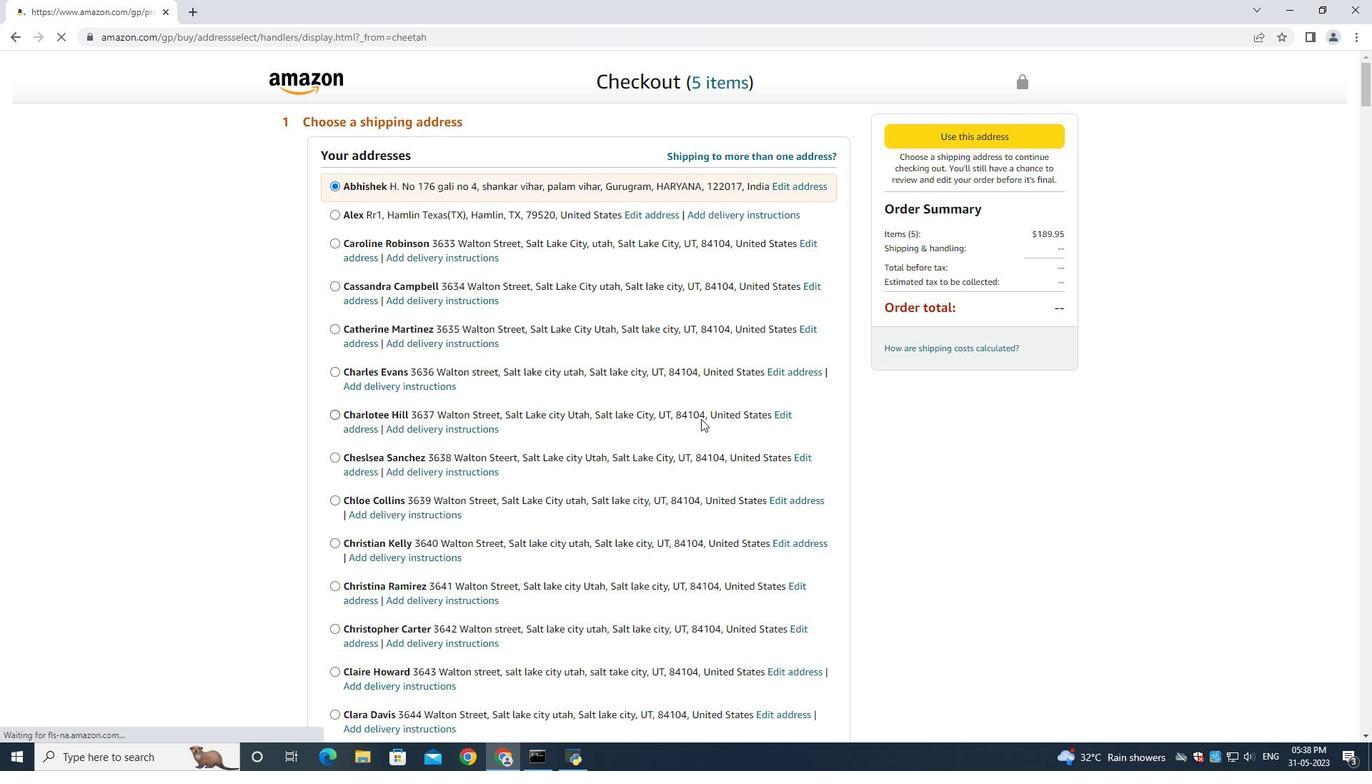 
Action: Mouse scrolled (698, 423) with delta (0, 0)
Screenshot: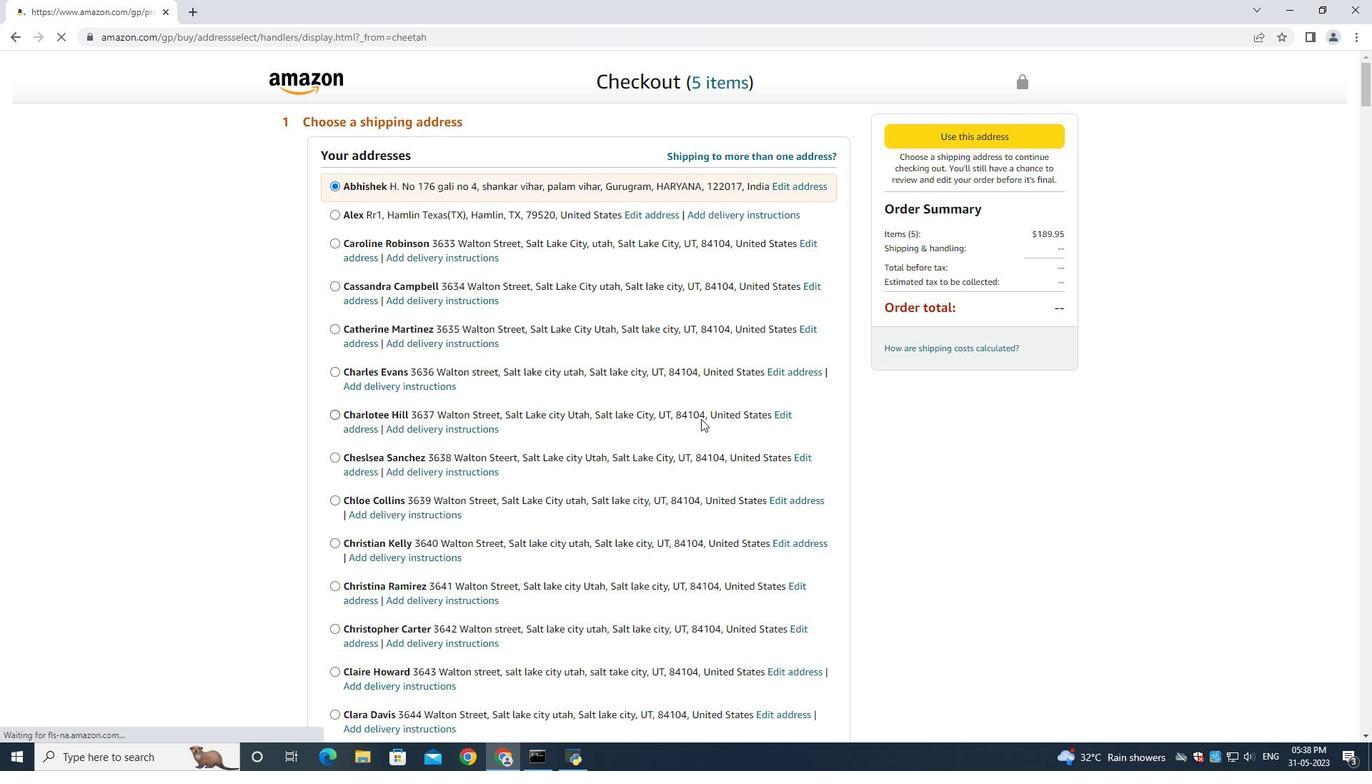 
Action: Mouse moved to (706, 418)
Screenshot: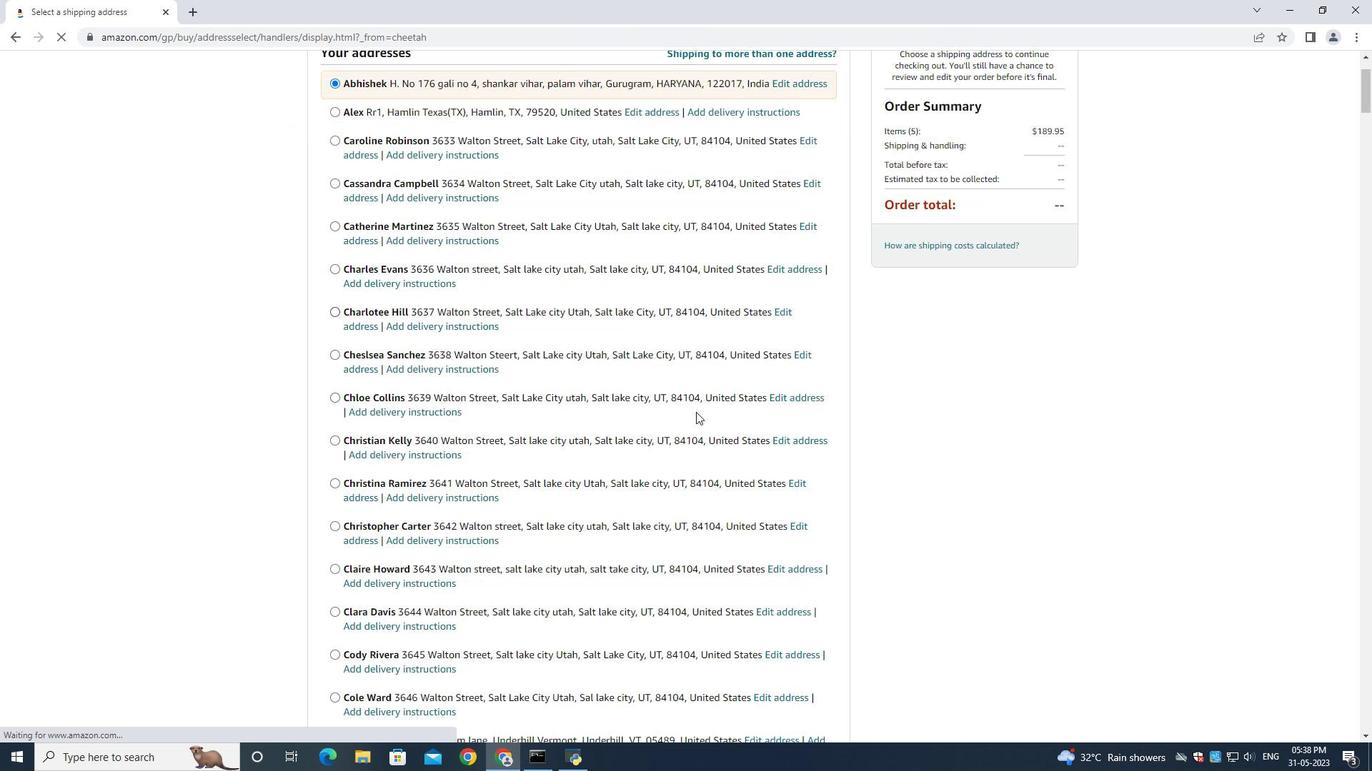 
Action: Key pressed <Key.page_down><Key.page_down><Key.page_down><Key.page_down><Key.page_down><Key.page_down><Key.page_down><Key.page_down><Key.page_down>
Screenshot: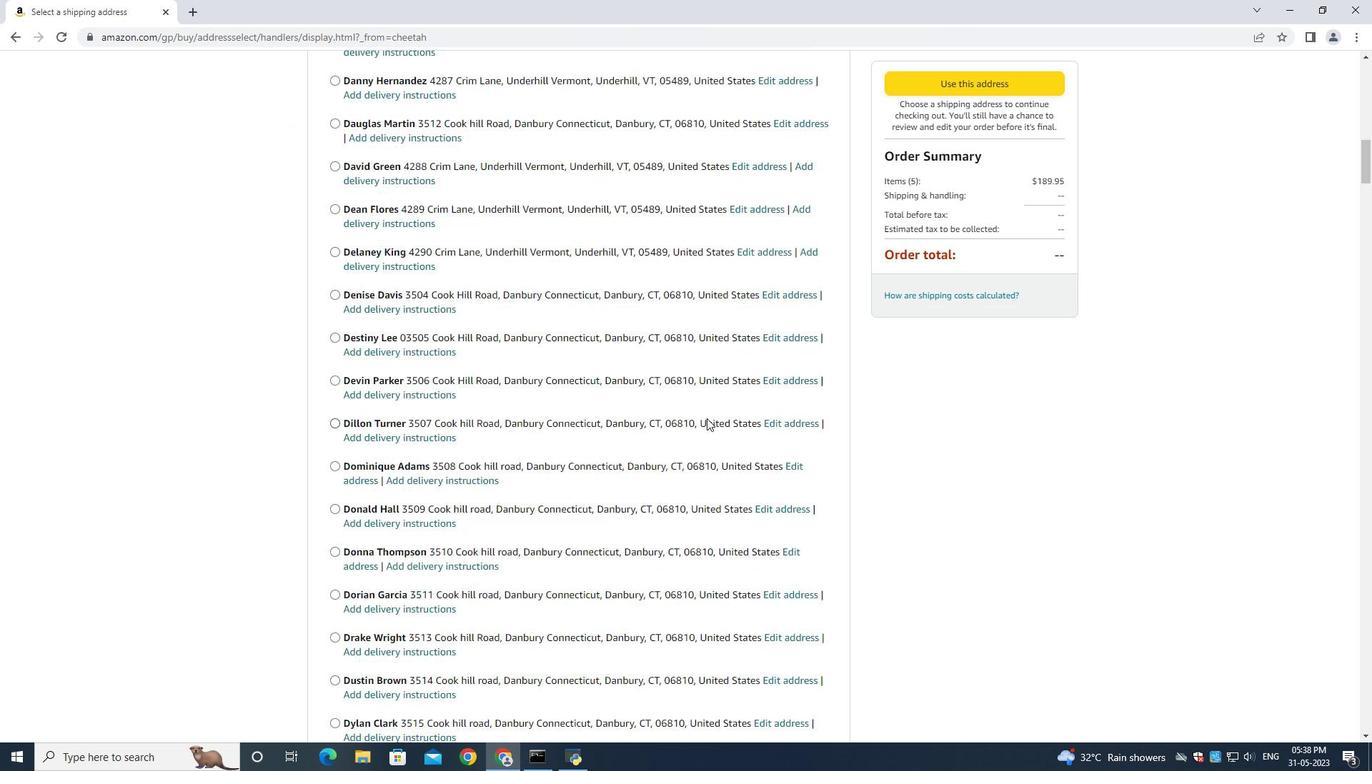 
Action: Mouse moved to (765, 419)
Screenshot: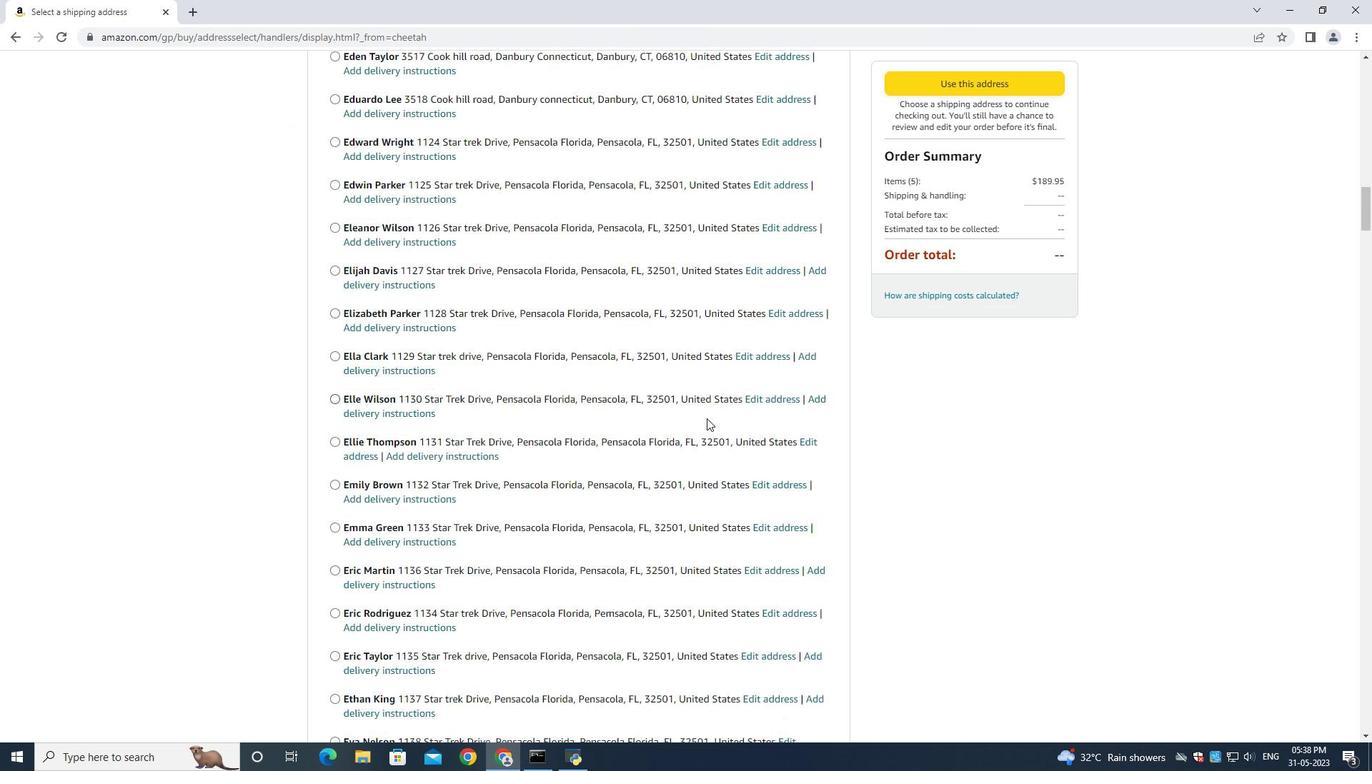 
Action: Key pressed <Key.page_down>
Screenshot: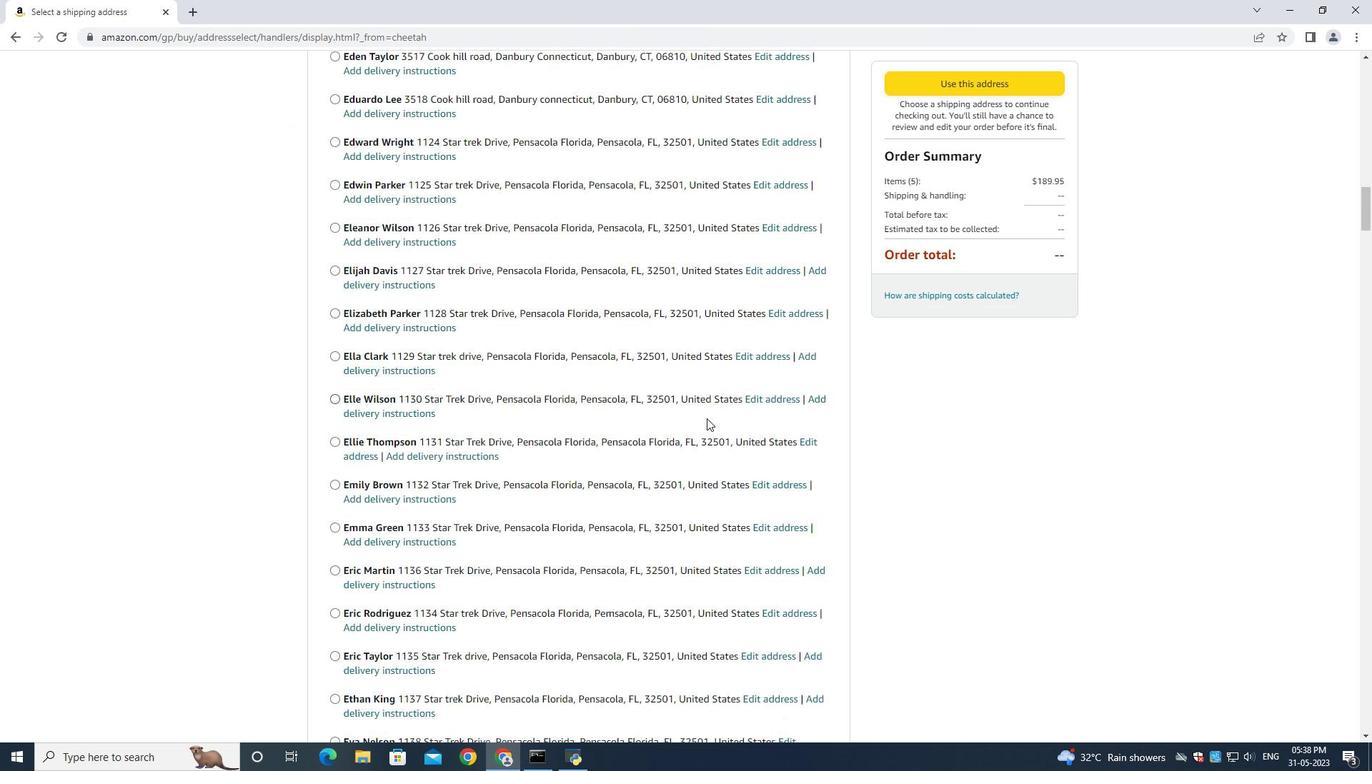 
Action: Mouse moved to (804, 420)
Screenshot: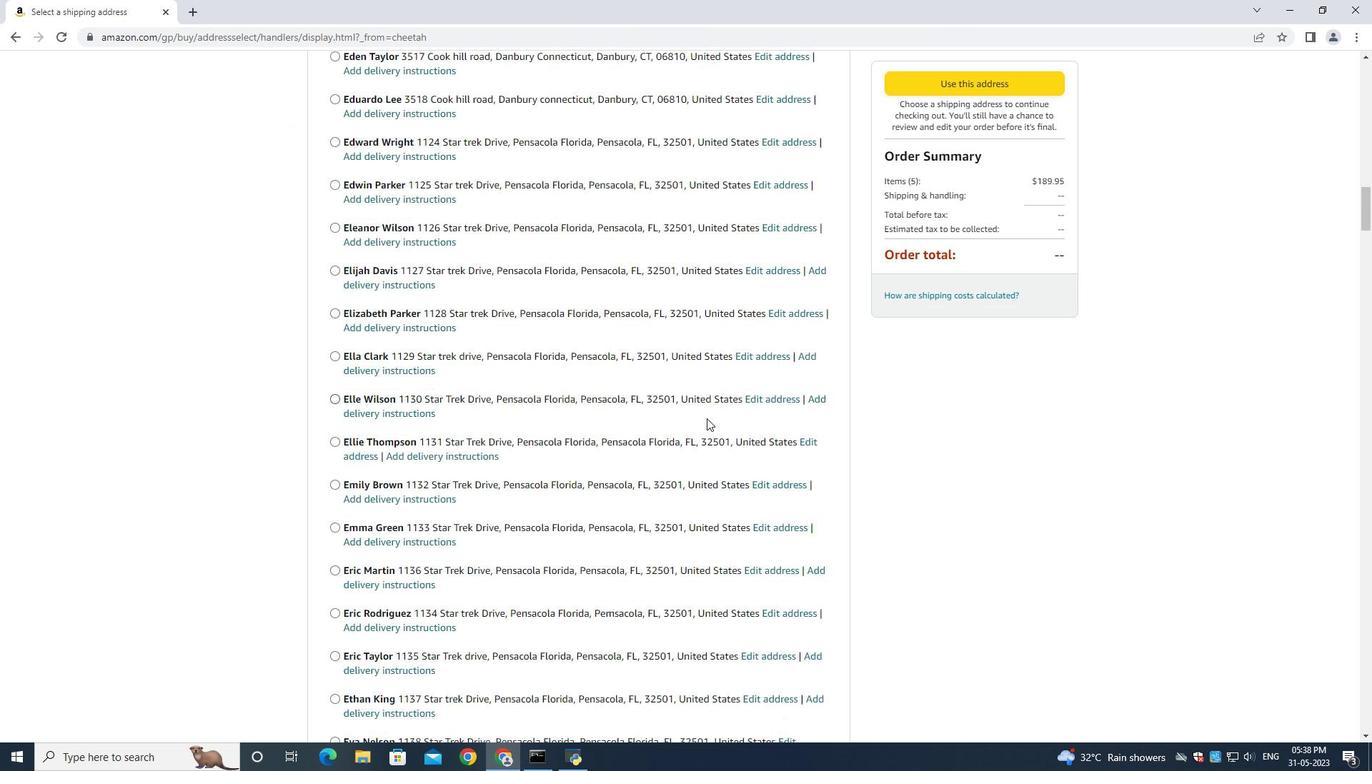 
Action: Key pressed <Key.page_down>
Screenshot: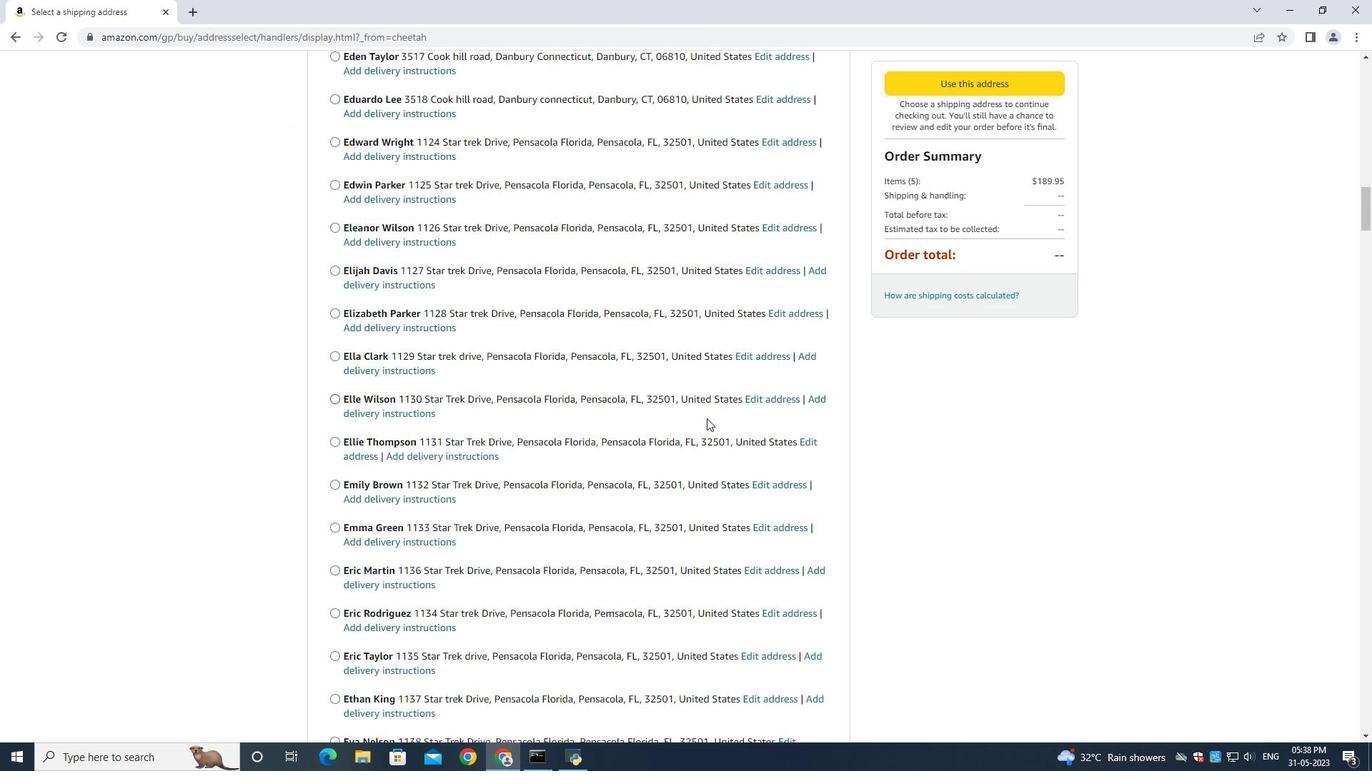 
Action: Mouse moved to (843, 423)
Screenshot: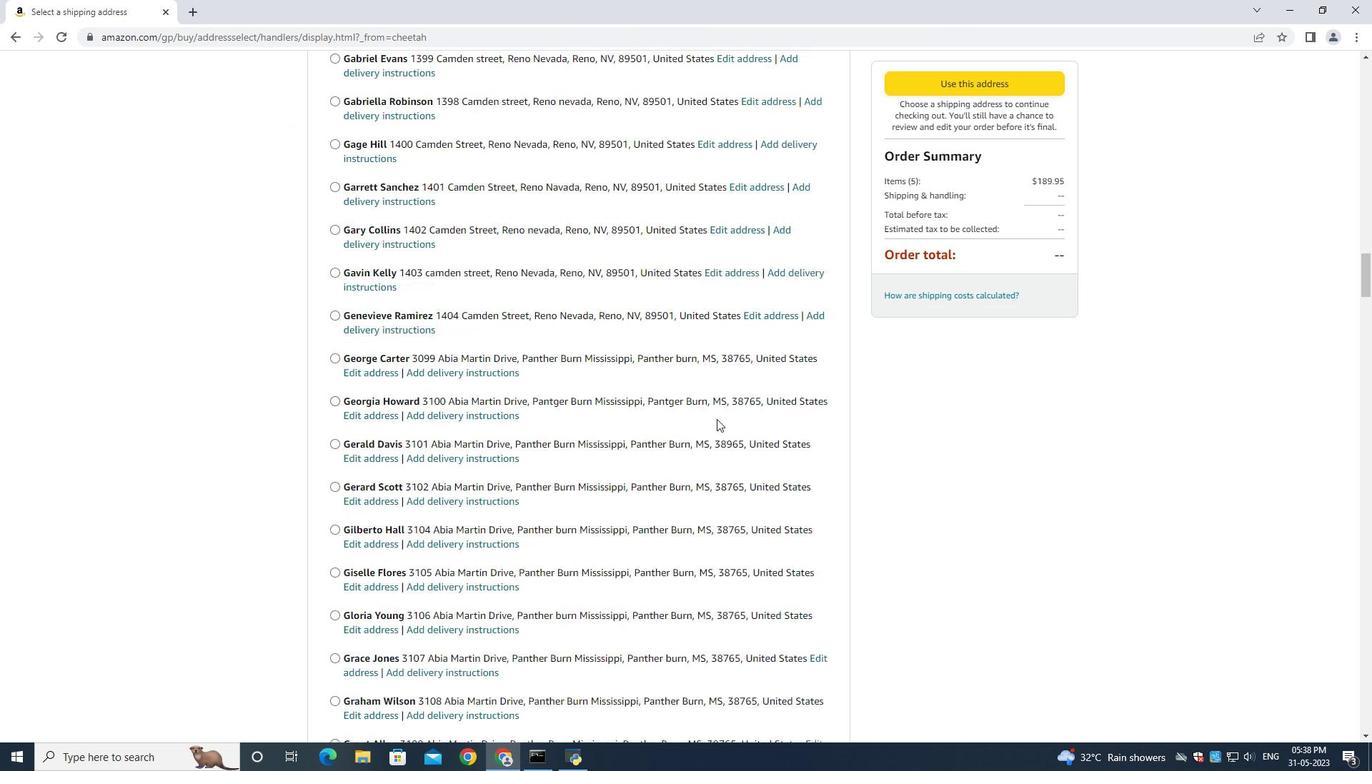 
Action: Key pressed <Key.page_down>
Screenshot: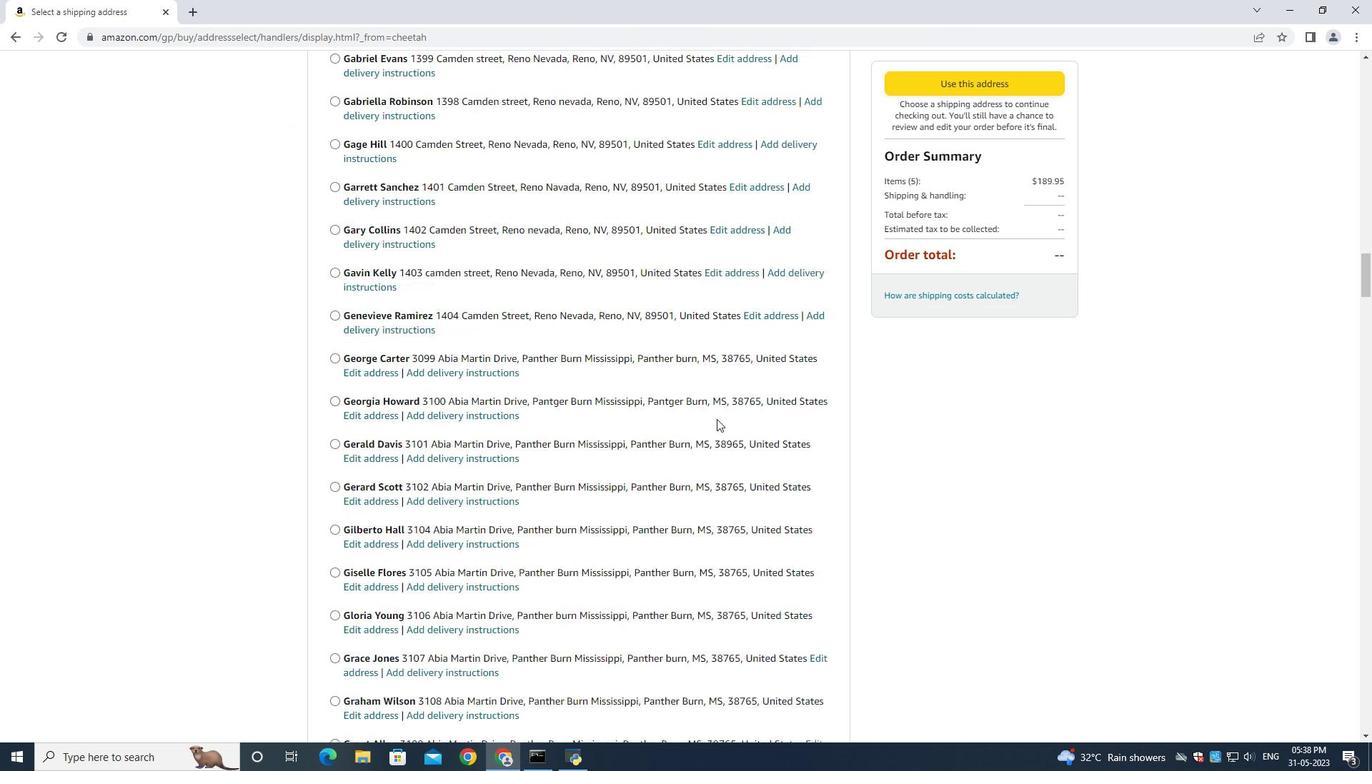 
Action: Mouse moved to (843, 423)
Screenshot: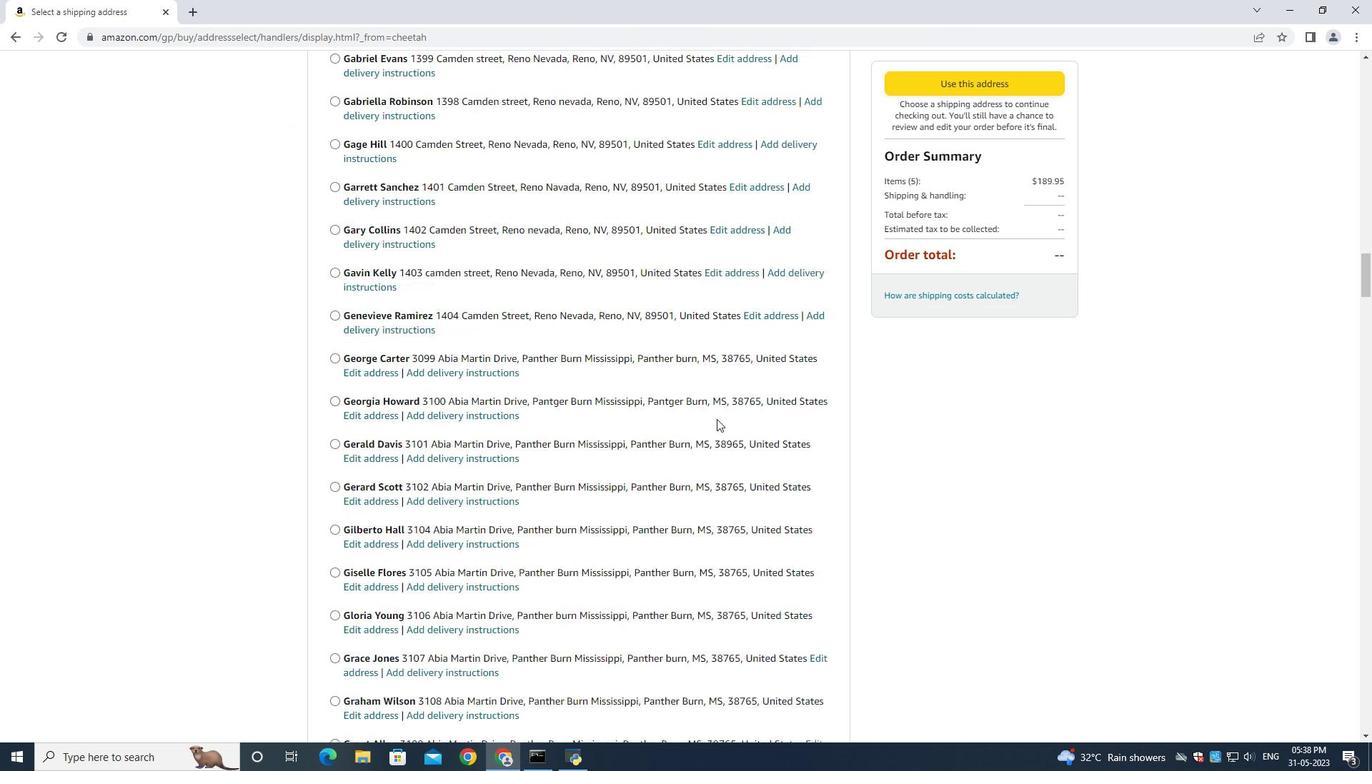 
Action: Key pressed <Key.page_down><Key.page_down><Key.page_down><Key.page_down>
Screenshot: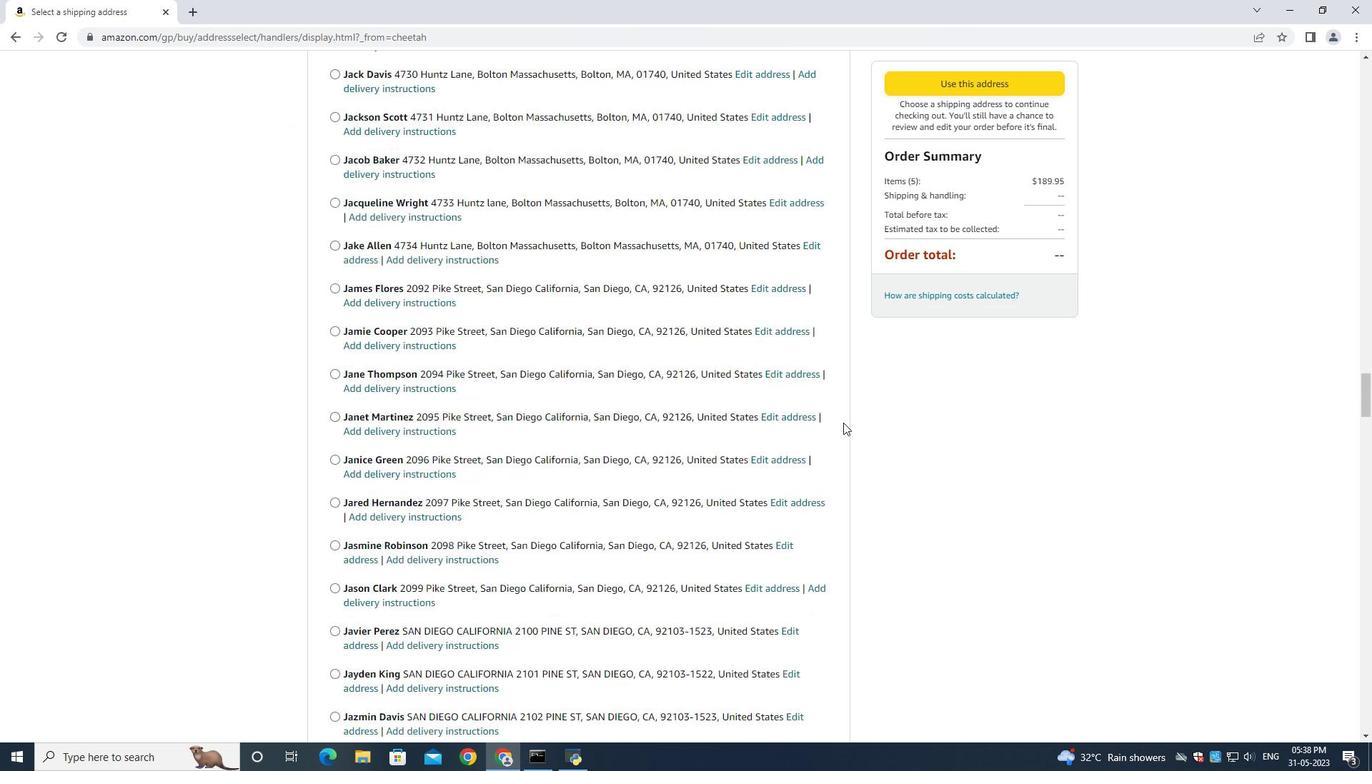 
Action: Mouse moved to (843, 423)
Screenshot: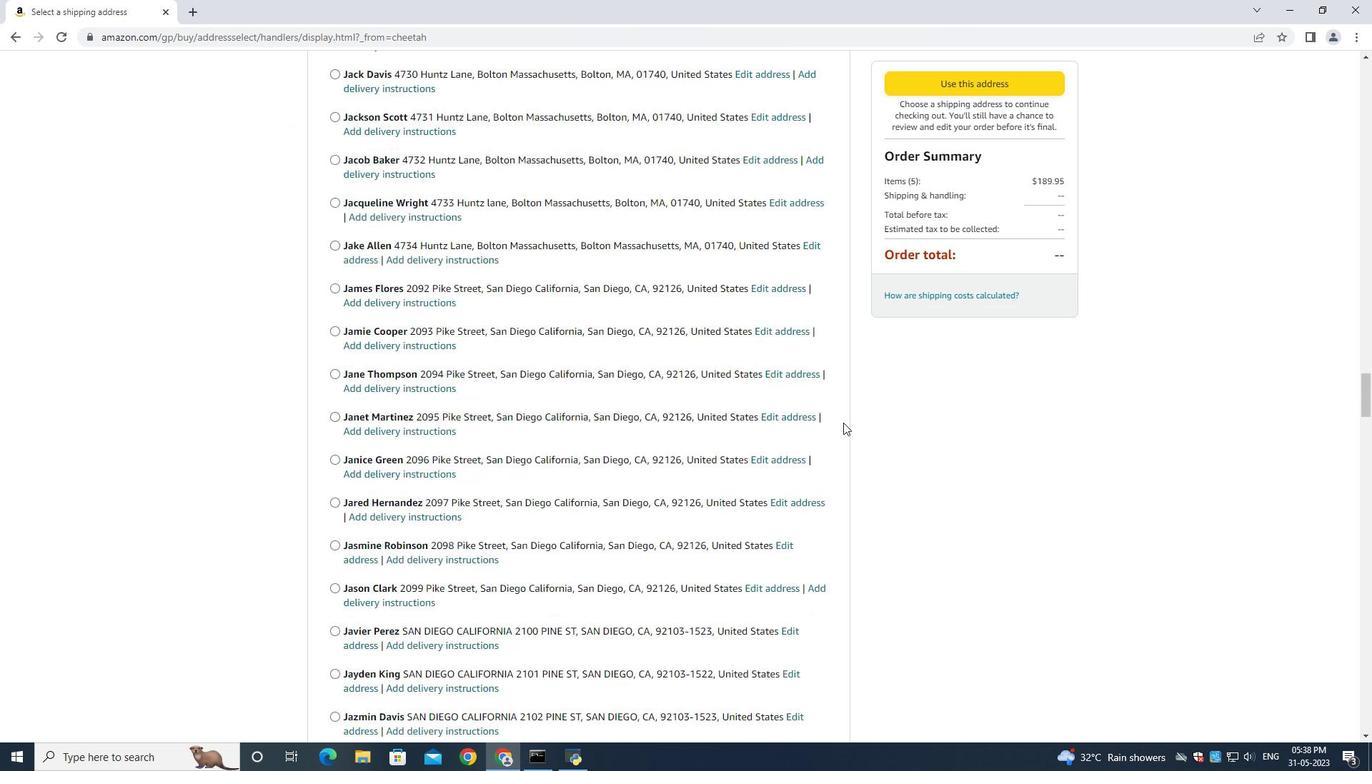 
Action: Key pressed <Key.page_down>
Screenshot: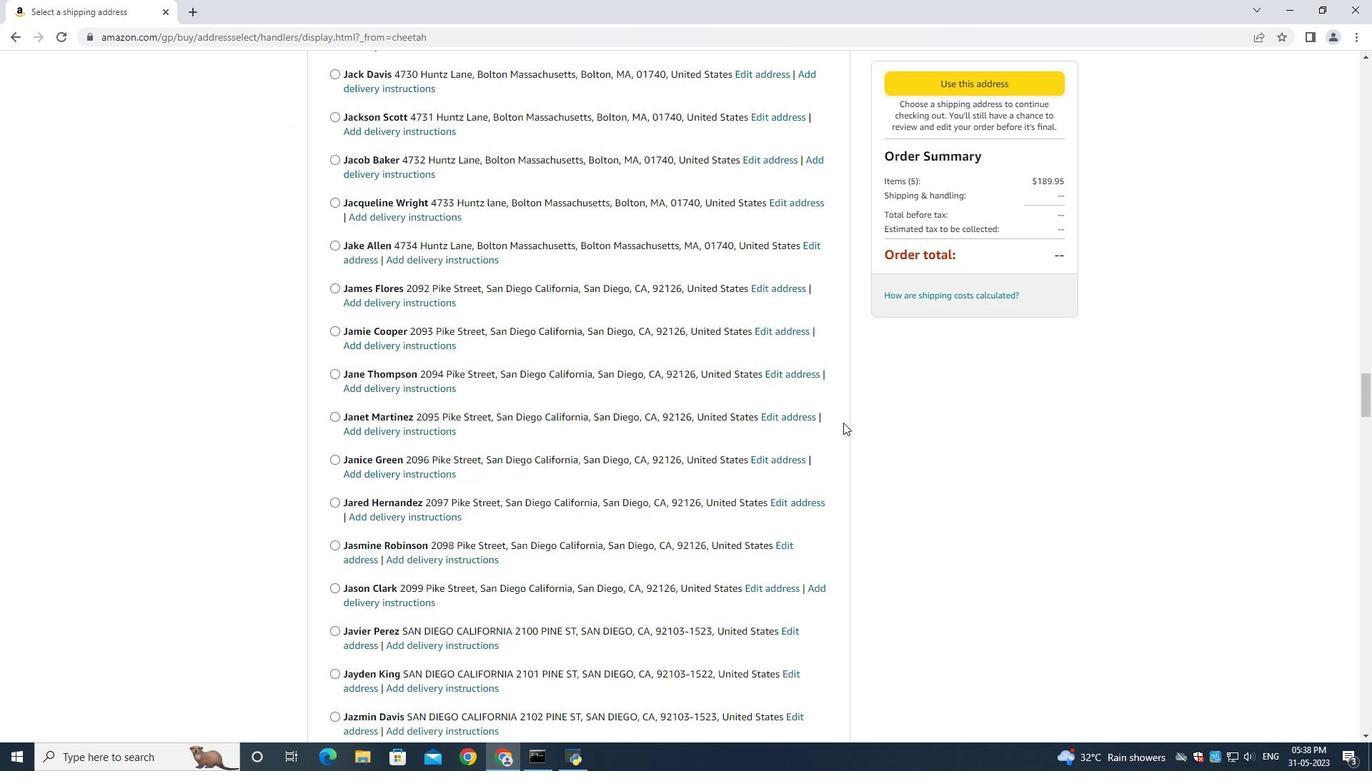 
Action: Mouse moved to (832, 430)
Screenshot: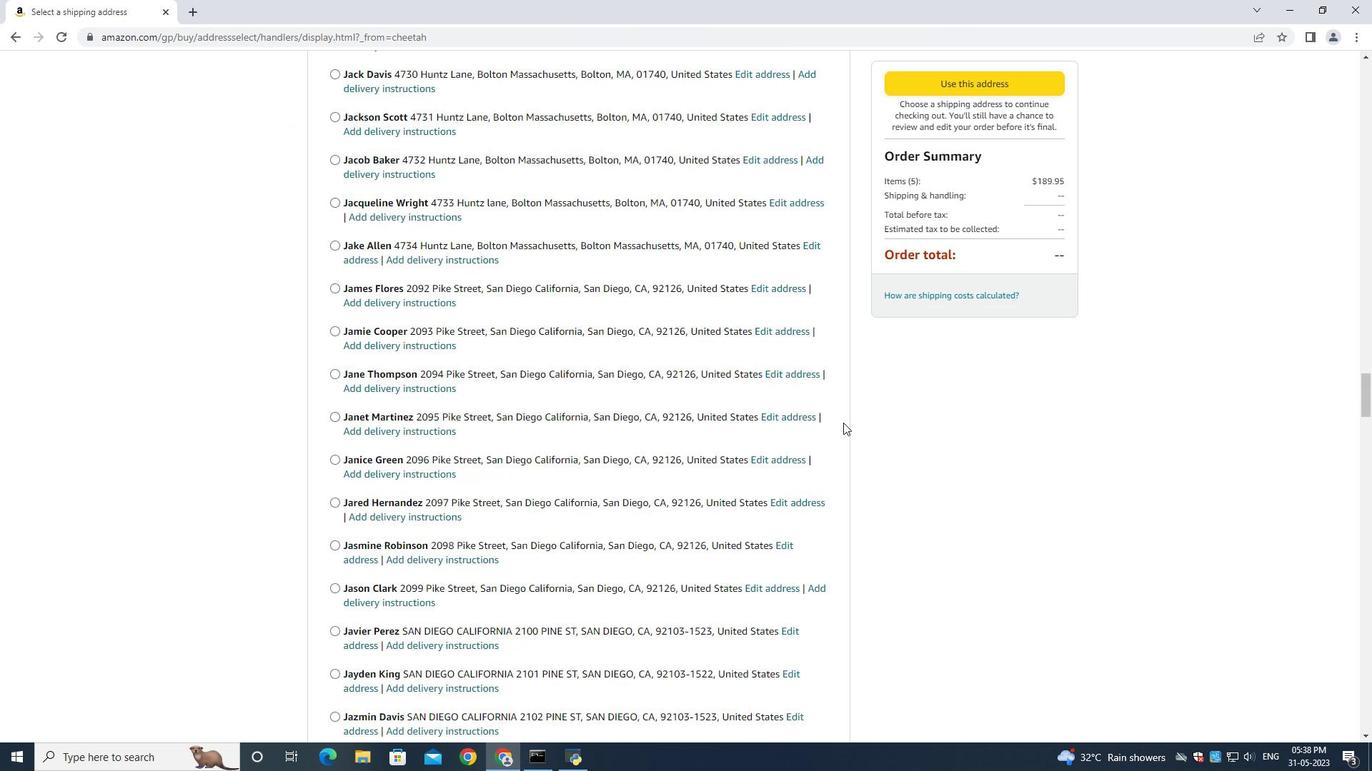 
Action: Key pressed <Key.page_down>
Screenshot: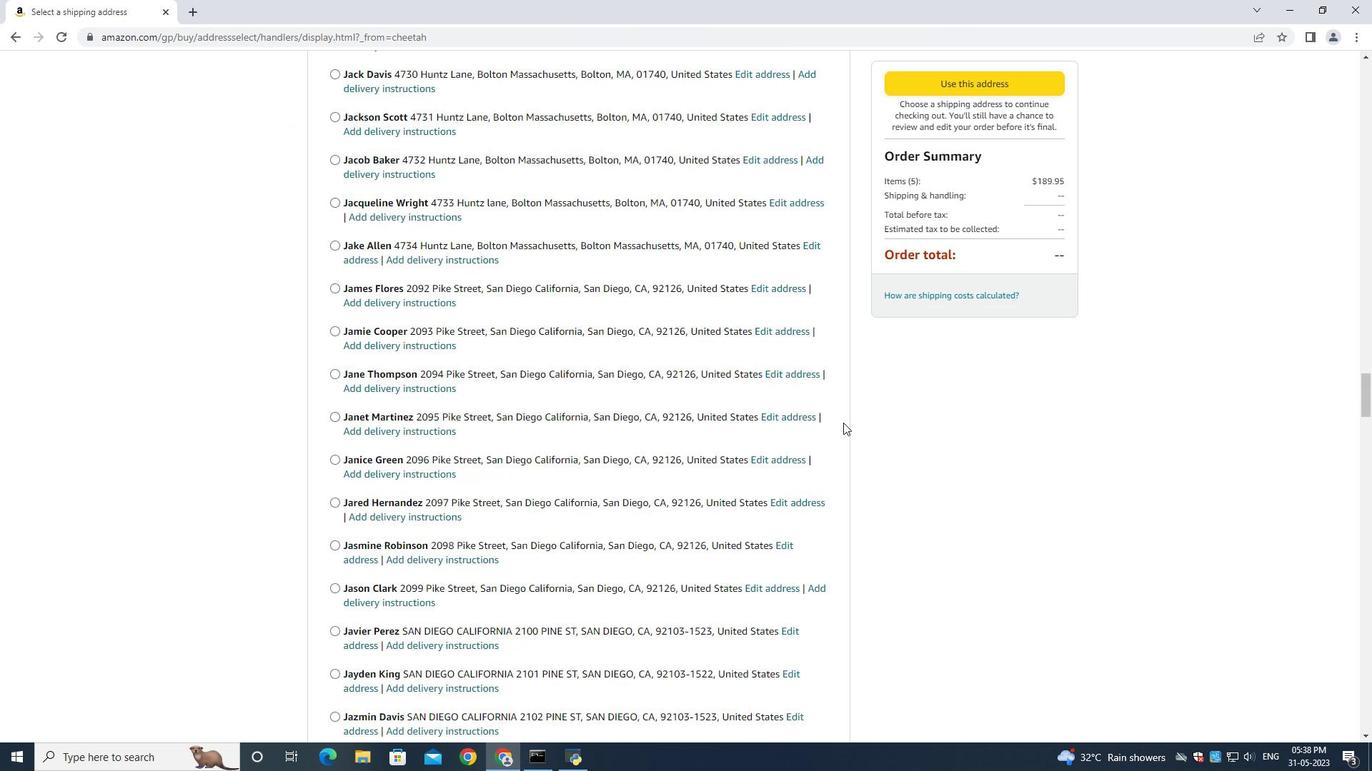 
Action: Mouse moved to (829, 432)
Screenshot: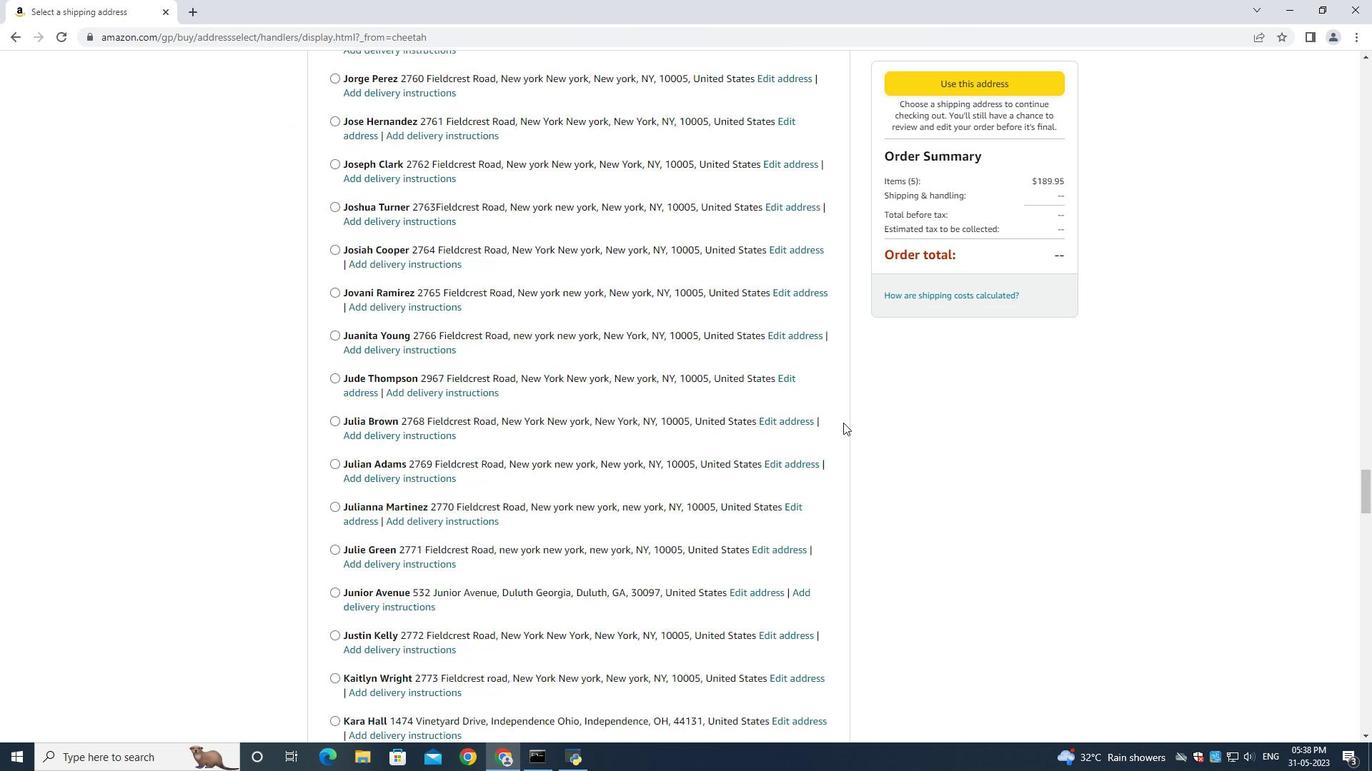 
Action: Key pressed <Key.page_down>
Screenshot: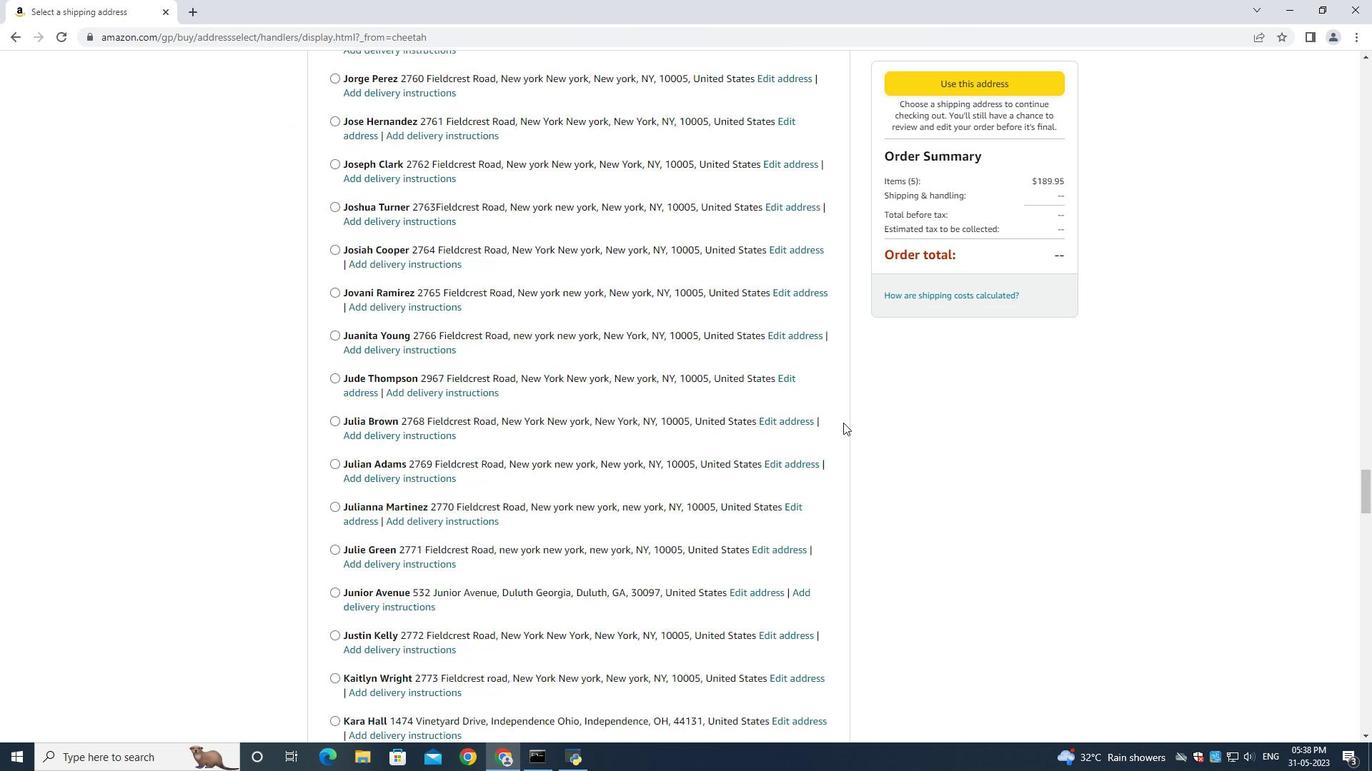 
Action: Mouse moved to (823, 434)
Screenshot: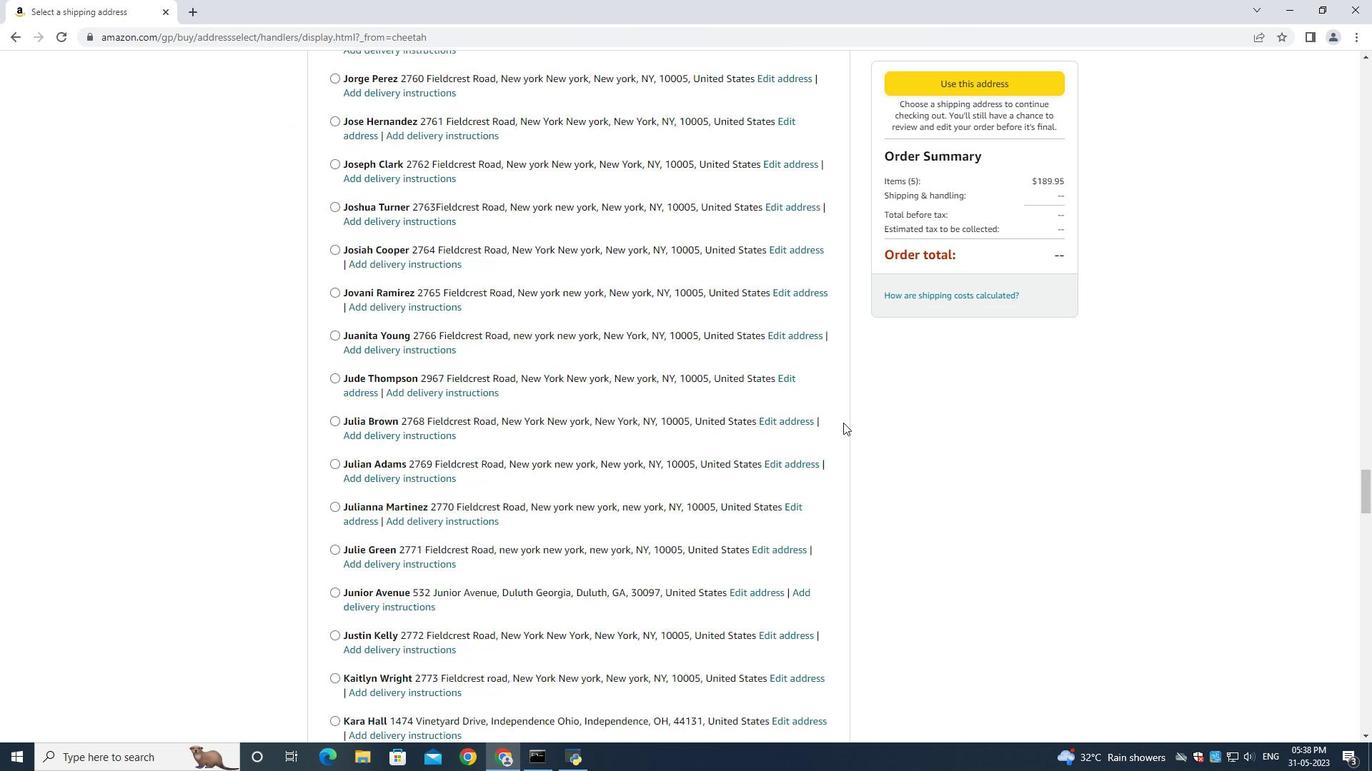 
Action: Key pressed <Key.page_down>
Screenshot: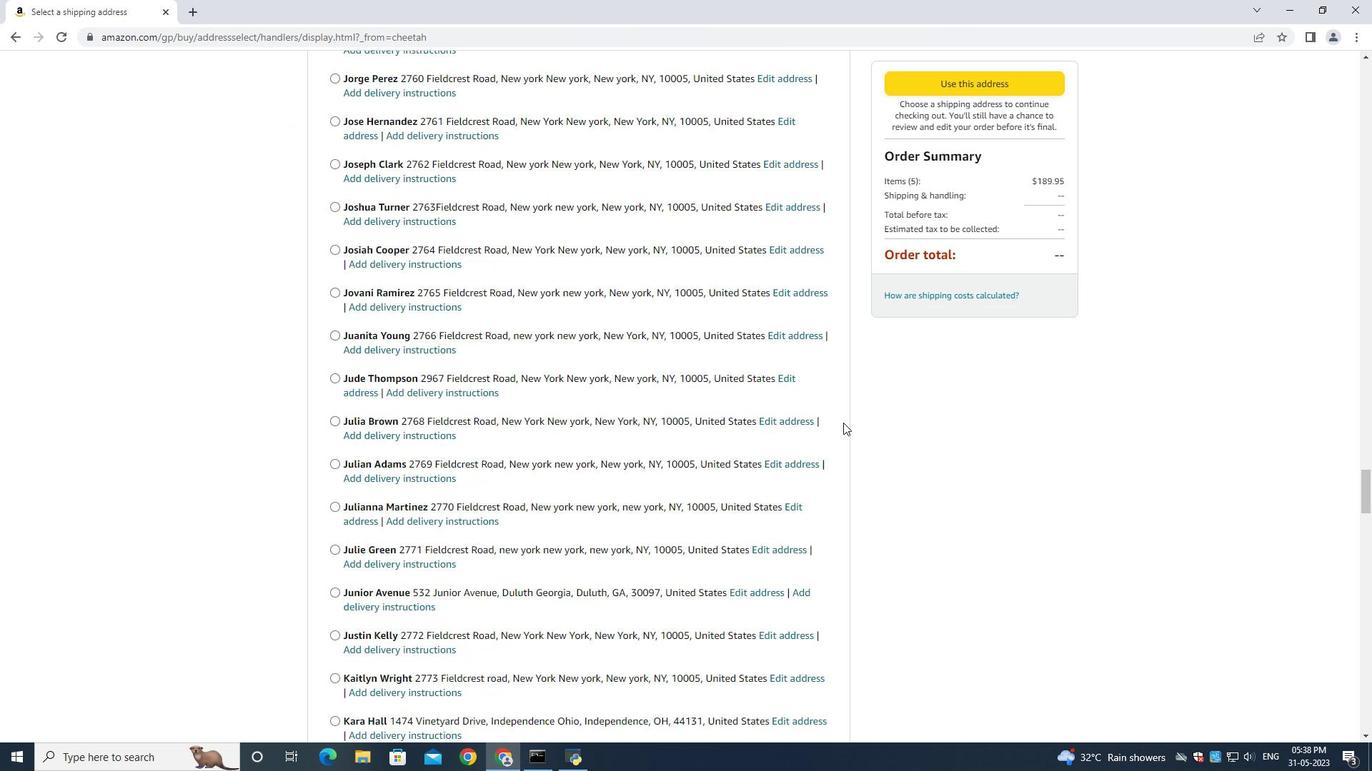 
Action: Mouse moved to (804, 444)
Screenshot: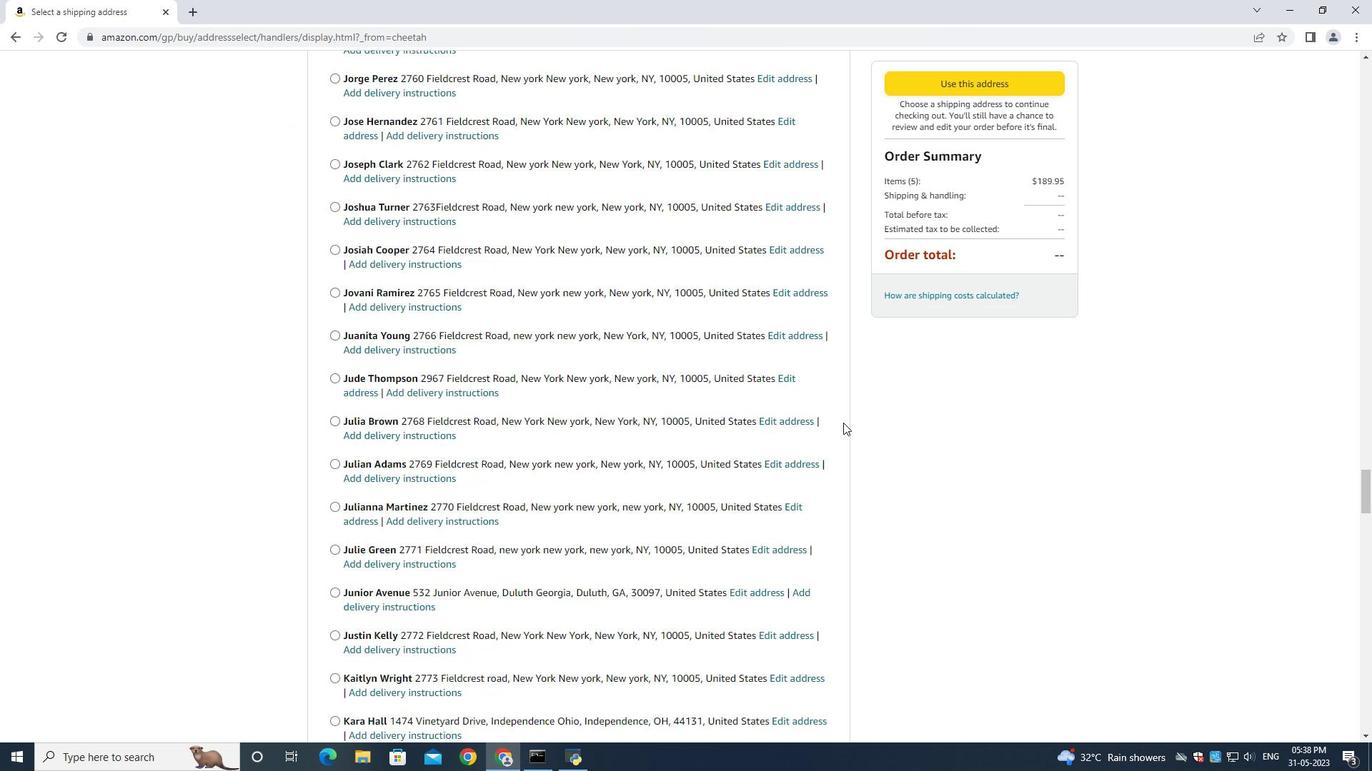 
Action: Key pressed <Key.page_down>
Screenshot: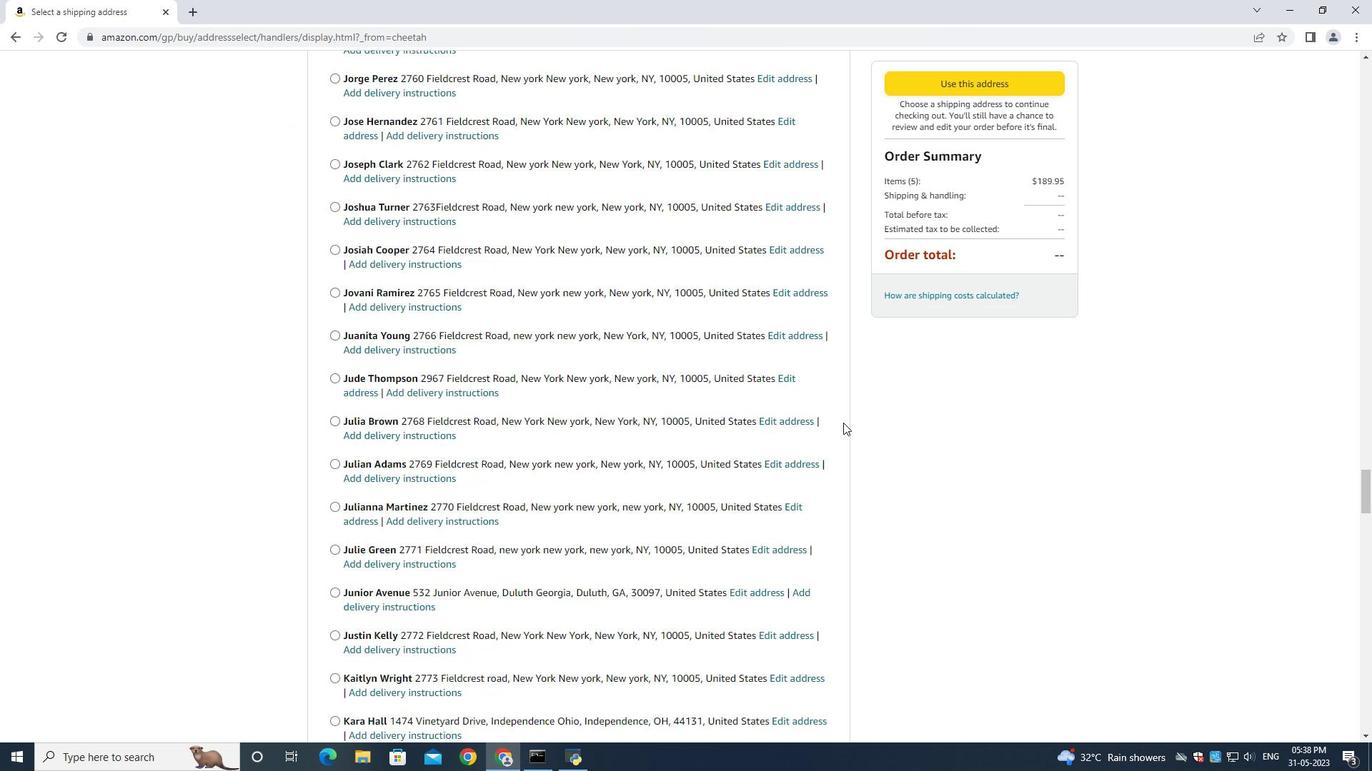 
Action: Mouse moved to (772, 459)
Screenshot: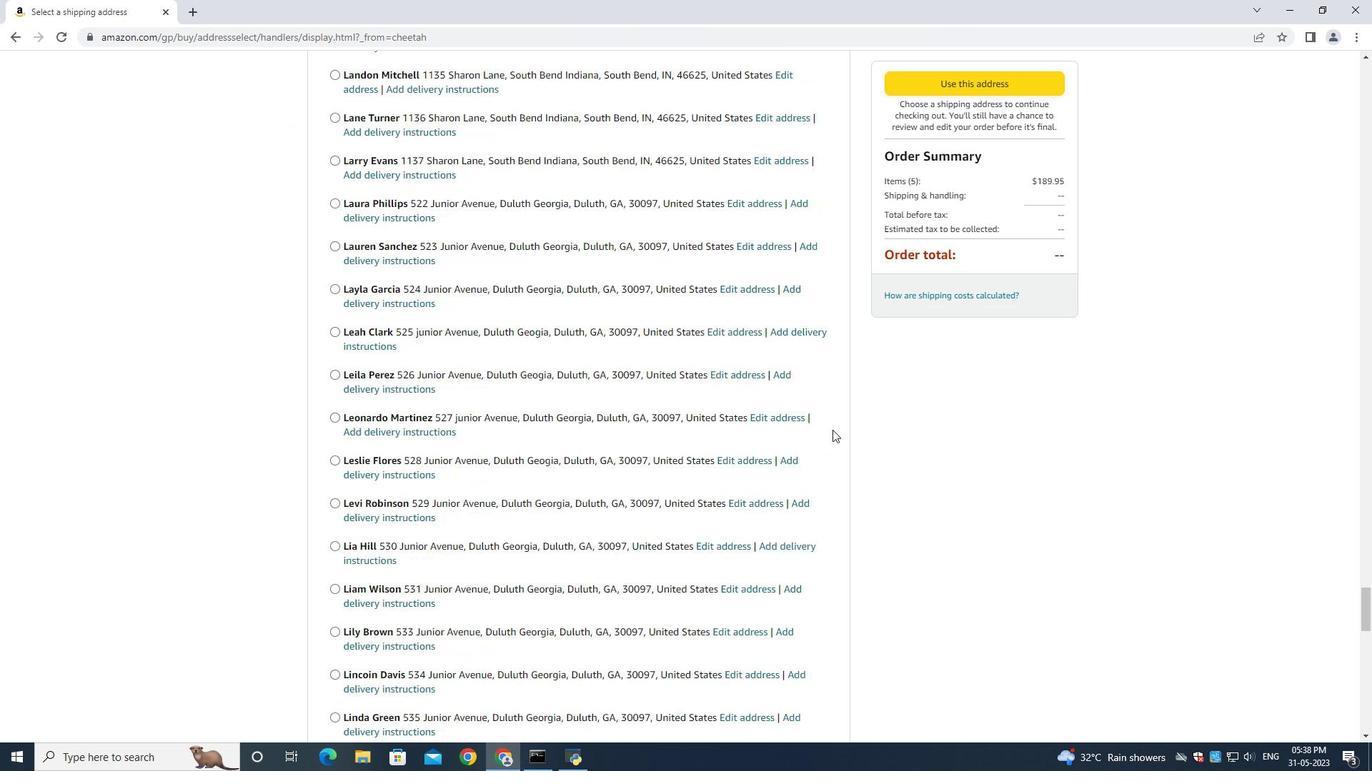 
Action: Key pressed <Key.page_down>
Screenshot: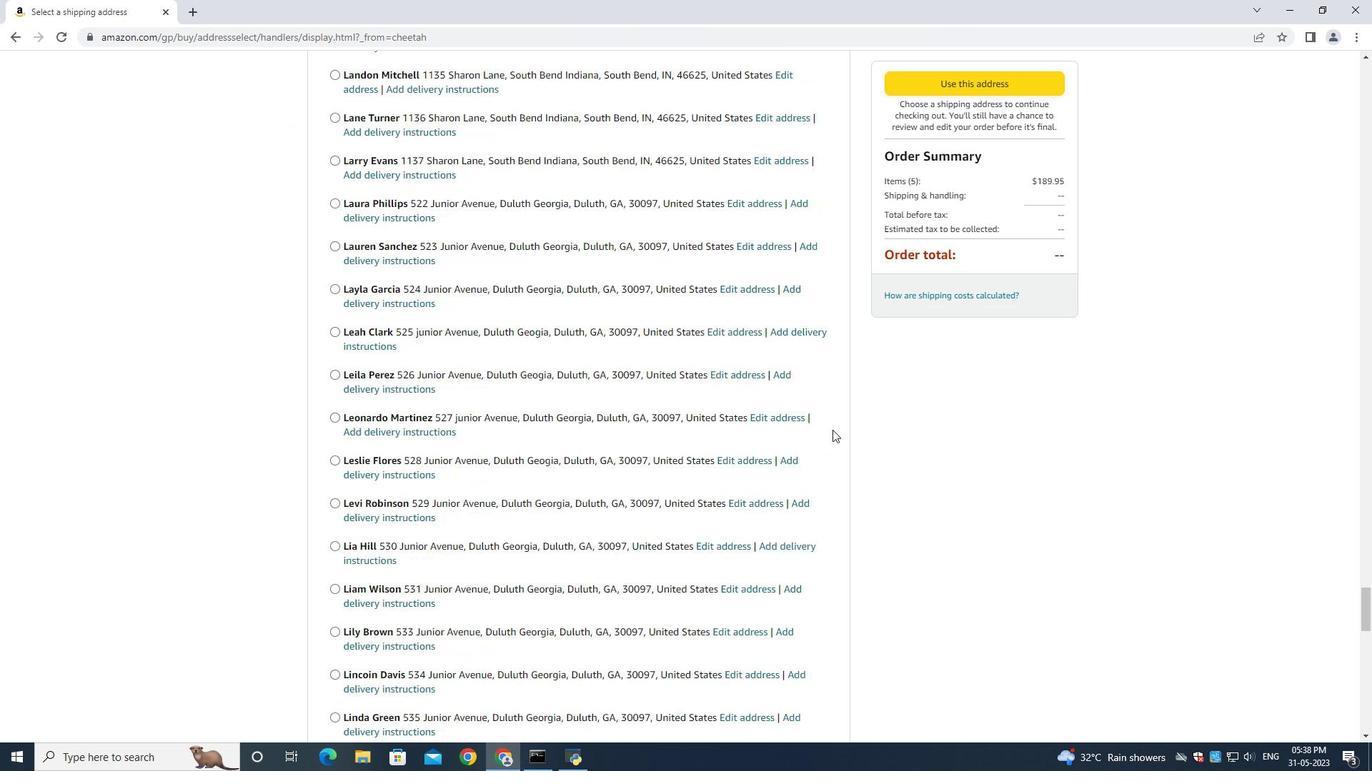 
Action: Mouse moved to (739, 474)
Screenshot: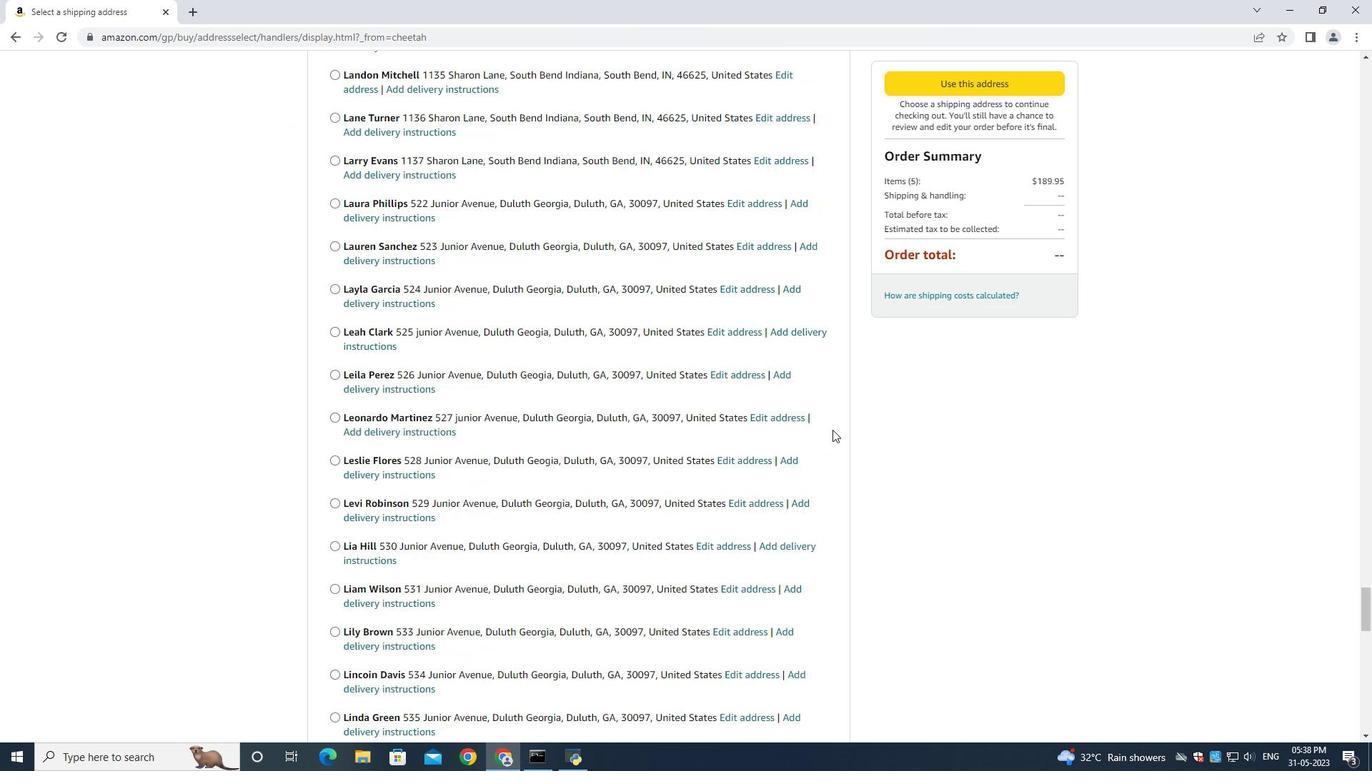 
Action: Key pressed <Key.page_down>
Screenshot: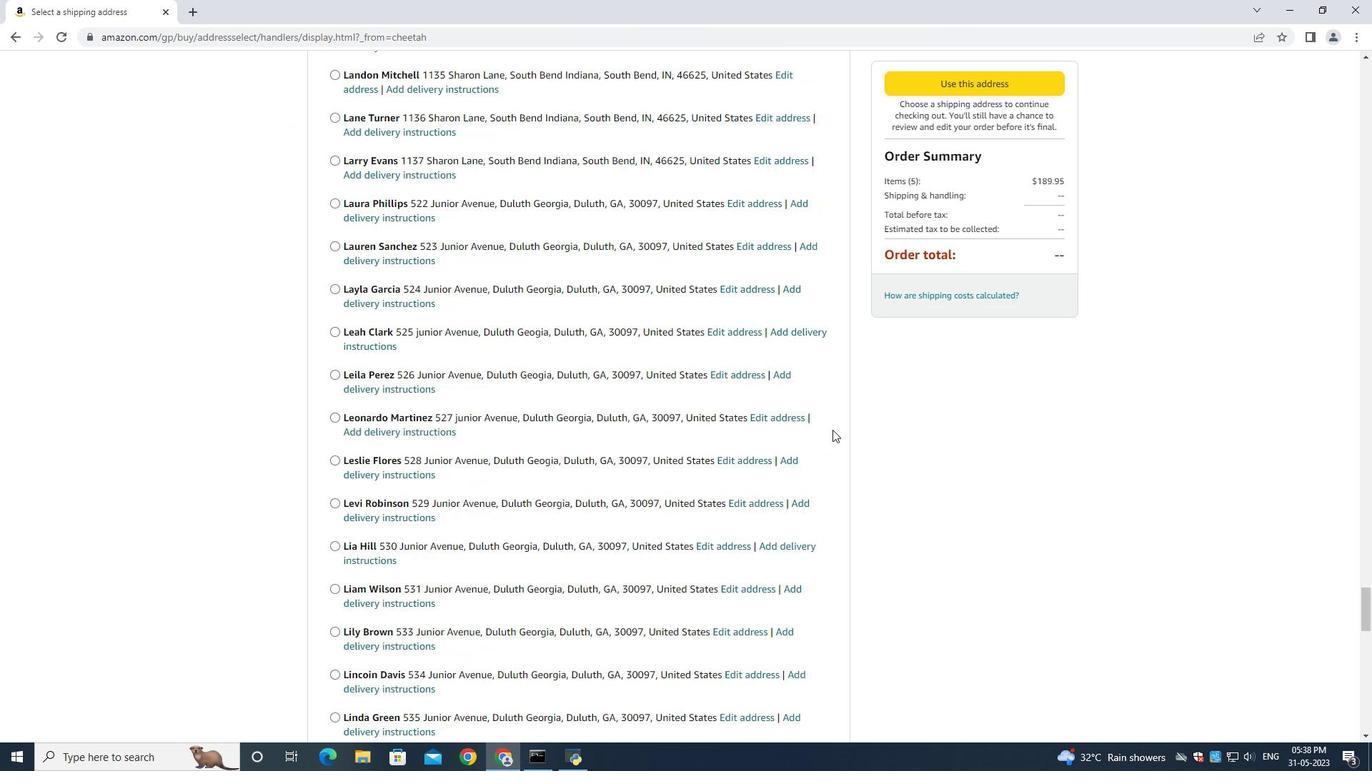 
Action: Mouse moved to (709, 485)
Screenshot: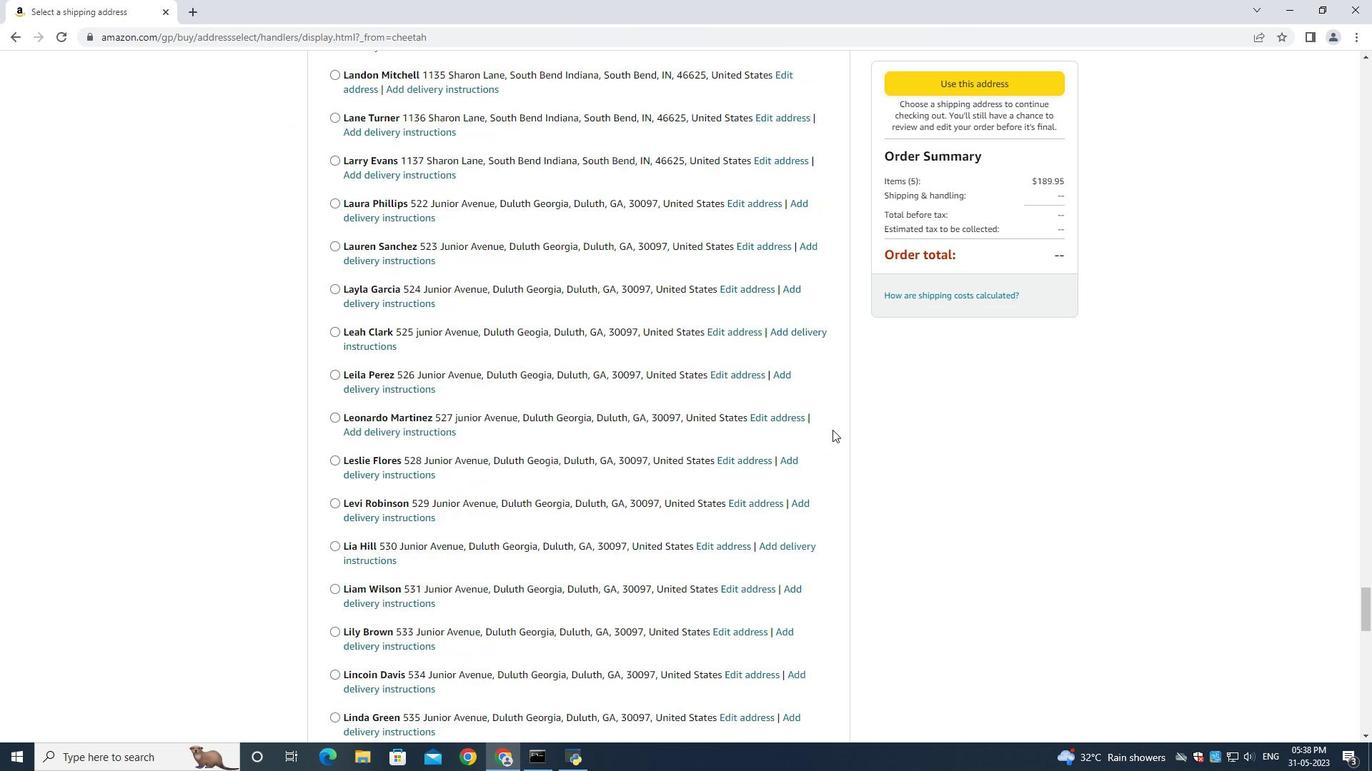 
Action: Key pressed <Key.page_down>
Screenshot: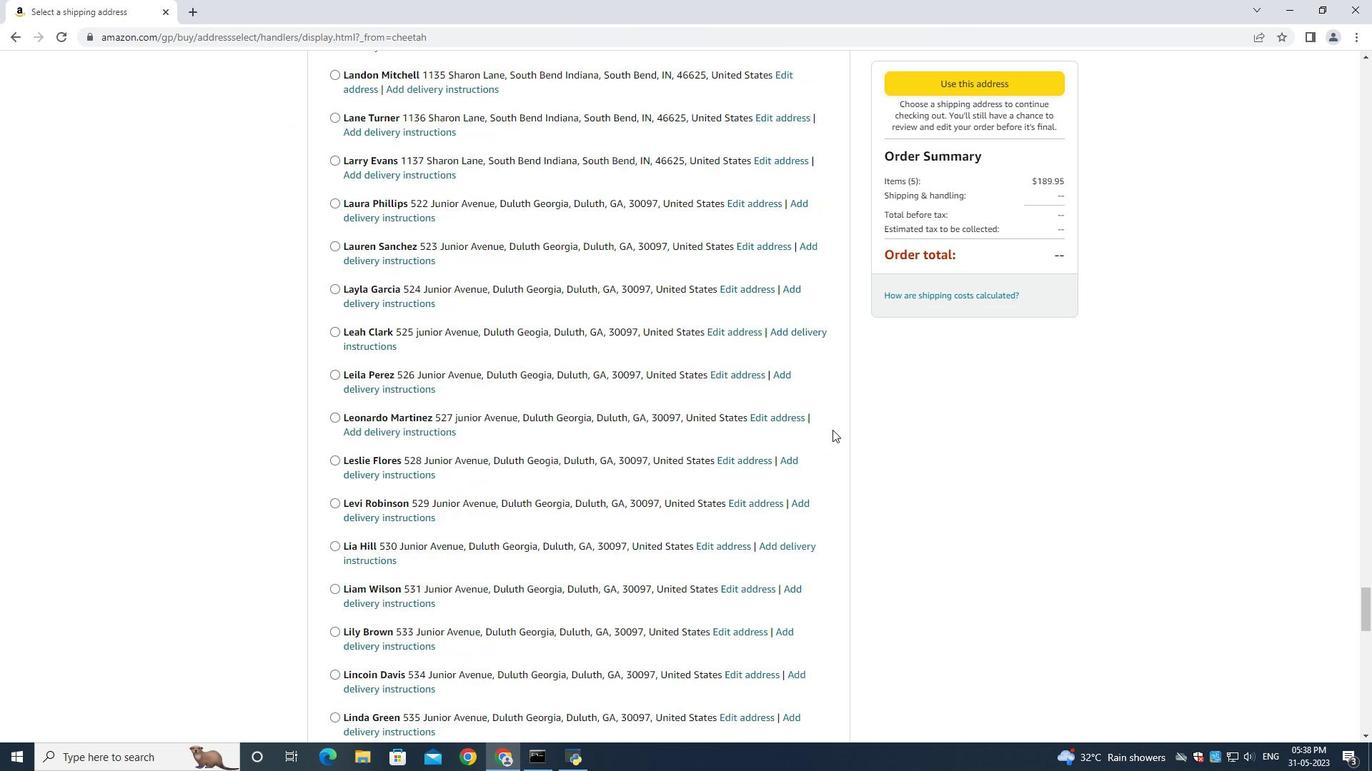 
Action: Mouse moved to (704, 486)
Screenshot: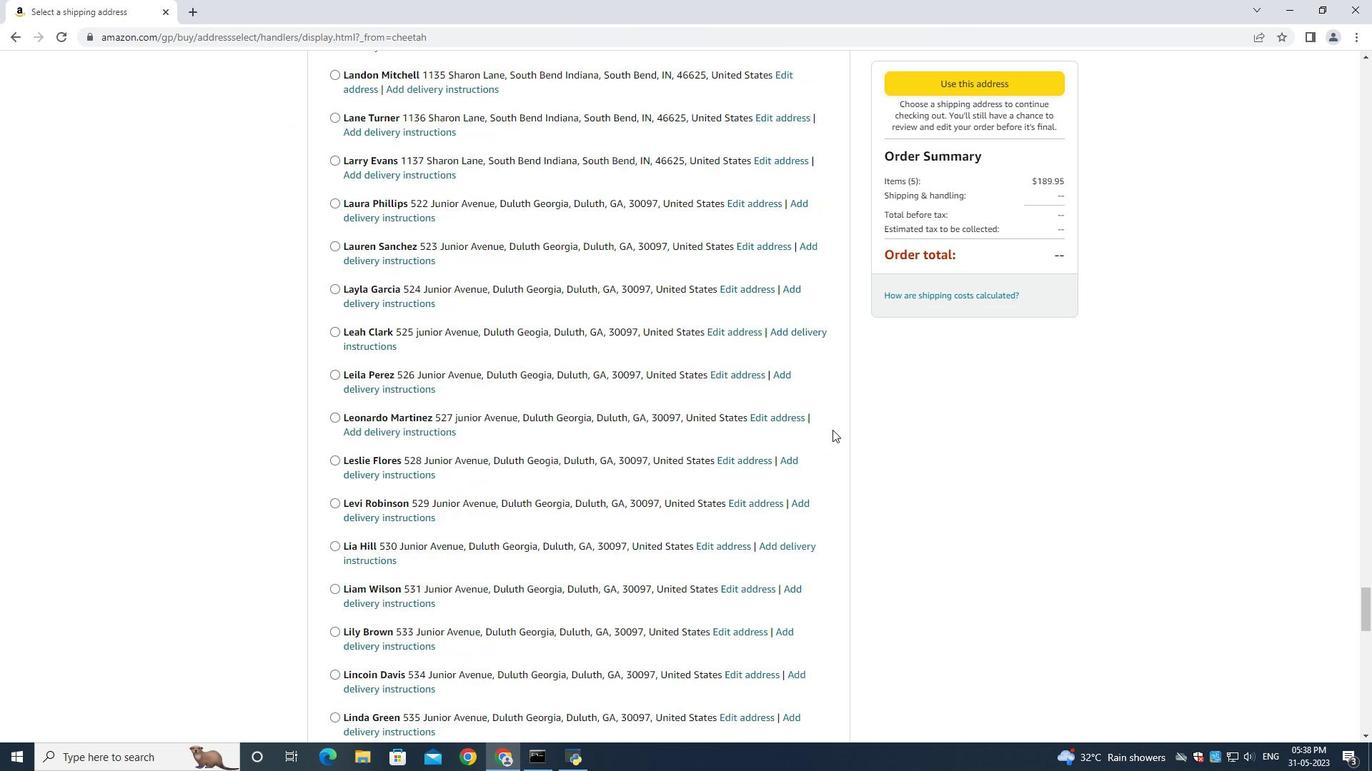 
Action: Key pressed <Key.page_down>
Screenshot: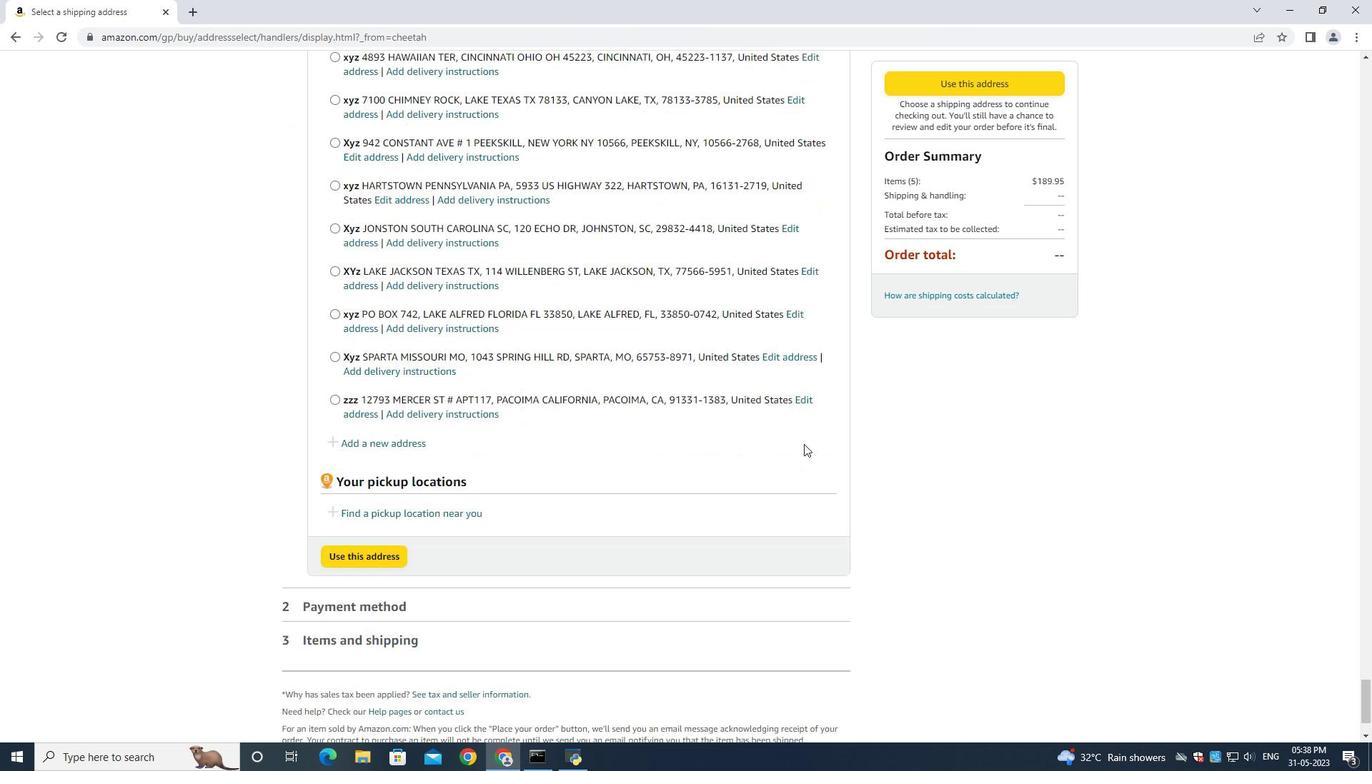 
Action: Mouse moved to (672, 496)
Screenshot: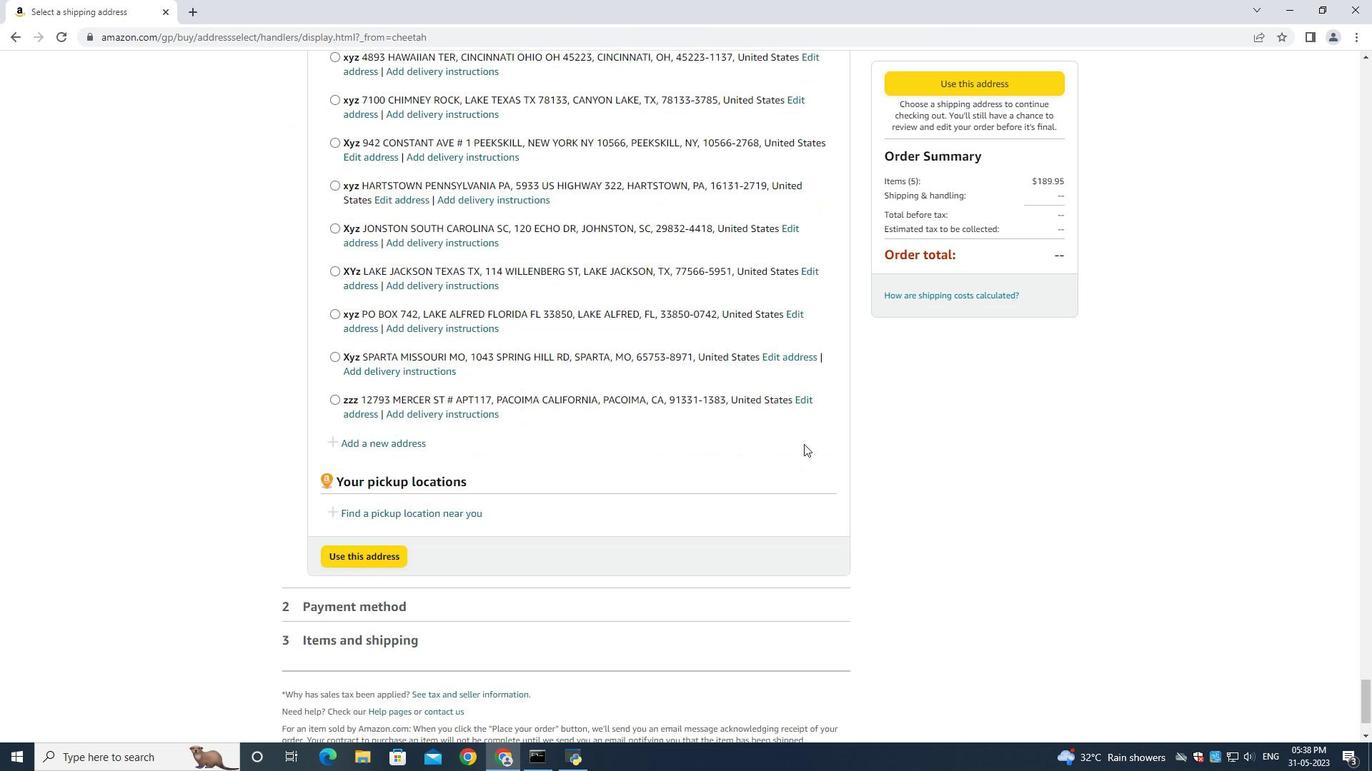 
Action: Key pressed <Key.page_down>
Screenshot: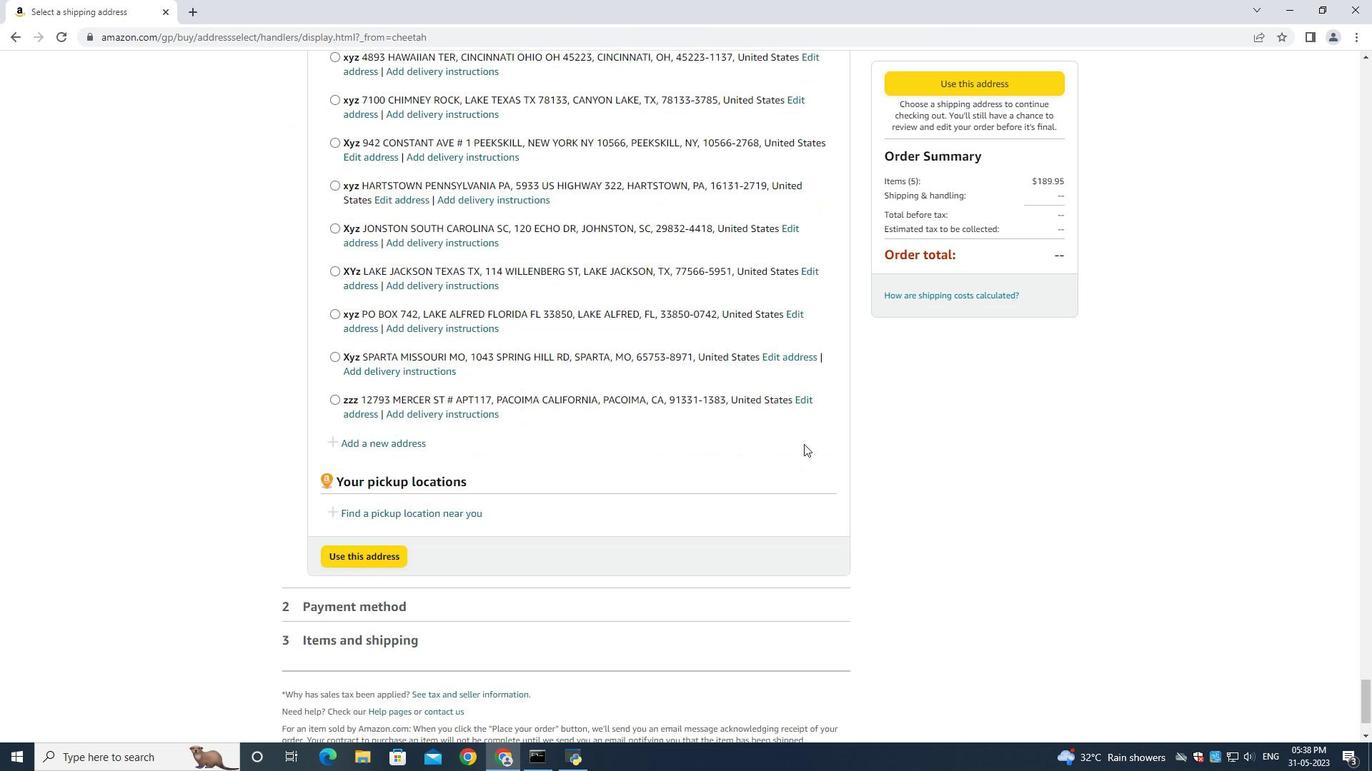
Action: Mouse moved to (666, 498)
Screenshot: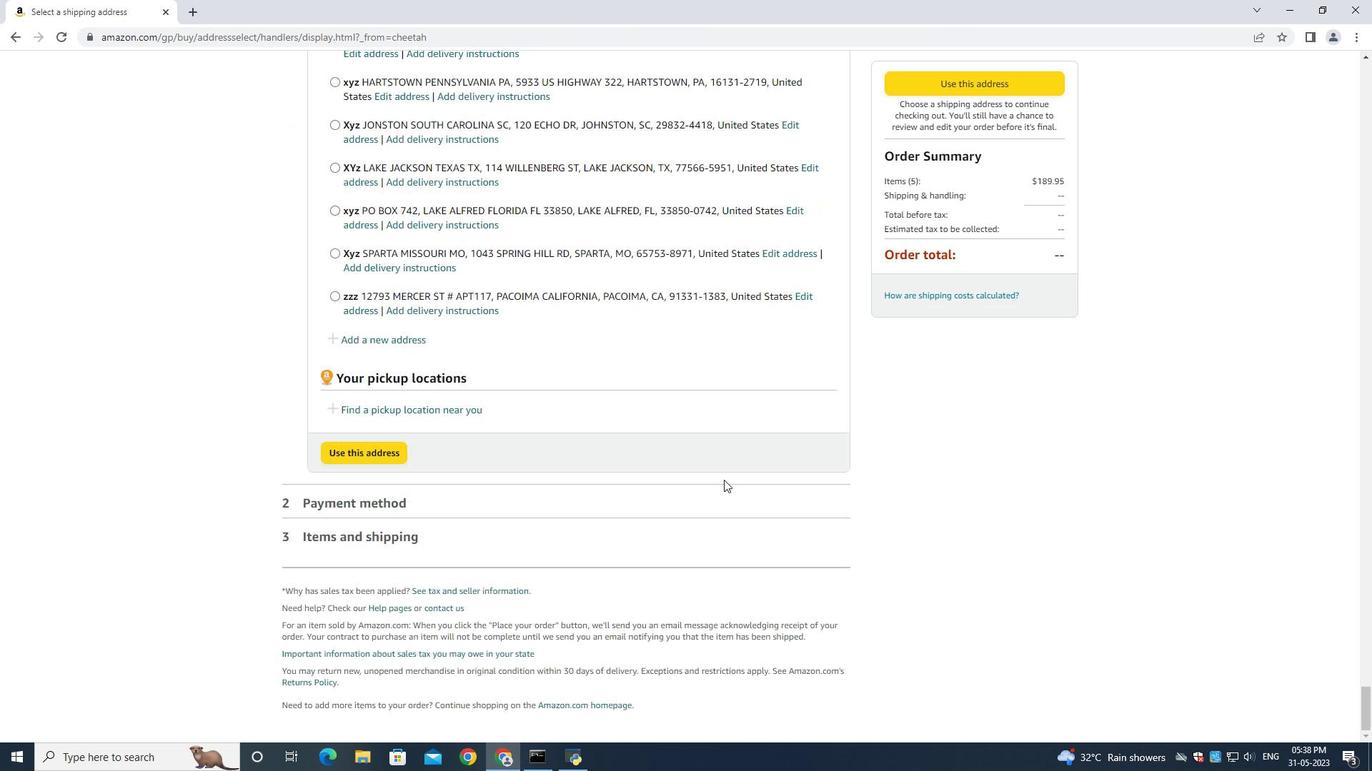 
Action: Key pressed <Key.page_down>
Screenshot: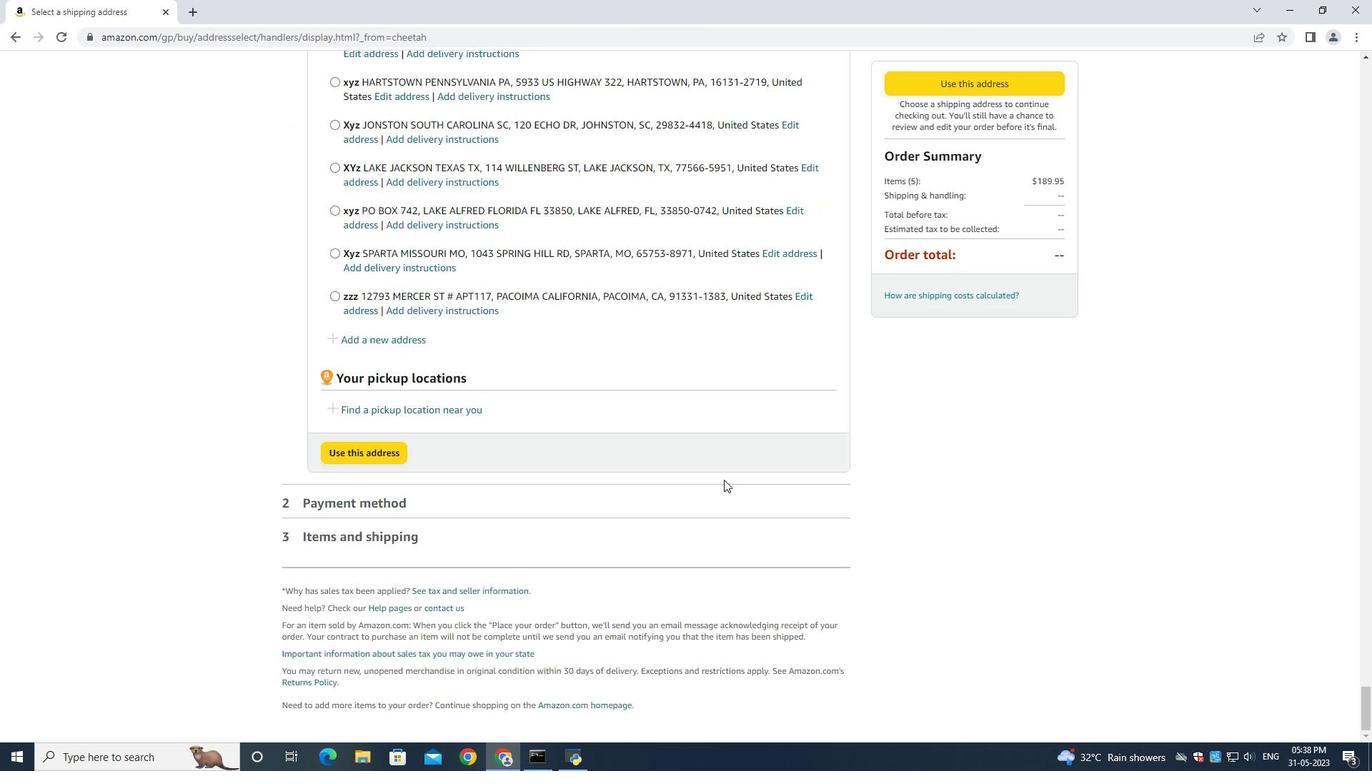 
Action: Mouse moved to (375, 335)
Screenshot: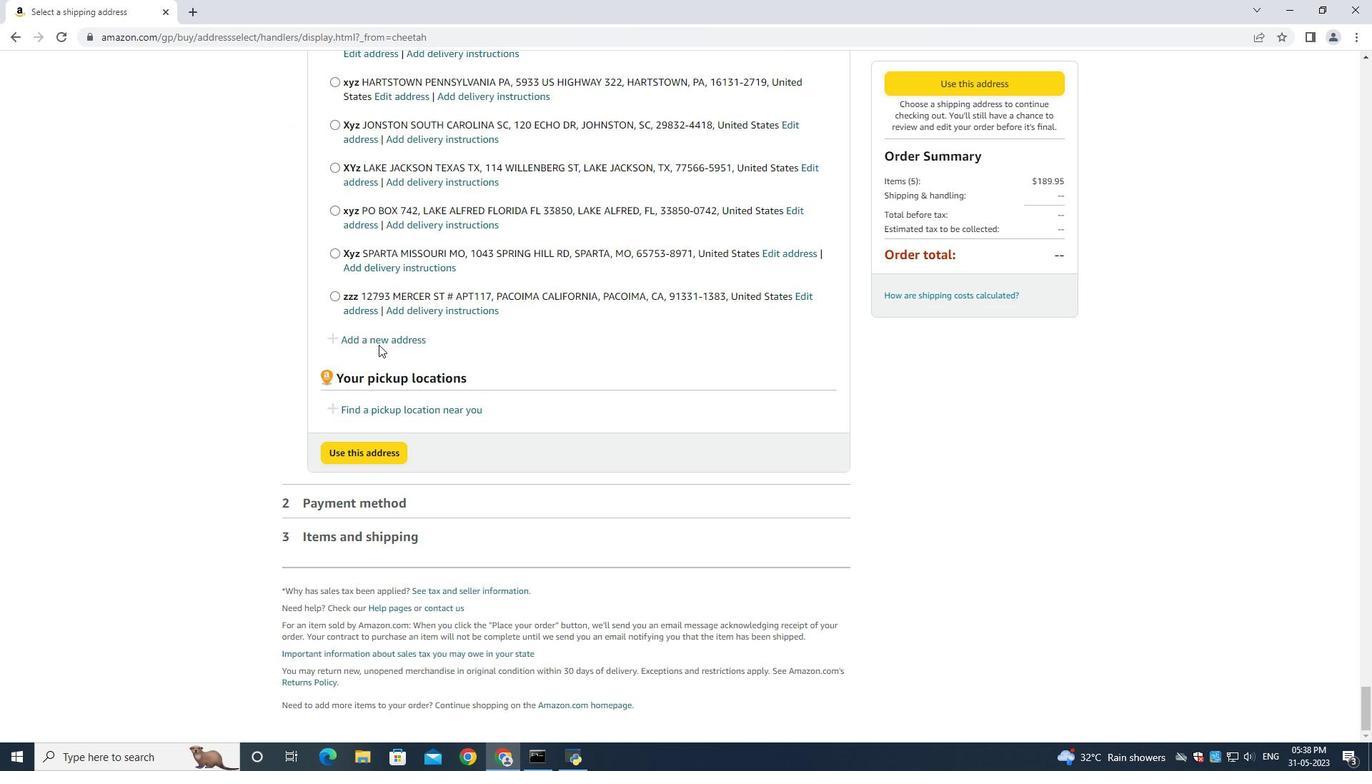 
Action: Mouse pressed left at (375, 335)
Screenshot: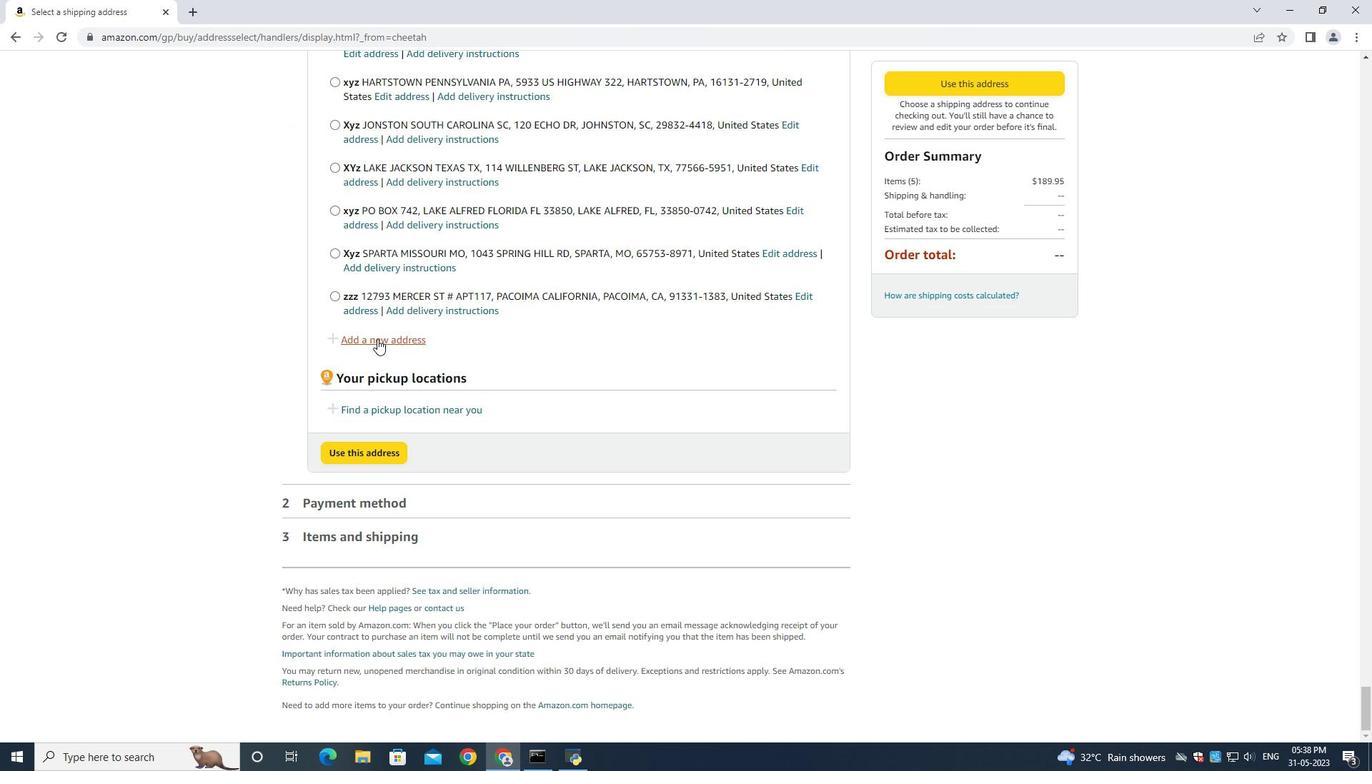 
Action: Mouse moved to (499, 332)
Screenshot: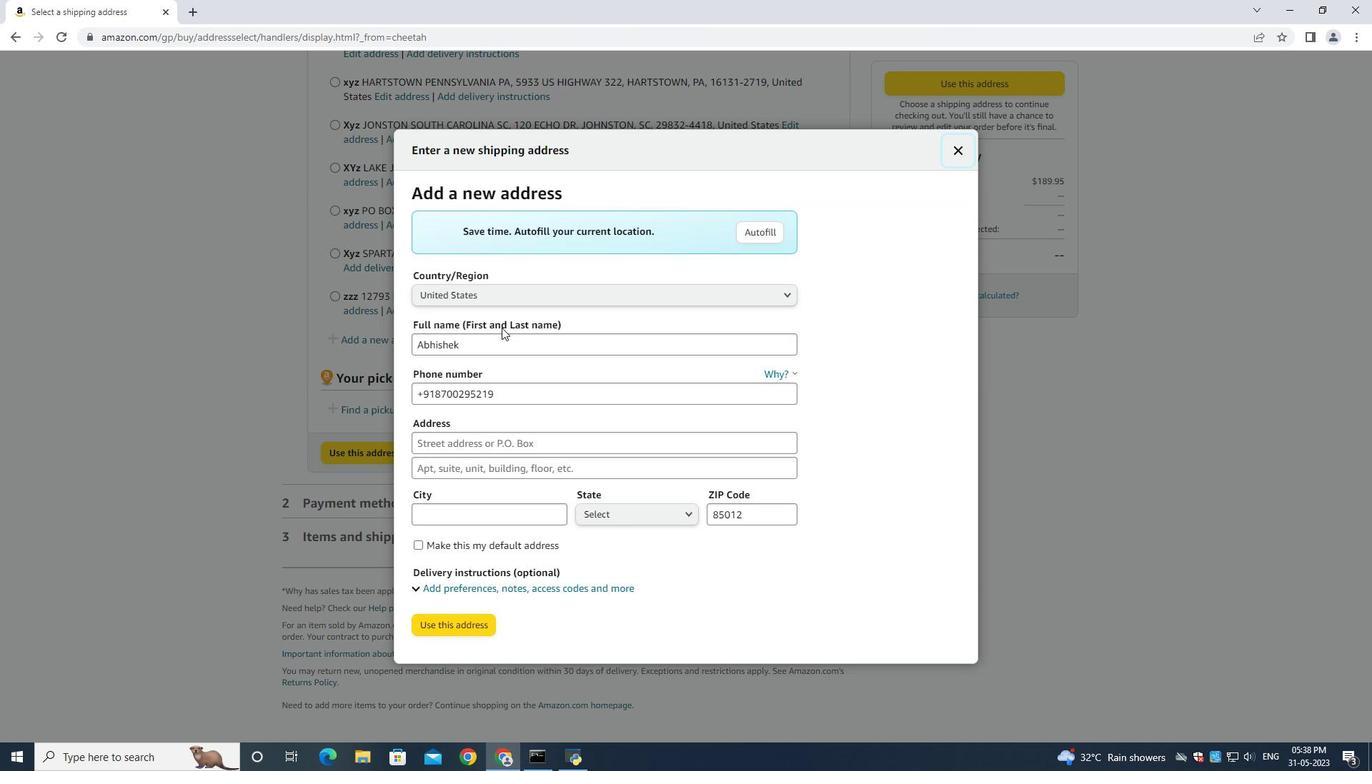 
Action: Mouse pressed left at (499, 332)
Screenshot: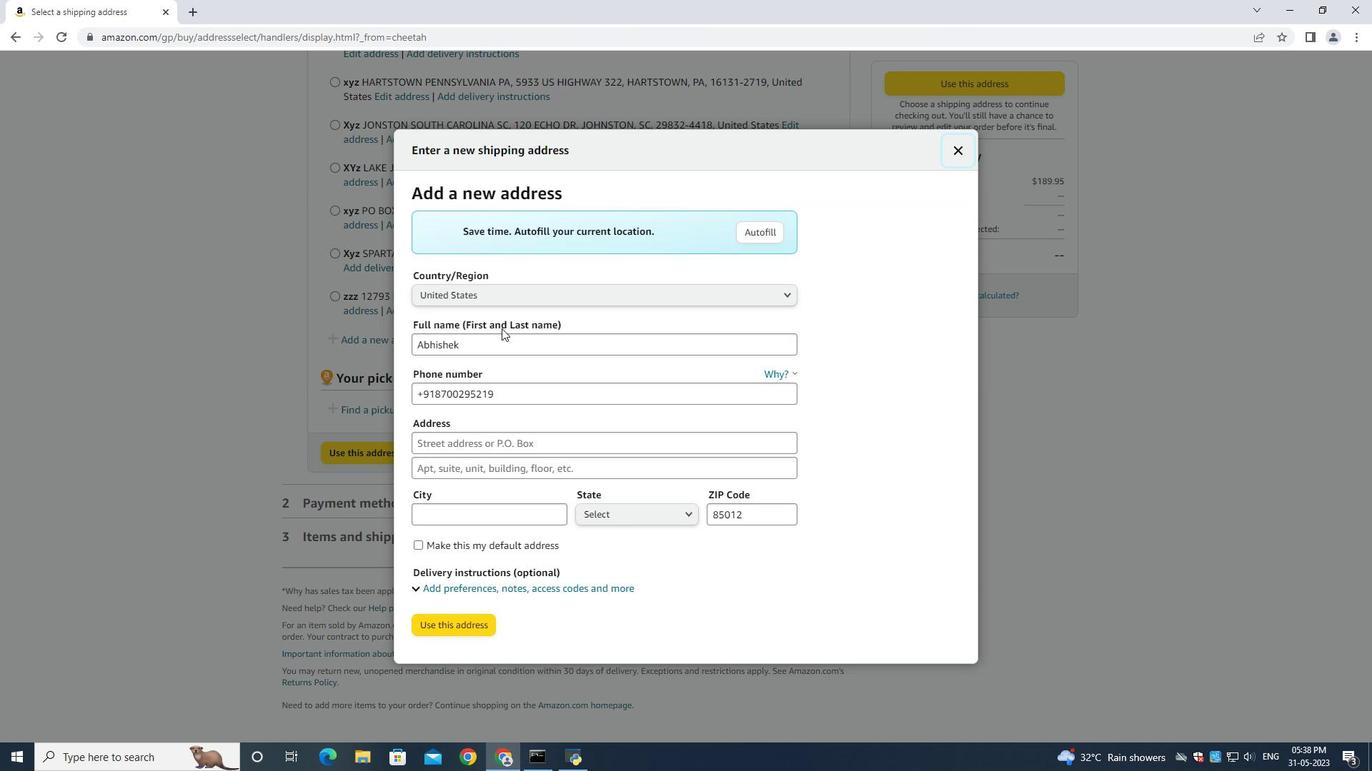 
Action: Key pressed ctrl+A<Key.backspace><Key.shift><Key.shift><Key.shift><Key.shift><Key.shift><Key.shift><Key.shift><Key.shift><Key.shift><Key.shift><Key.shift><Key.shift><Key.shift><Key.shift><Key.shift><Key.shift><Key.shift><Key.shift><Key.shift><Key.shift><Key.shift><Key.shift><Key.shift><Key.shift><Key.shift><Key.shift><Key.shift><Key.shift><Key.shift><Key.shift><Key.shift><Key.shift><Key.shift>London<Key.space><Key.shift><Key.shift><Key.shift><Key.shift><Key.shift><Key.shift><Key.shift>Baker<Key.space><Key.tab><Key.tab><Key.tab>
Screenshot: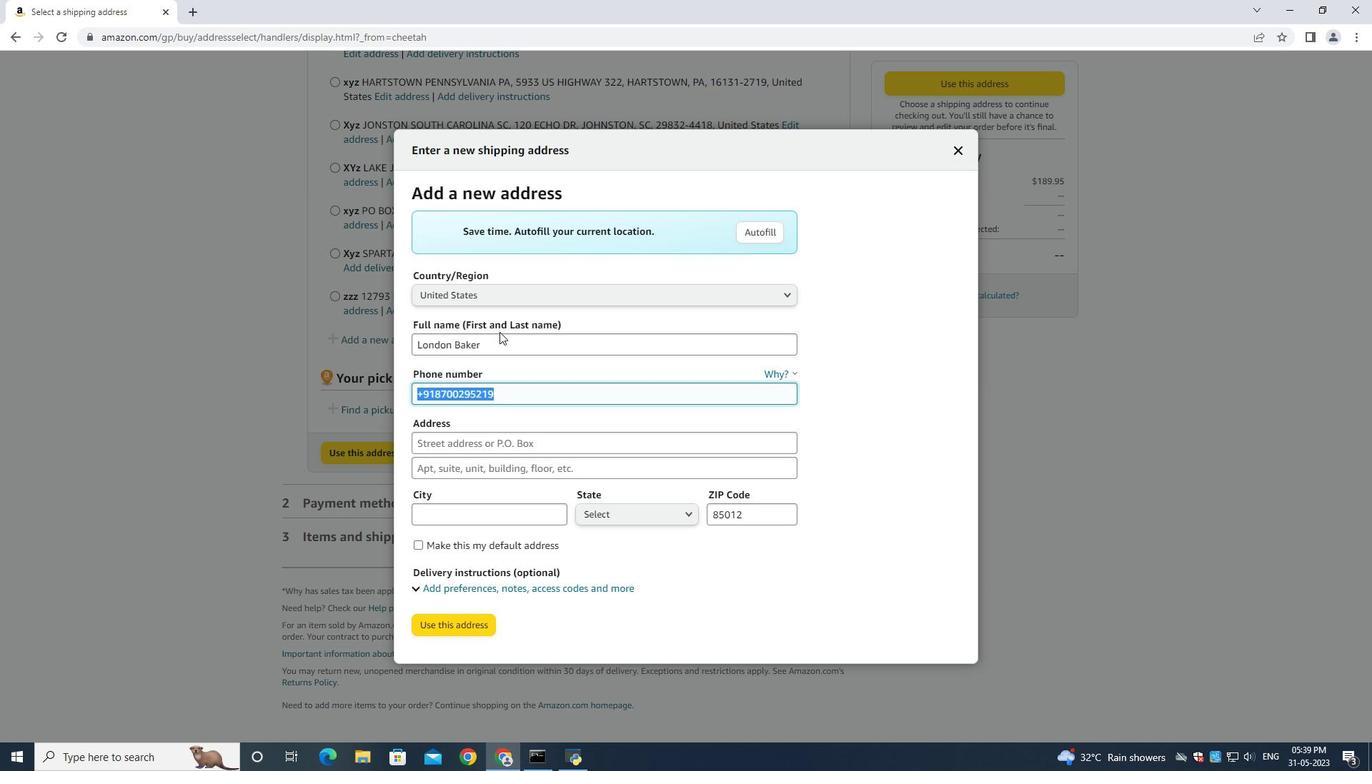 
Action: Mouse moved to (509, 397)
Screenshot: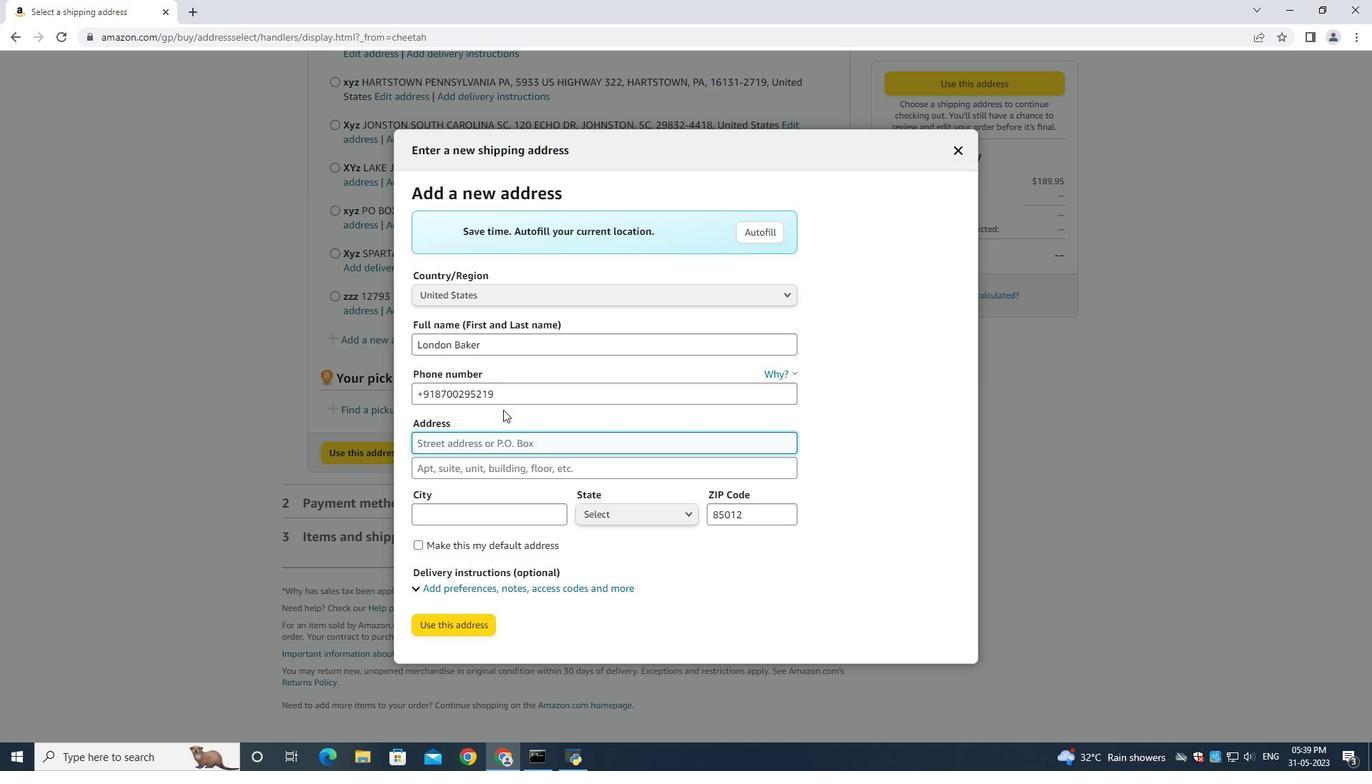 
Action: Mouse pressed left at (509, 397)
Screenshot: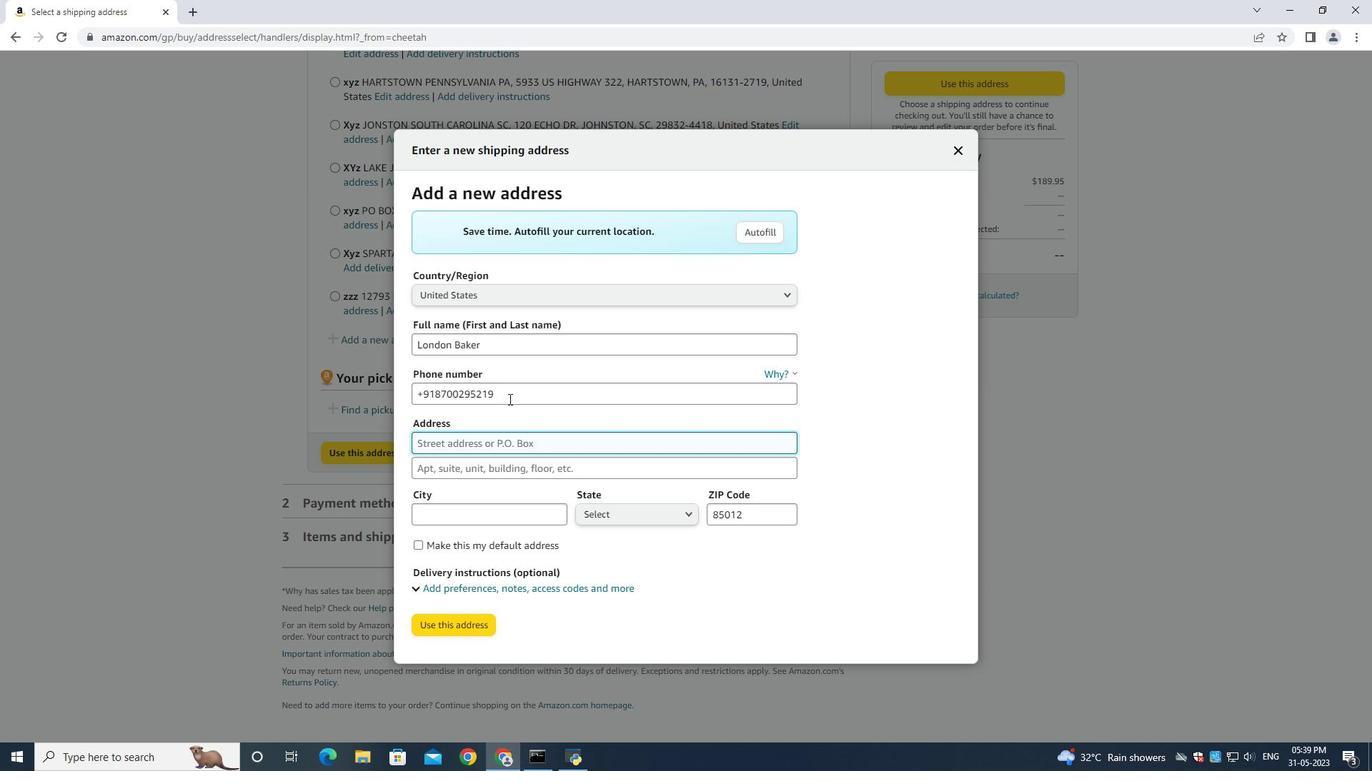 
Action: Mouse moved to (509, 398)
Screenshot: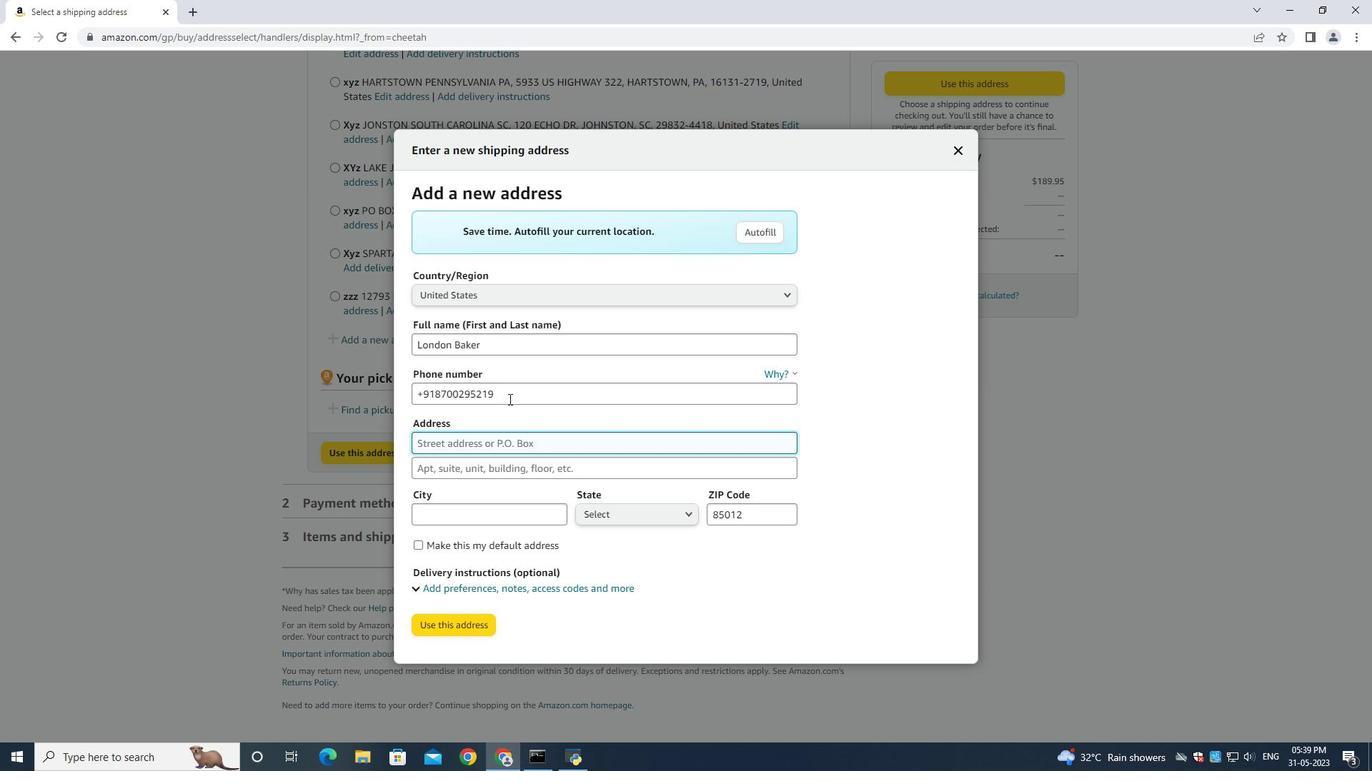
Action: Key pressed ctrl+A<Key.backspace>3022398079<Key.tab>301<Key.space><Key.shift>Lake<Key.space><Key.shift><Key.shift><Key.shift><Key.shift><Key.shift><Key.shift><Key.shift><Key.shift><Key.shift><Key.shift><Key.shift><Key.shift><Key.shift><Key.shift><Key.shift><Key.shift><Key.shift><Key.shift><Key.shift><Key.shift>Floyed<Key.backspace><Key.backspace>d<Key.space><Key.shift>Circle<Key.space><Key.tab><Key.shift><Key.shift><Key.shift><Key.shift><Key.shift><Key.shift><Key.shift><Key.shift><Key.shift><Key.shift><Key.shift><Key.shift><Key.shift><Key.shift><Key.shift><Key.shift><Key.shift><Key.shift><Key.shift><Key.shift><Key.shift><Key.shift><Key.shift><Key.shift><Key.shift><Key.shift><Key.shift><Key.shift><Key.shift><Key.shift><Key.shift><Key.shift><Key.shift><Key.shift><Key.shift><Key.shift><Key.shift><Key.shift><Key.shift><Key.shift><Key.shift>Hockessin<Key.space><Key.shift><Key.shift><Key.shift><Key.shift><Key.shift>Delaware<Key.space><Key.tab><Key.shift><Key.shift><Key.shift><Key.shift><Key.shift><Key.shift><Key.shift><Key.shift><Key.shift><Key.shift><Key.shift><Key.shift><Key.shift><Key.shift><Key.shift><Key.shift><Key.shift><Key.shift><Key.shift><Key.shift><Key.shift><Key.shift><Key.shift><Key.shift><Key.shift><Key.shift><Key.shift><Key.shift><Key.shift><Key.shift><Key.shift><Key.shift><Key.shift><Key.shift><Key.shift><Key.shift><Key.shift><Key.shift><Key.shift><Key.shift><Key.shift><Key.shift><Key.shift><Key.shift><Key.shift><Key.shift><Key.shift><Key.shift><Key.shift><Key.shift><Key.shift><Key.shift><Key.shift><Key.shift><Key.shift><Key.shift><Key.shift><Key.shift><Key.shift><Key.shift><Key.shift><Key.shift><Key.shift><Key.shift><Key.shift><Key.shift><Key.shift><Key.shift><Key.shift><Key.shift><Key.shift><Key.shift><Key.shift><Key.shift><Key.shift><Key.shift><Key.shift><Key.shift><Key.shift><Key.shift><Key.shift><Key.shift><Key.shift><Key.shift><Key.shift><Key.shift><Key.shift><Key.shift><Key.shift><Key.shift><Key.shift><Key.shift><Key.shift><Key.shift><Key.shift><Key.shift><Key.shift><Key.shift><Key.shift><Key.shift><Key.shift><Key.shift><Key.shift><Key.shift><Key.shift><Key.shift><Key.shift><Key.shift><Key.shift><Key.shift><Key.shift><Key.shift><Key.shift><Key.shift><Key.shift><Key.shift><Key.shift><Key.shift><Key.shift><Key.shift><Key.shift><Key.shift><Key.shift><Key.shift><Key.shift>Hockessin<Key.space><Key.tab><Key.shift><Key.shift><Key.shift><Key.shift><Key.shift><Key.shift><Key.shift><Key.shift><Key.shift><Key.shift><Key.shift><Key.shift><Key.shift><Key.shift><Key.shift><Key.shift><Key.shift><Key.shift><Key.shift><Key.shift><Key.shift><Key.shift><Key.shift><Key.shift><Key.shift><Key.shift><Key.shift><Key.shift><Key.shift><Key.shift><Key.shift><Key.shift>Dw<Key.tab><Key.backspace>19707
Screenshot: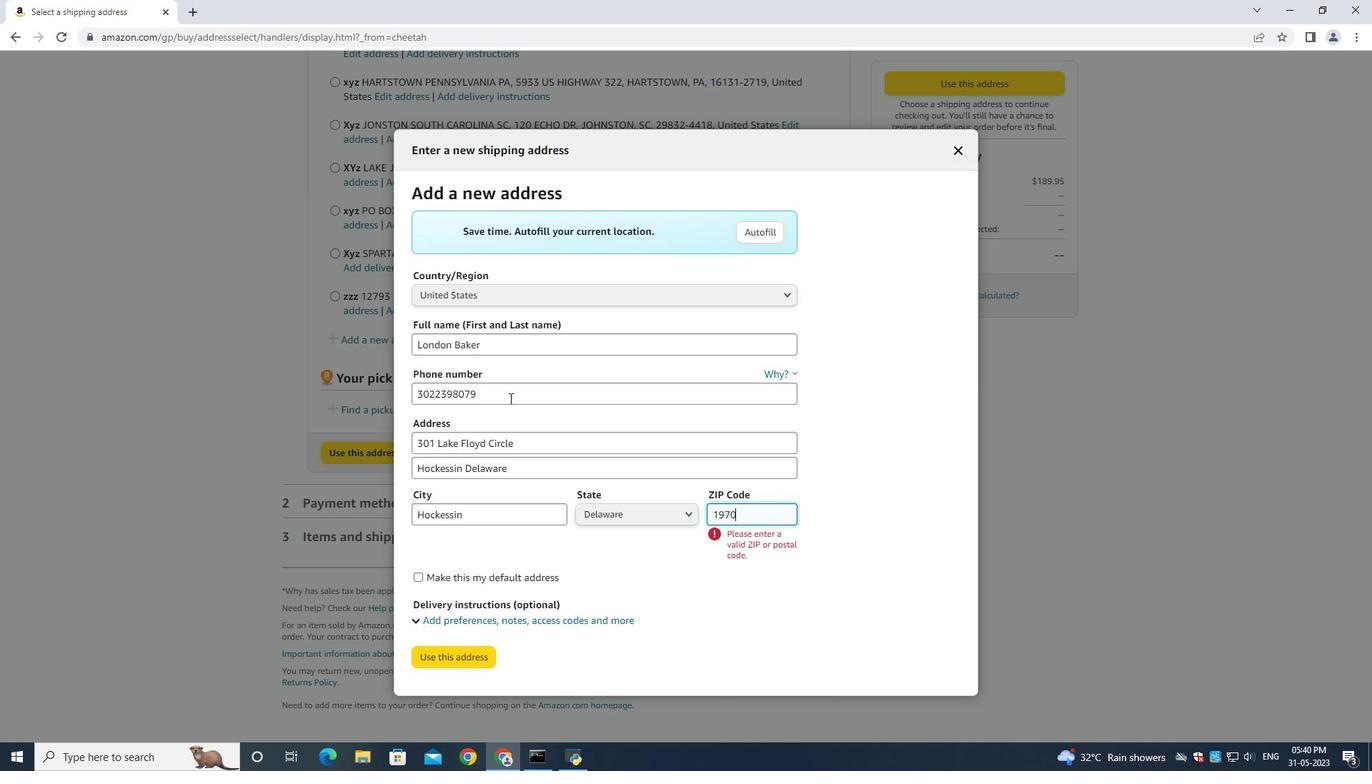 
Action: Mouse moved to (444, 619)
Screenshot: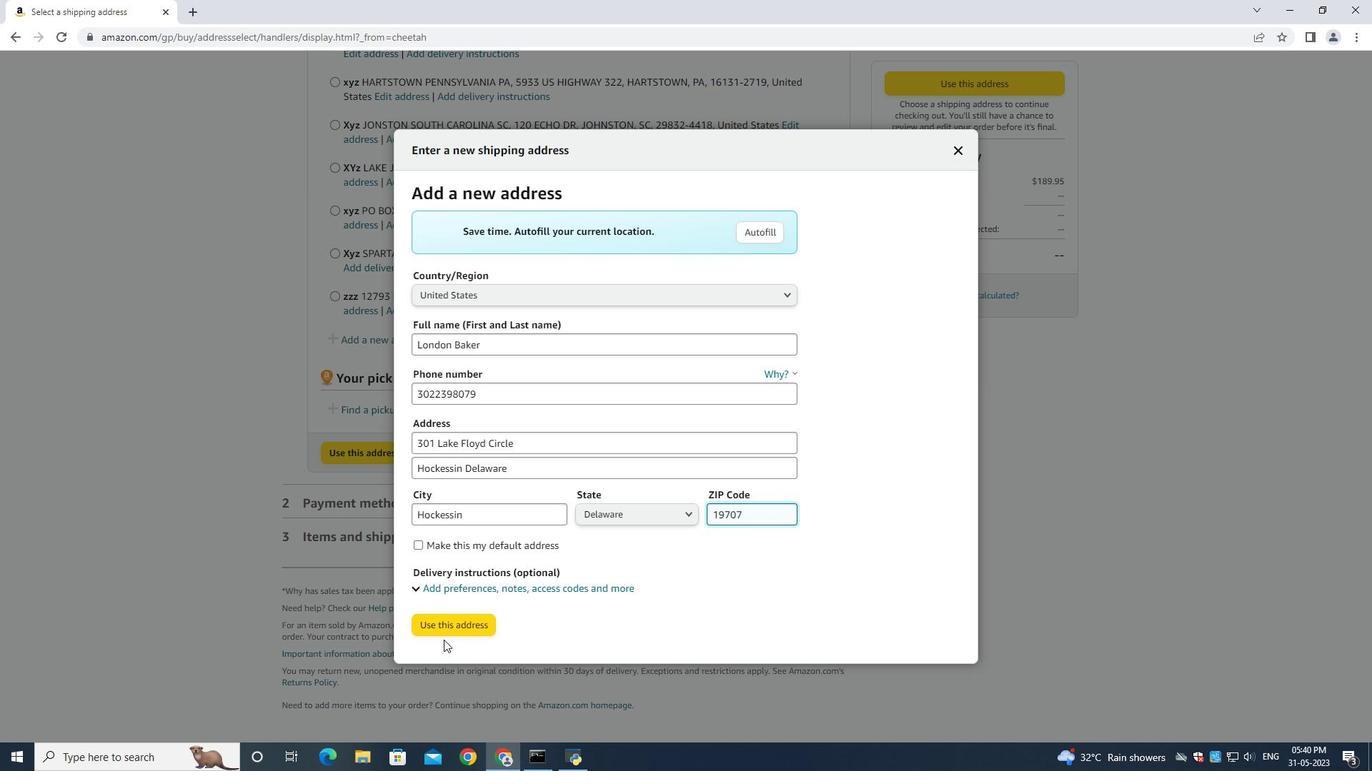 
Action: Mouse pressed left at (444, 619)
Screenshot: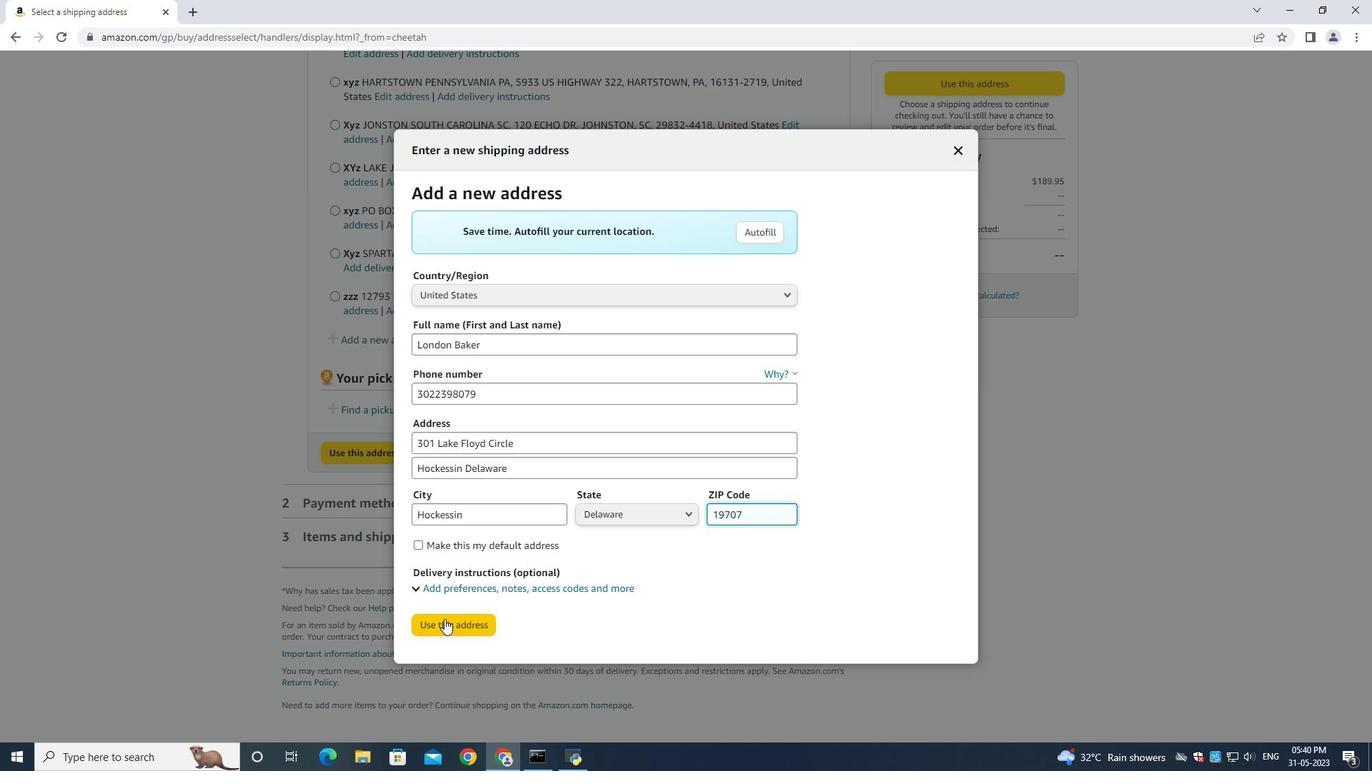 
Action: Mouse moved to (439, 725)
Screenshot: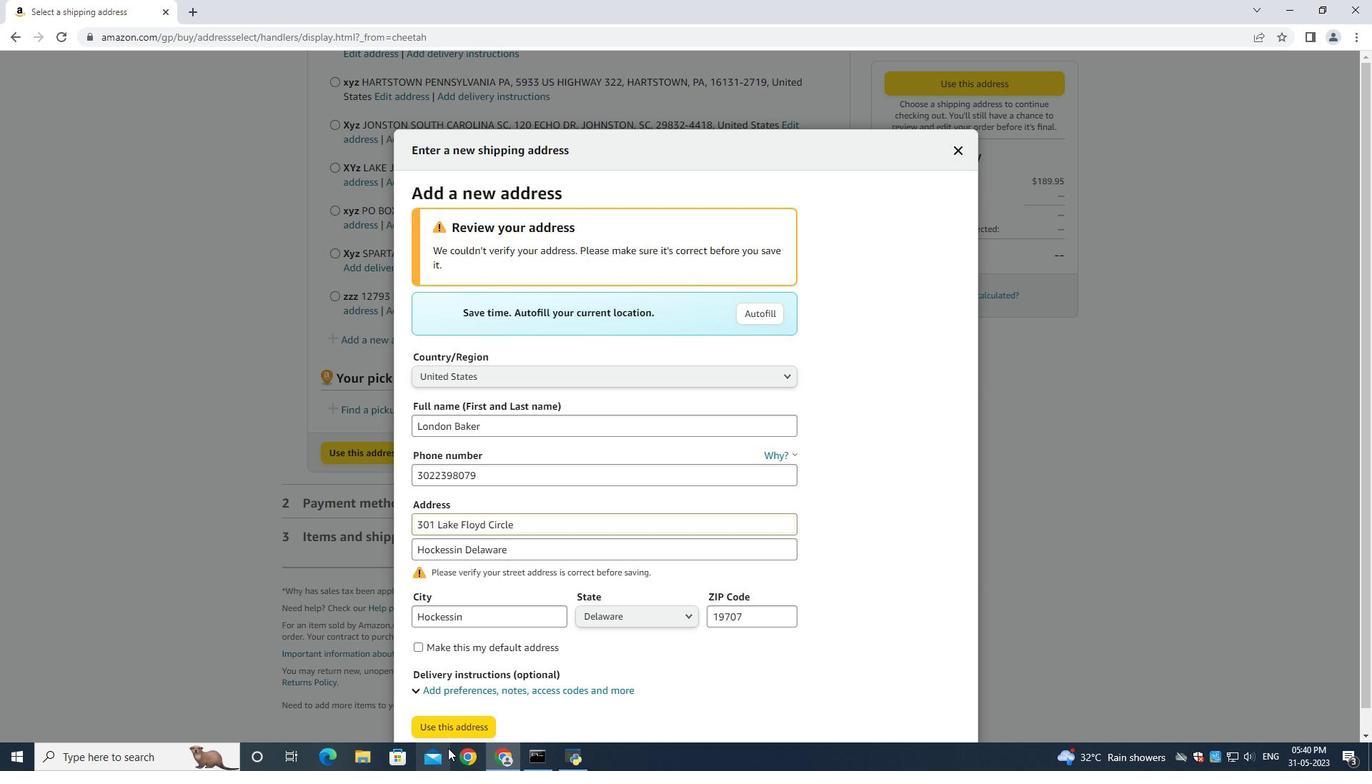 
Action: Mouse pressed left at (439, 725)
Screenshot: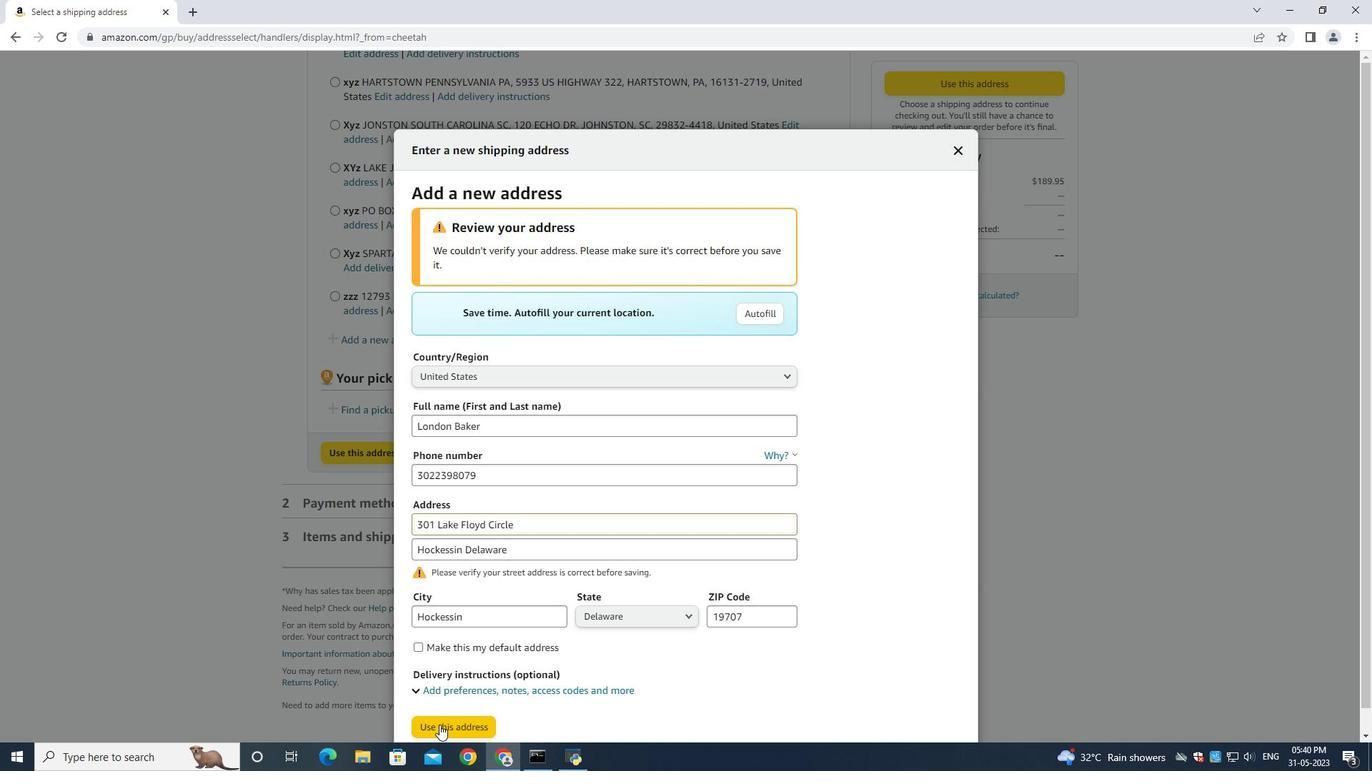 
Action: Mouse moved to (694, 531)
Screenshot: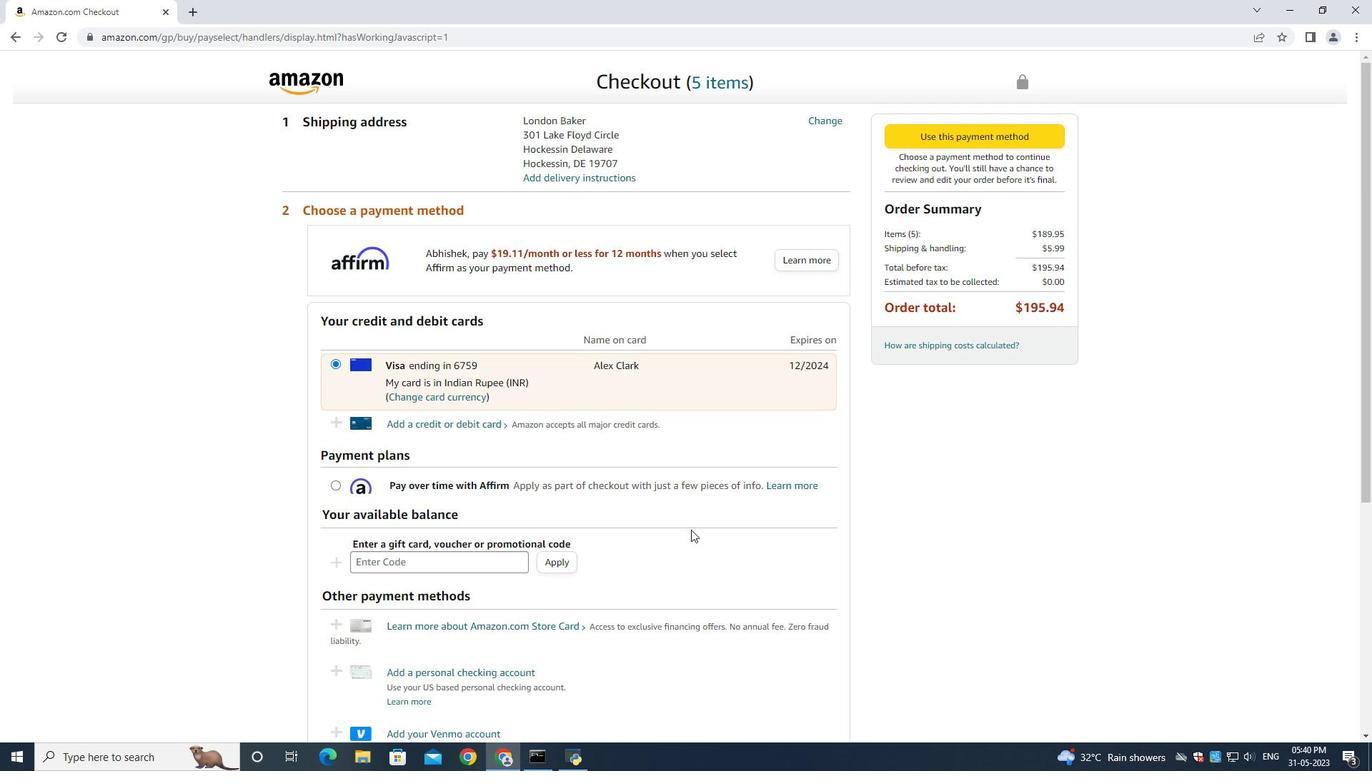 
